 Task: Find connections with filter location Salvador with filter topic #sustainabilitywith filter profile language Potuguese with filter current company Shriram Finance Limited with filter school Gokaraju Rangaraju Institute of Engineering and Technology with filter industry IT System Testing and Evaluation with filter service category Video Animation with filter keywords title Medical Researcher
Action: Mouse moved to (231, 268)
Screenshot: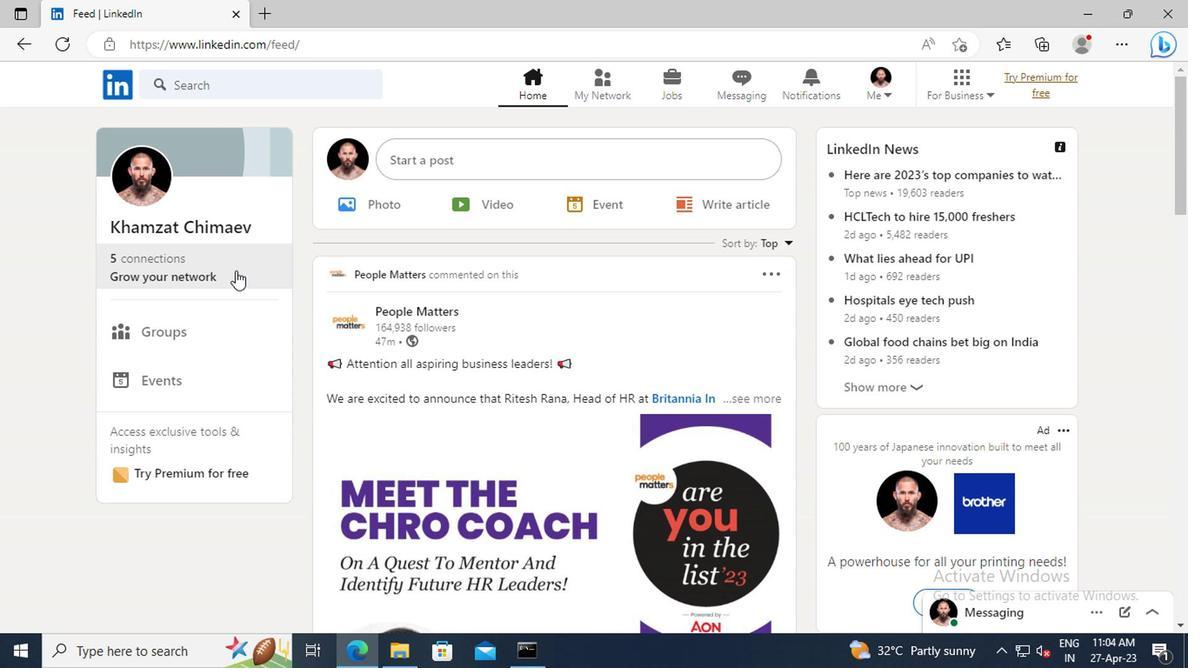 
Action: Mouse pressed left at (231, 268)
Screenshot: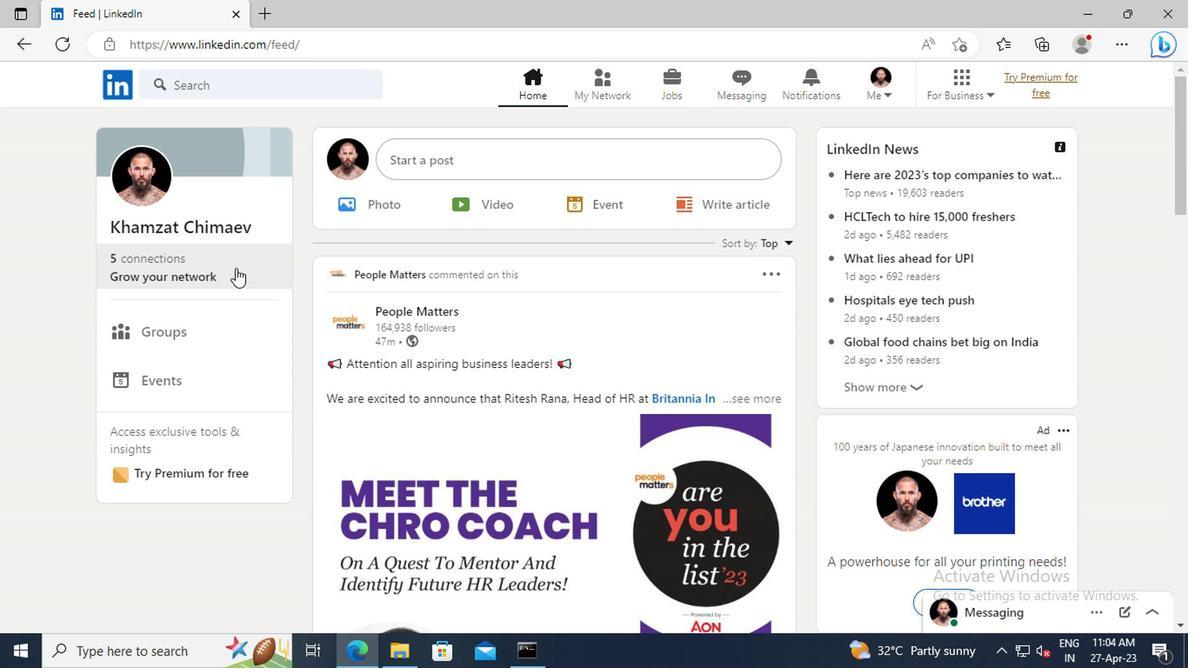 
Action: Mouse moved to (228, 191)
Screenshot: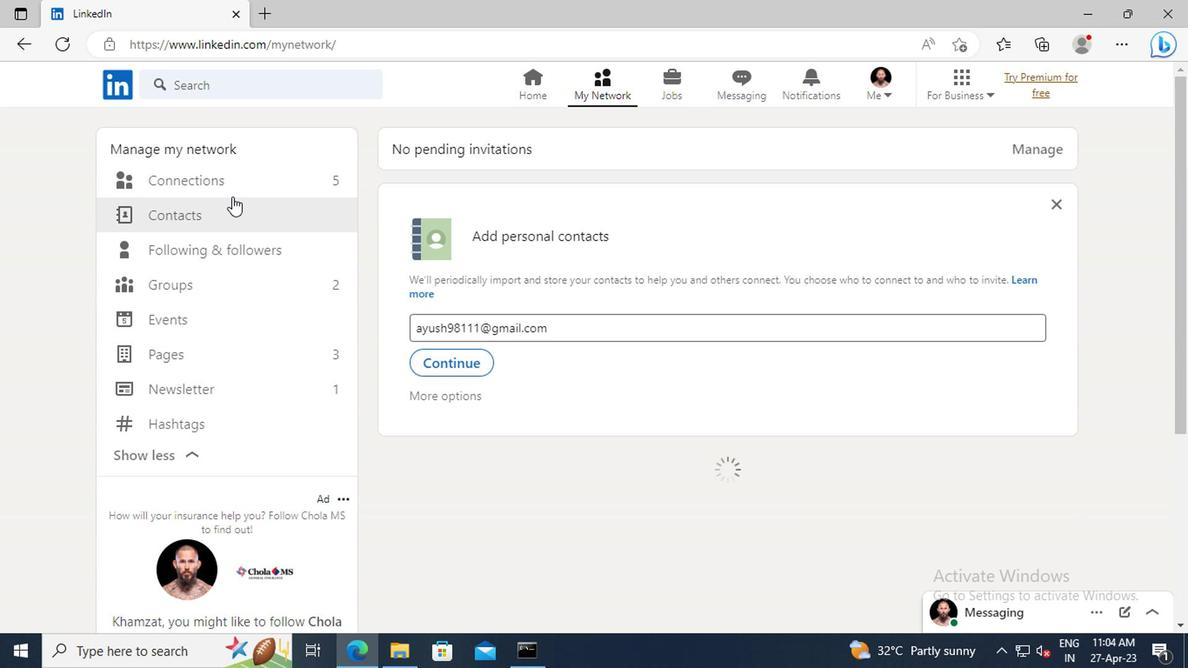 
Action: Mouse pressed left at (228, 191)
Screenshot: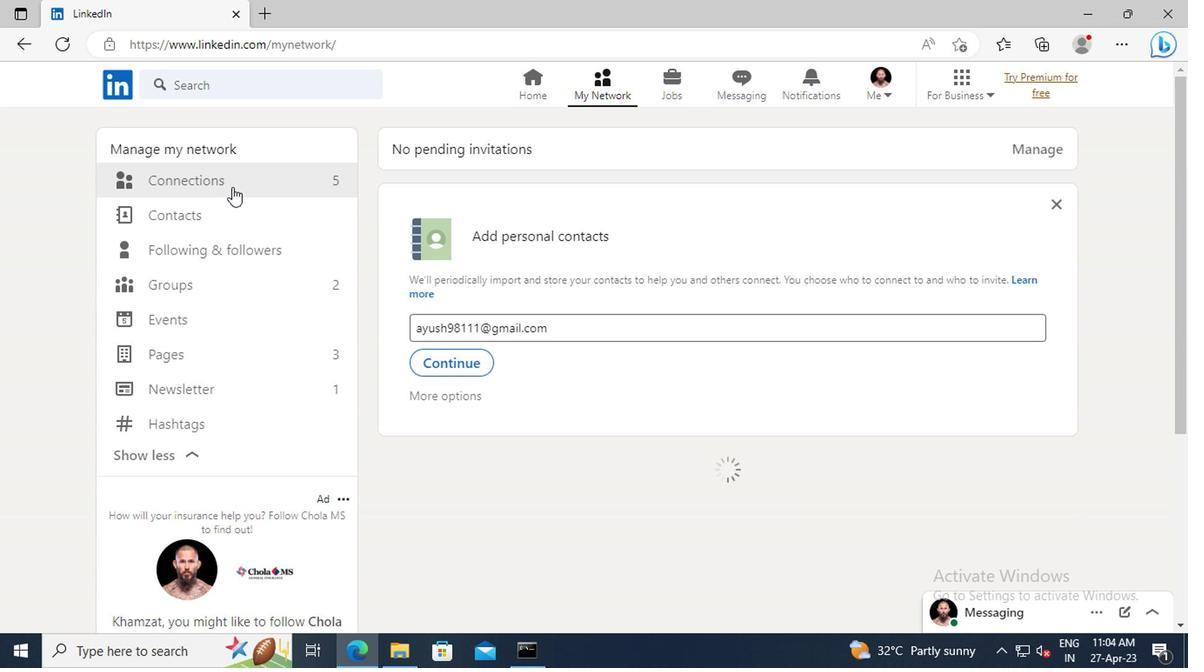 
Action: Mouse moved to (721, 191)
Screenshot: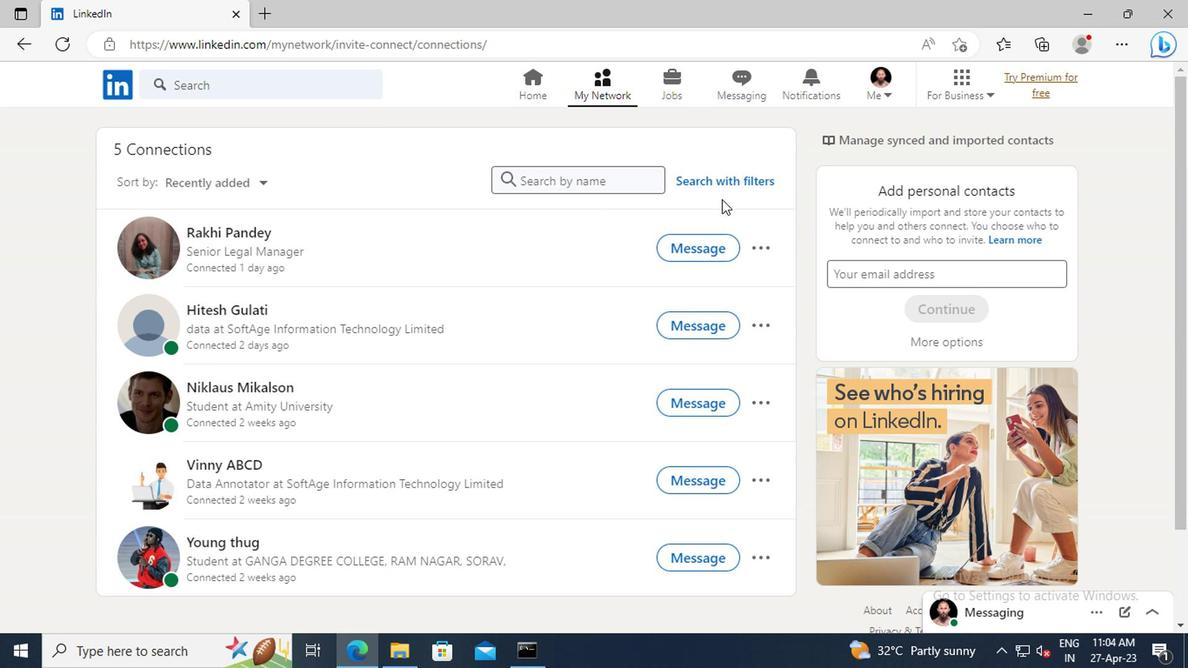 
Action: Mouse pressed left at (721, 191)
Screenshot: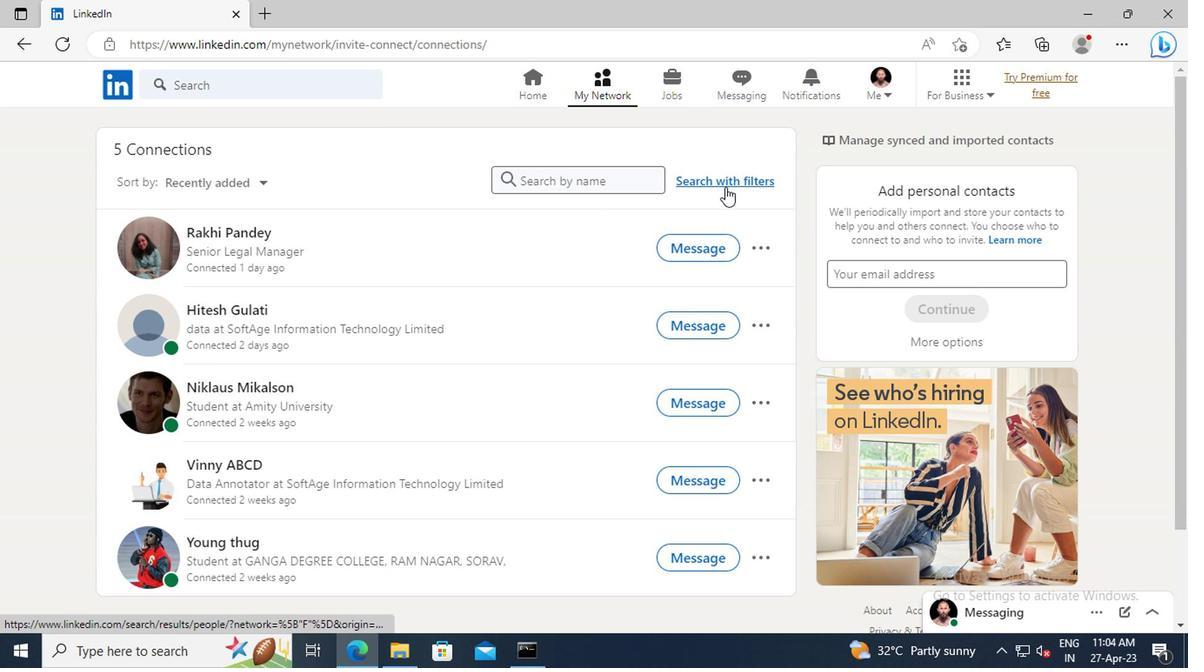 
Action: Mouse moved to (664, 143)
Screenshot: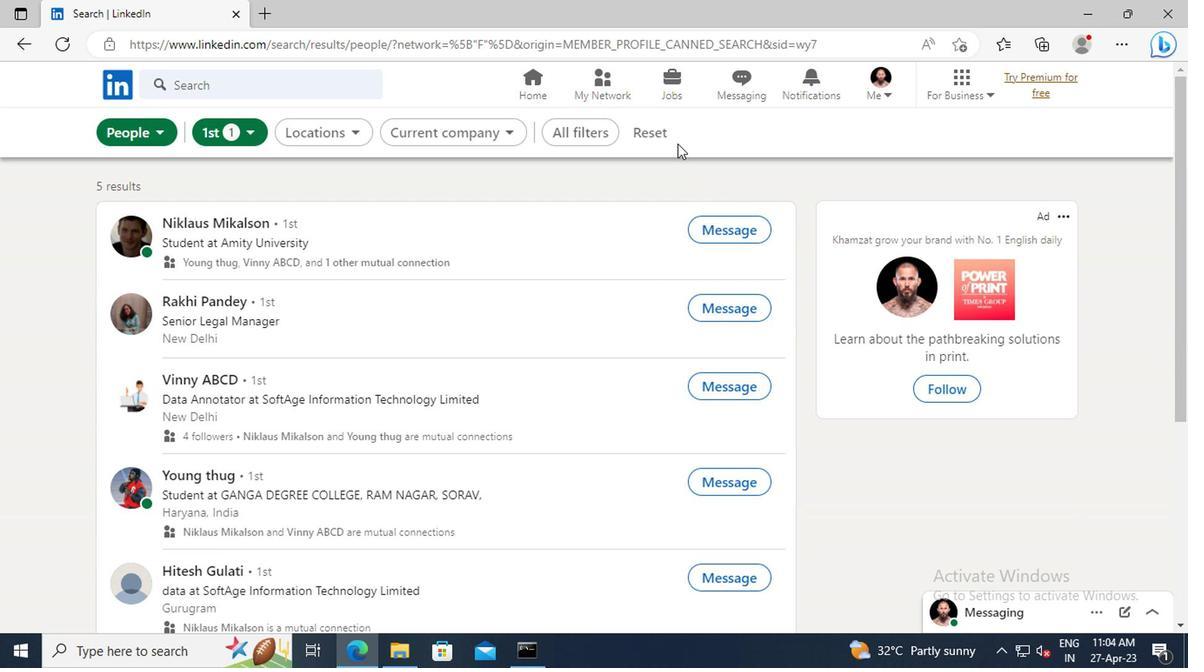 
Action: Mouse pressed left at (664, 143)
Screenshot: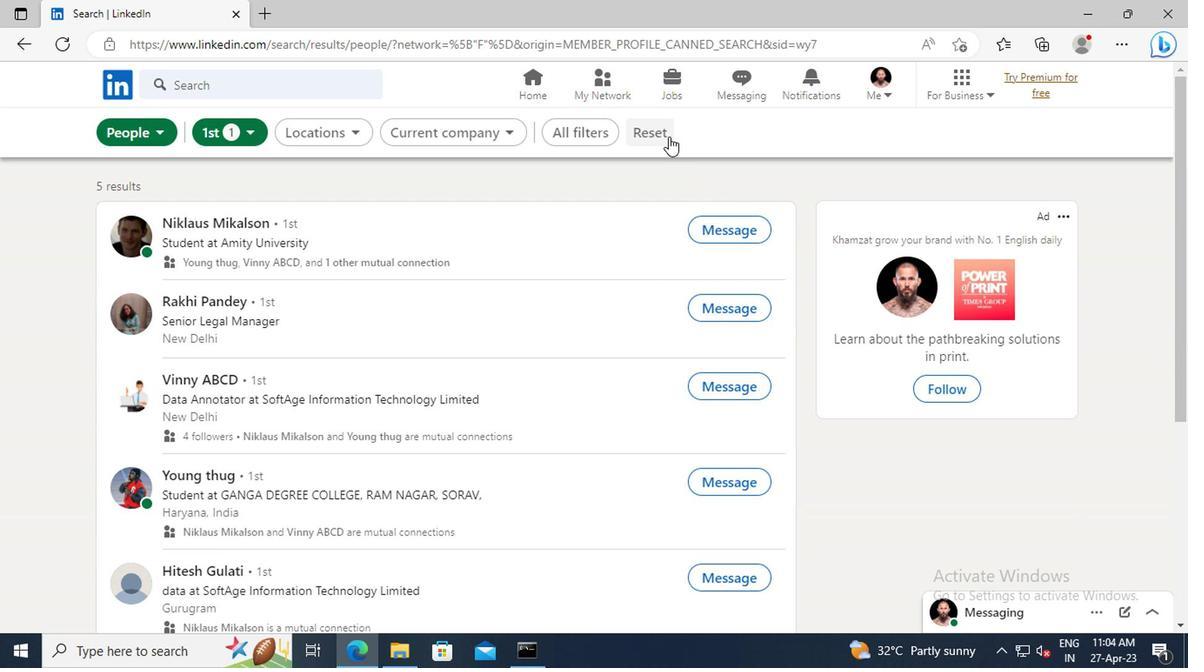 
Action: Mouse moved to (618, 136)
Screenshot: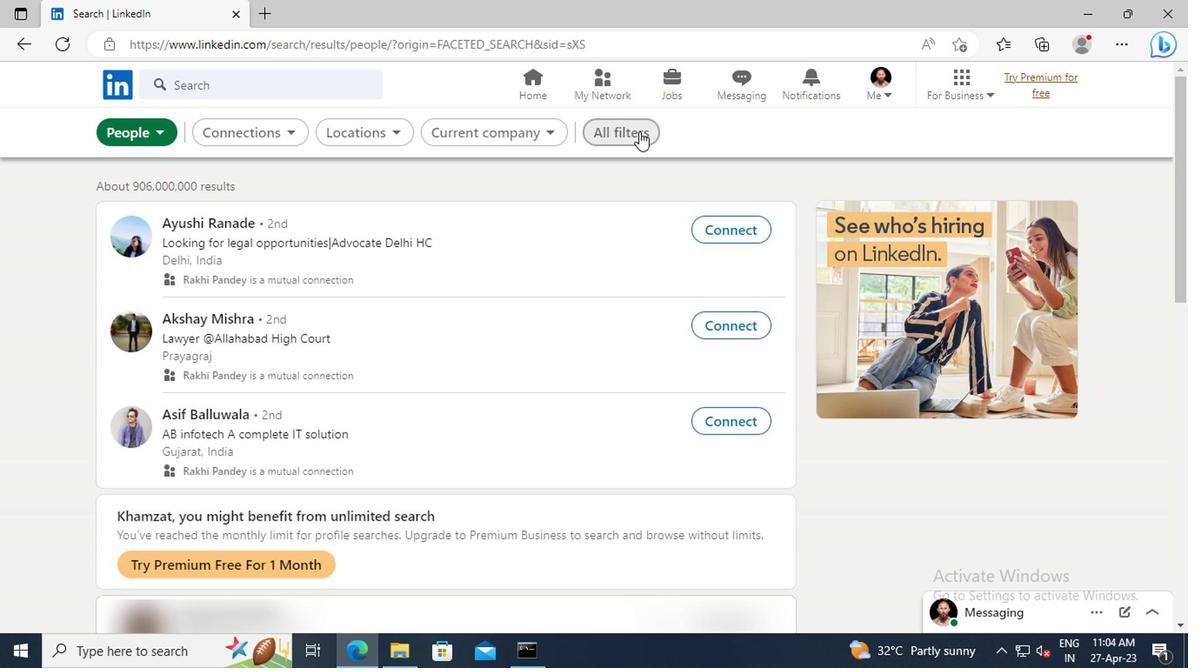 
Action: Mouse pressed left at (618, 136)
Screenshot: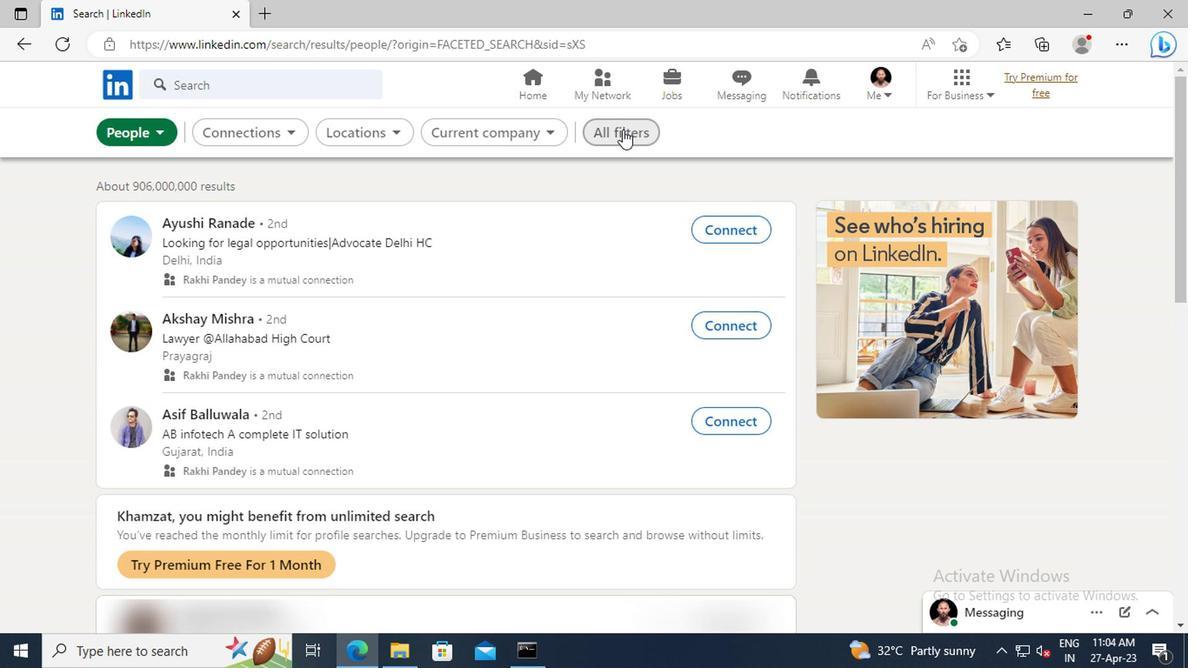 
Action: Mouse moved to (939, 300)
Screenshot: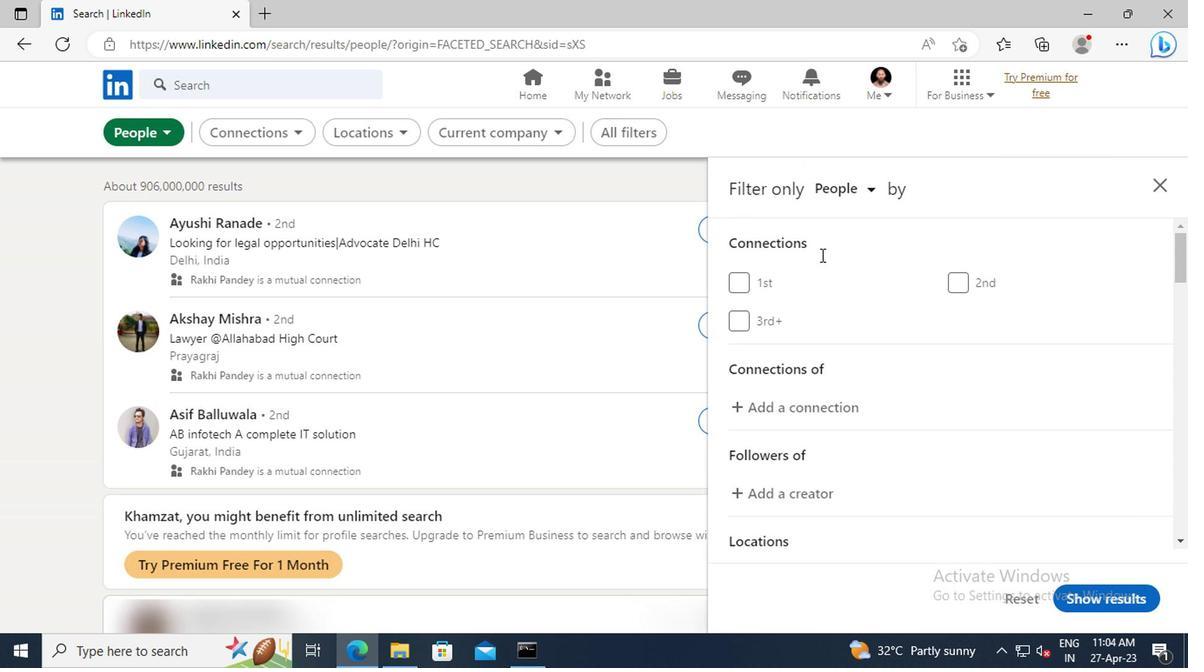 
Action: Mouse scrolled (939, 298) with delta (0, -1)
Screenshot: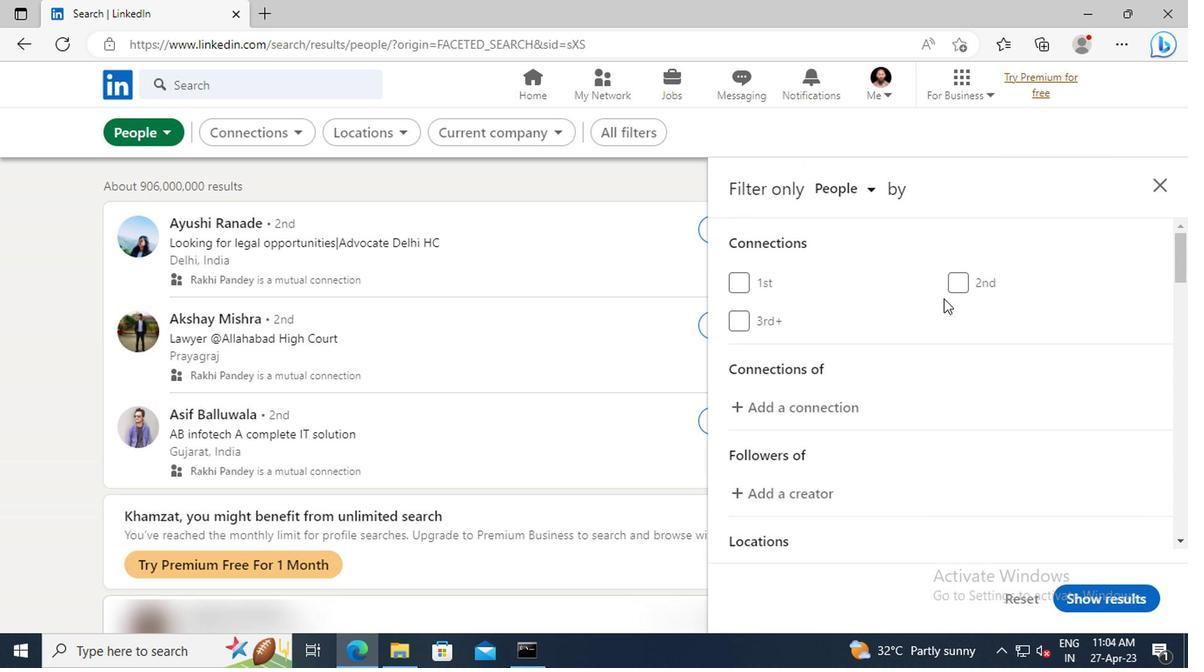 
Action: Mouse scrolled (939, 298) with delta (0, -1)
Screenshot: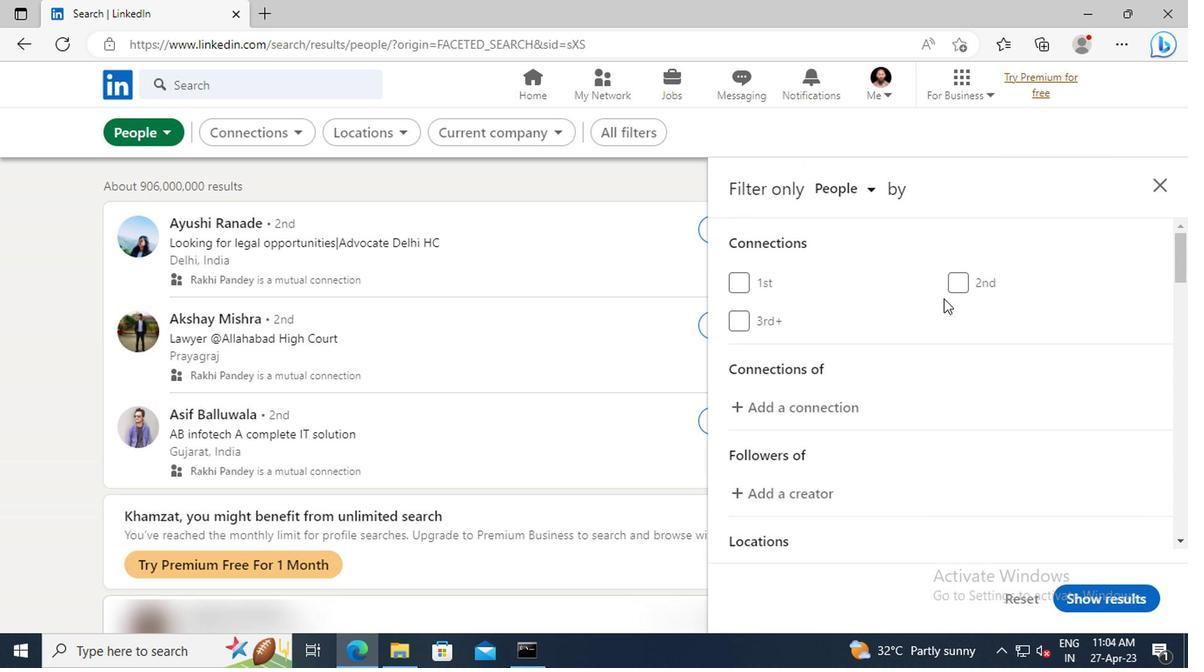 
Action: Mouse moved to (1004, 312)
Screenshot: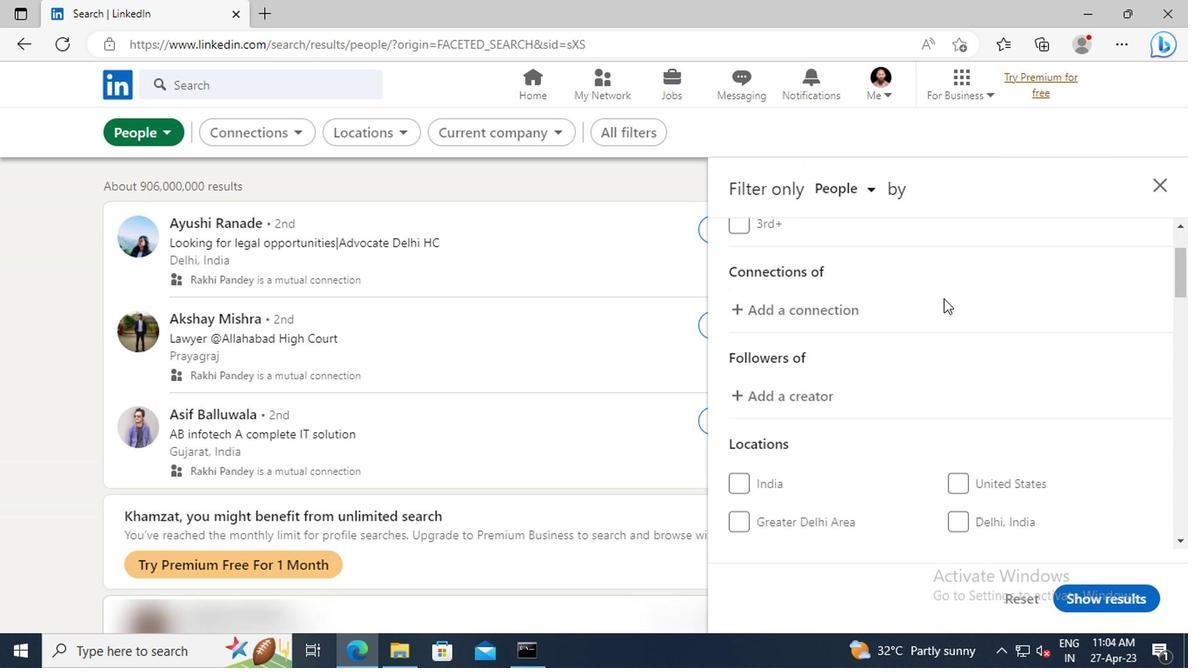 
Action: Mouse scrolled (1004, 311) with delta (0, 0)
Screenshot: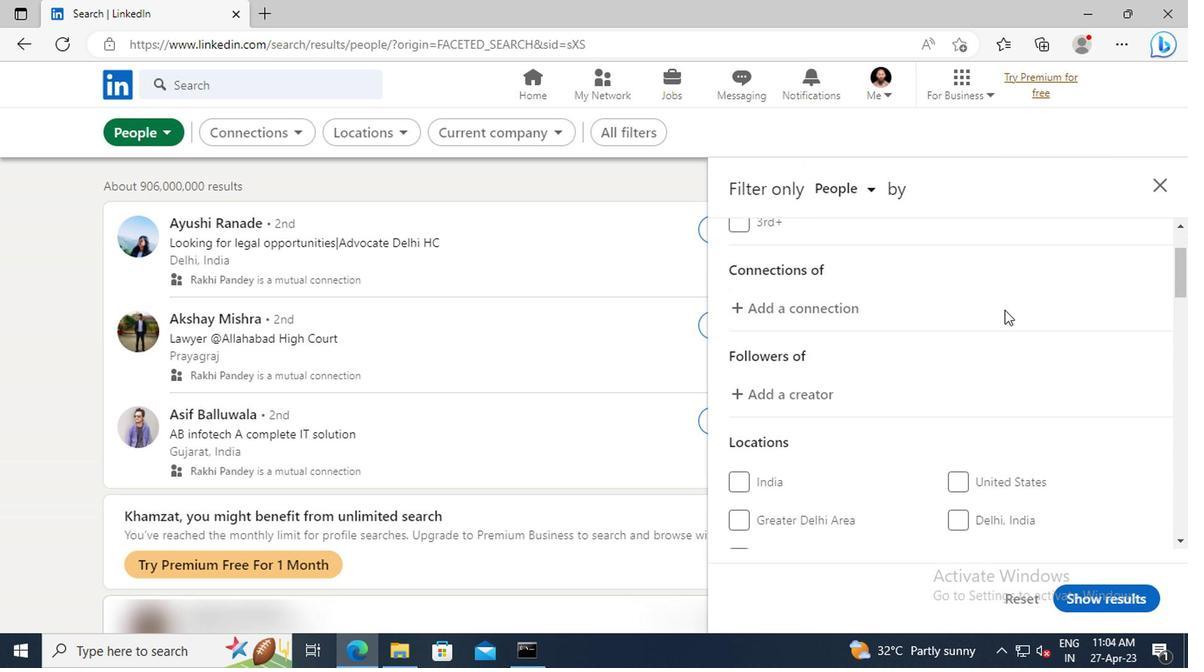 
Action: Mouse scrolled (1004, 311) with delta (0, 0)
Screenshot: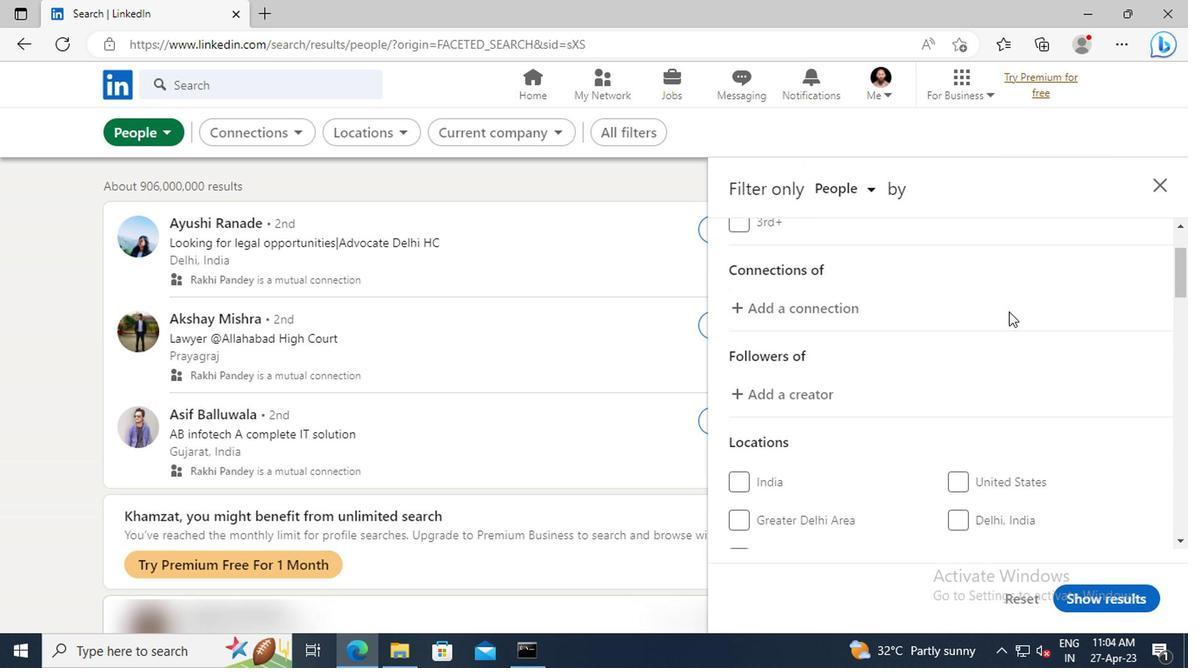 
Action: Mouse scrolled (1004, 311) with delta (0, 0)
Screenshot: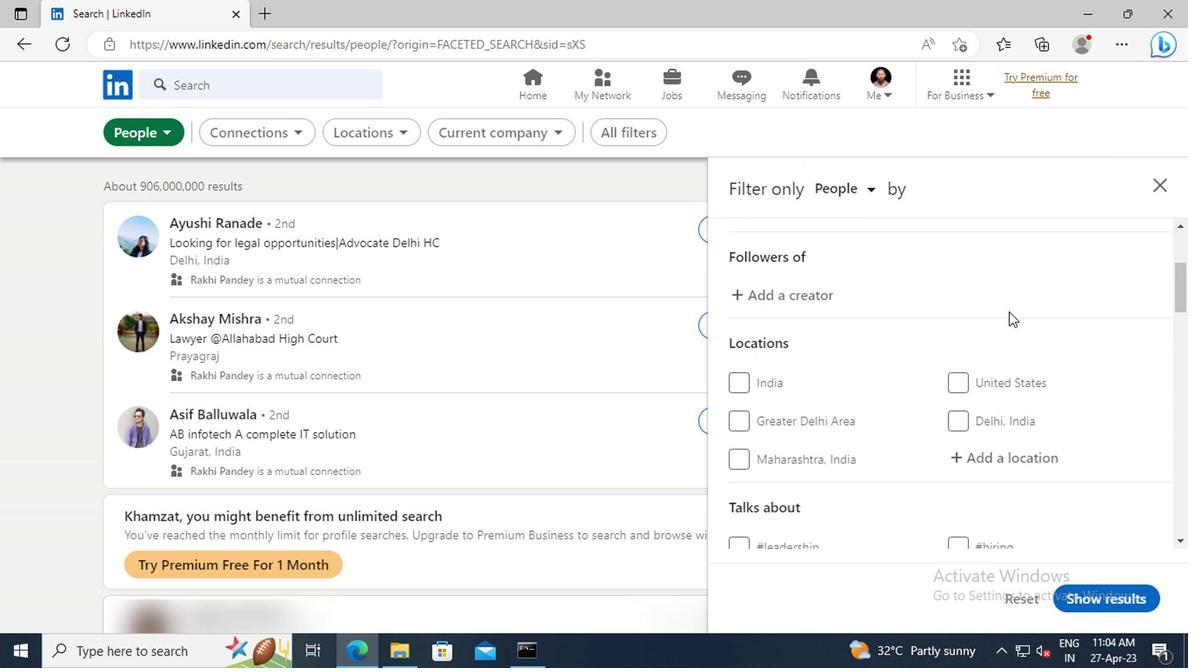 
Action: Mouse scrolled (1004, 311) with delta (0, 0)
Screenshot: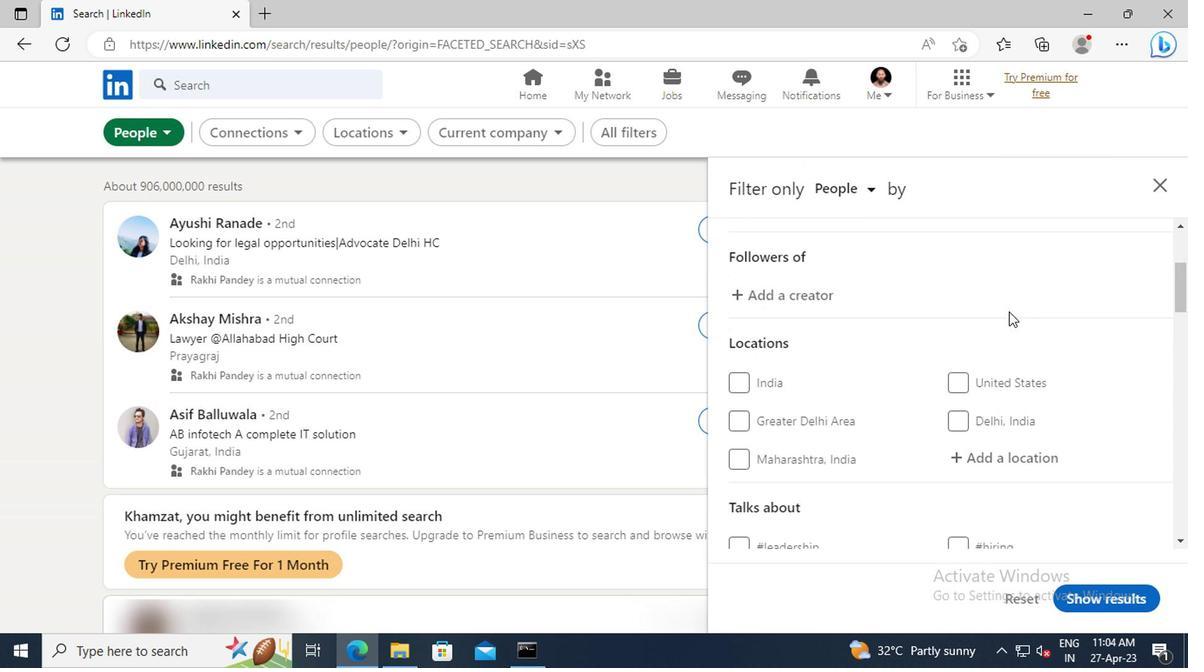 
Action: Mouse moved to (999, 355)
Screenshot: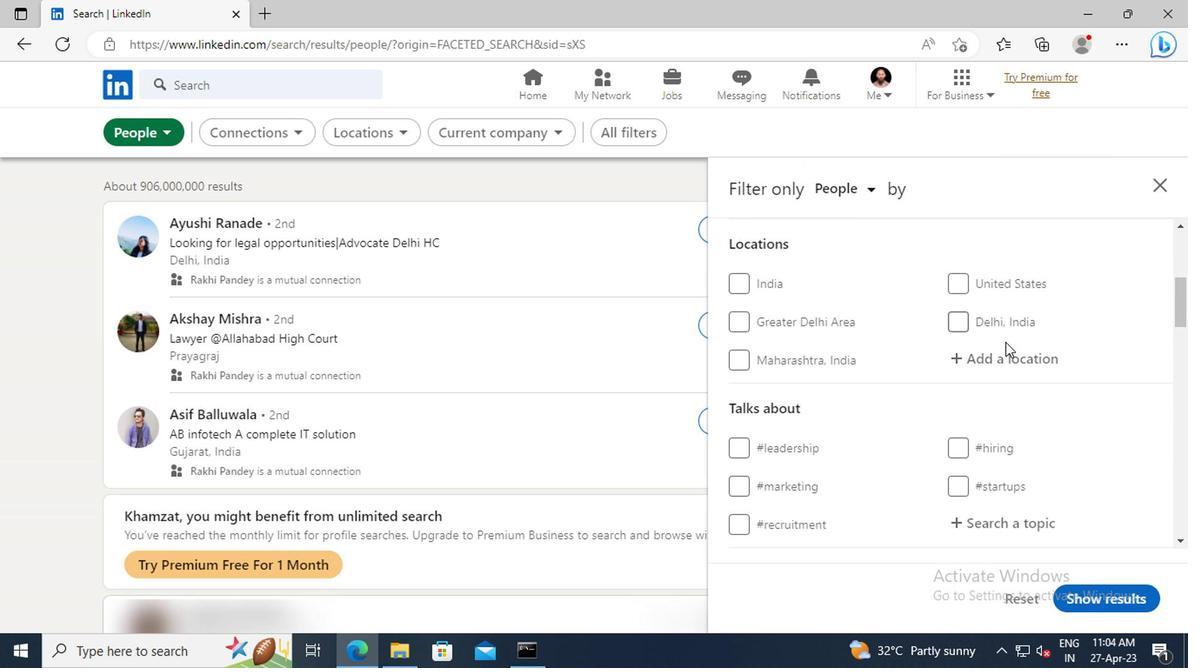 
Action: Mouse pressed left at (999, 355)
Screenshot: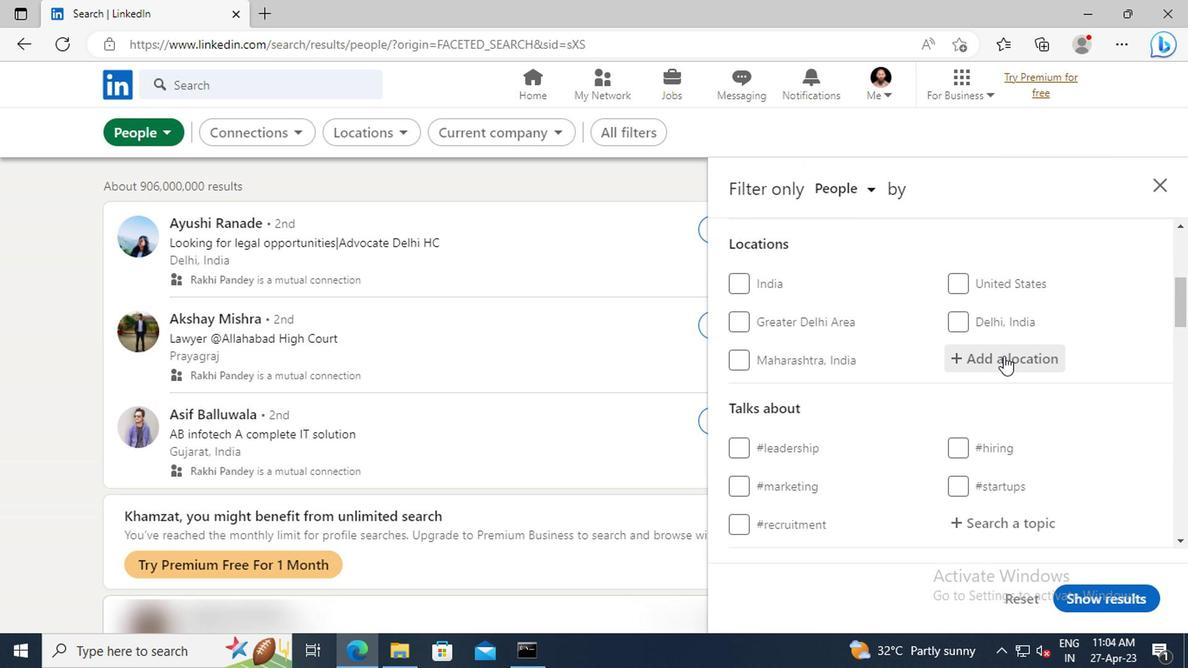 
Action: Key pressed <Key.shift>SALVADOR
Screenshot: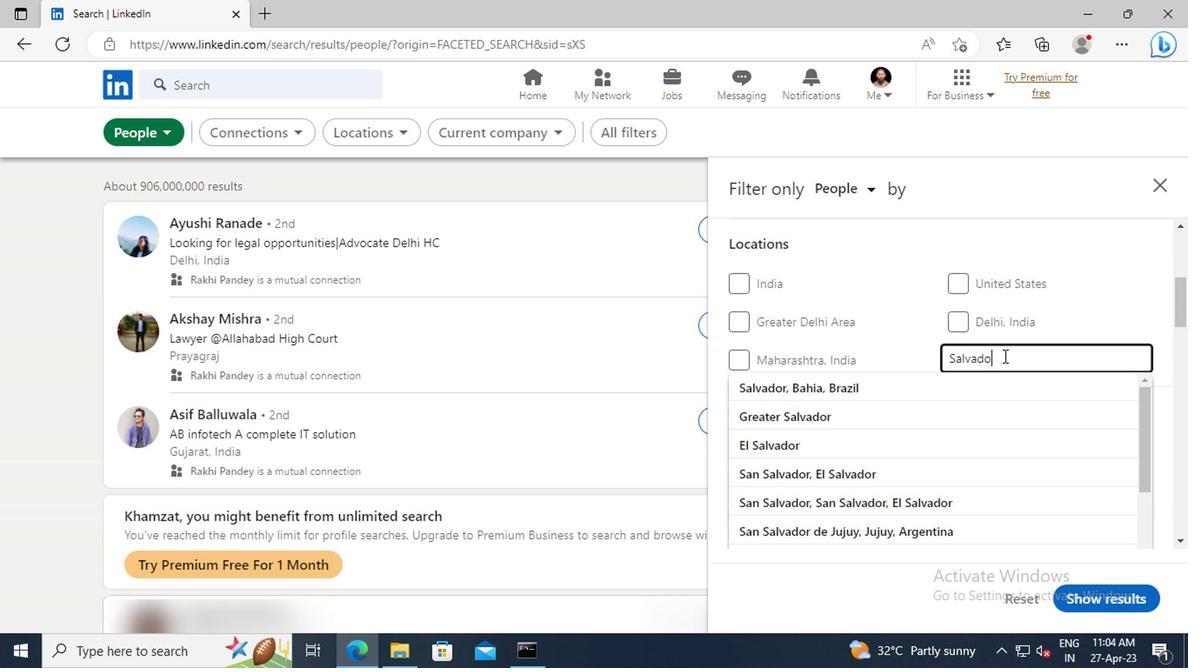 
Action: Mouse moved to (997, 388)
Screenshot: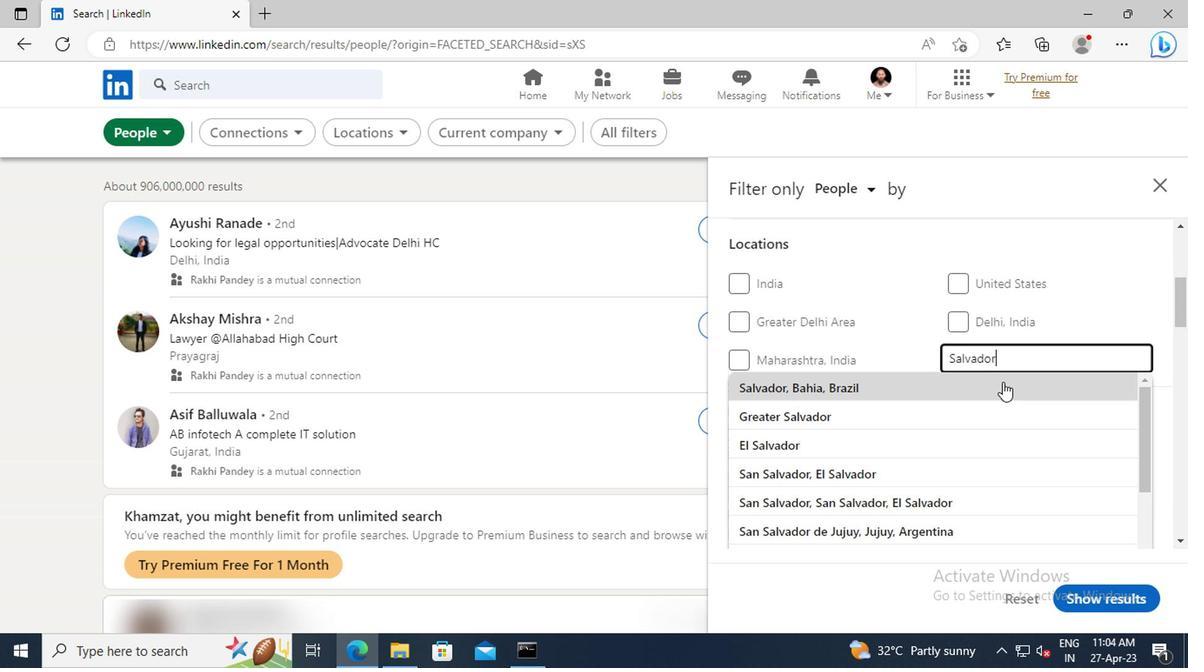 
Action: Mouse pressed left at (997, 388)
Screenshot: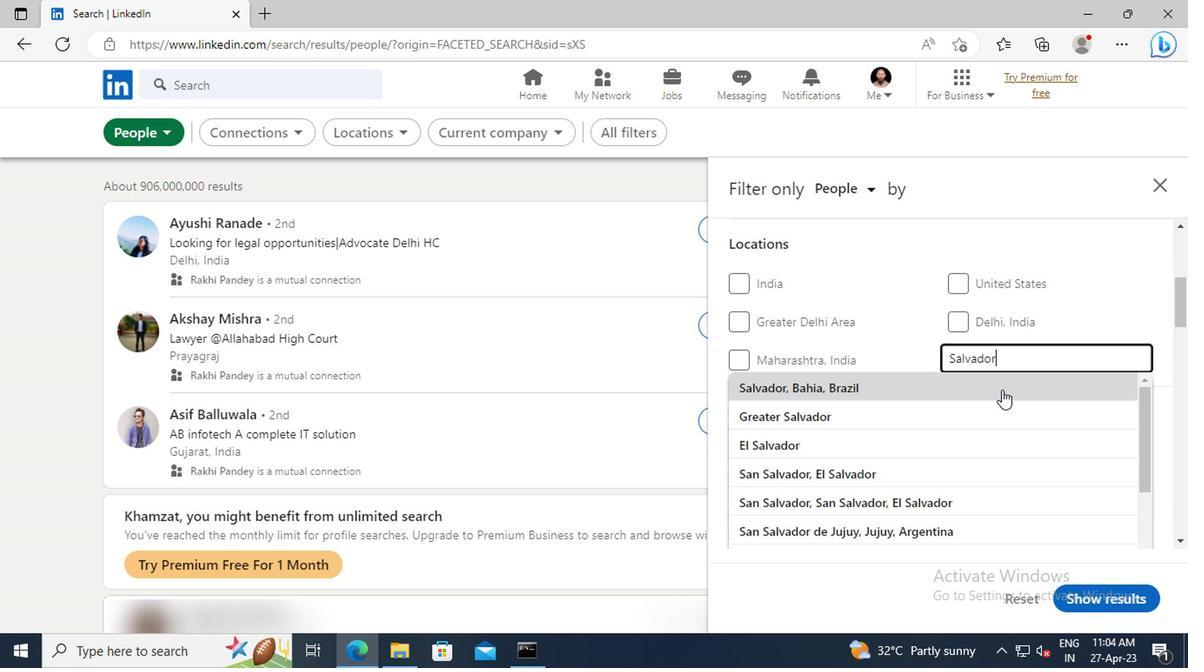 
Action: Mouse moved to (1000, 332)
Screenshot: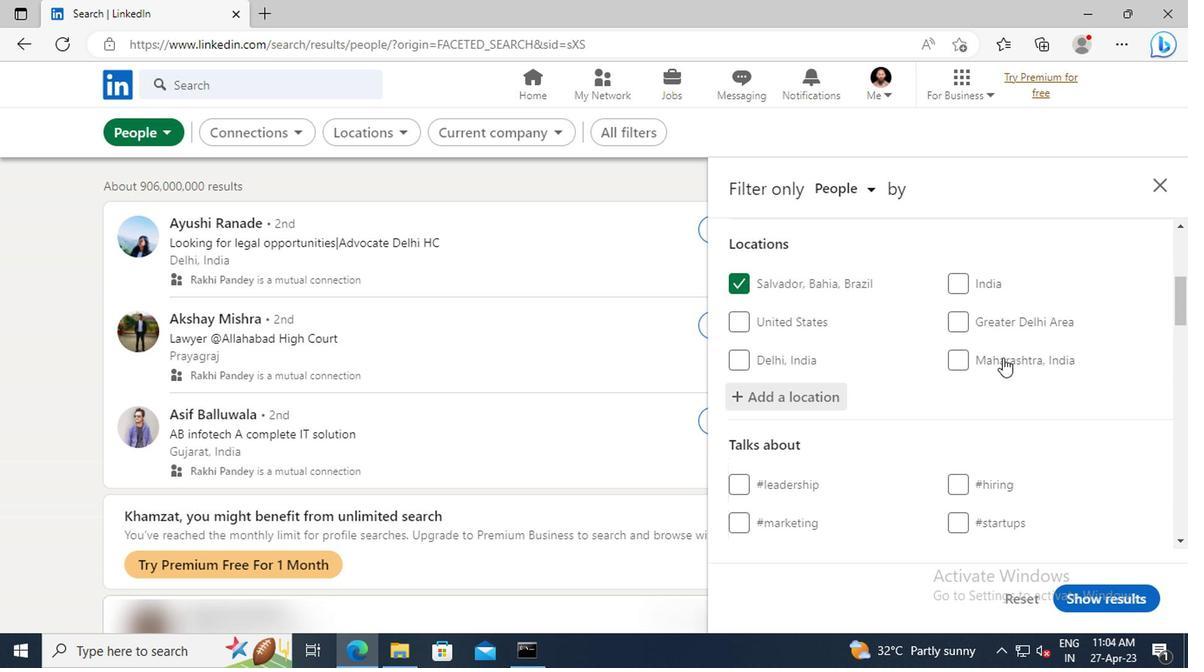 
Action: Mouse scrolled (1000, 331) with delta (0, -1)
Screenshot: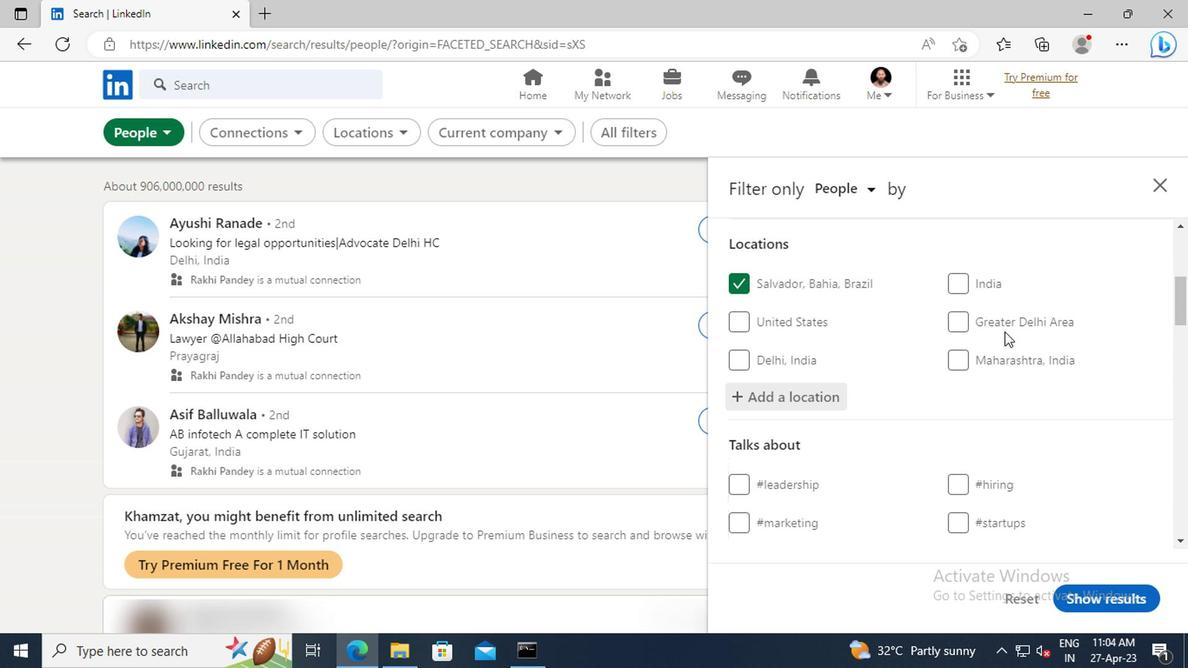
Action: Mouse scrolled (1000, 331) with delta (0, -1)
Screenshot: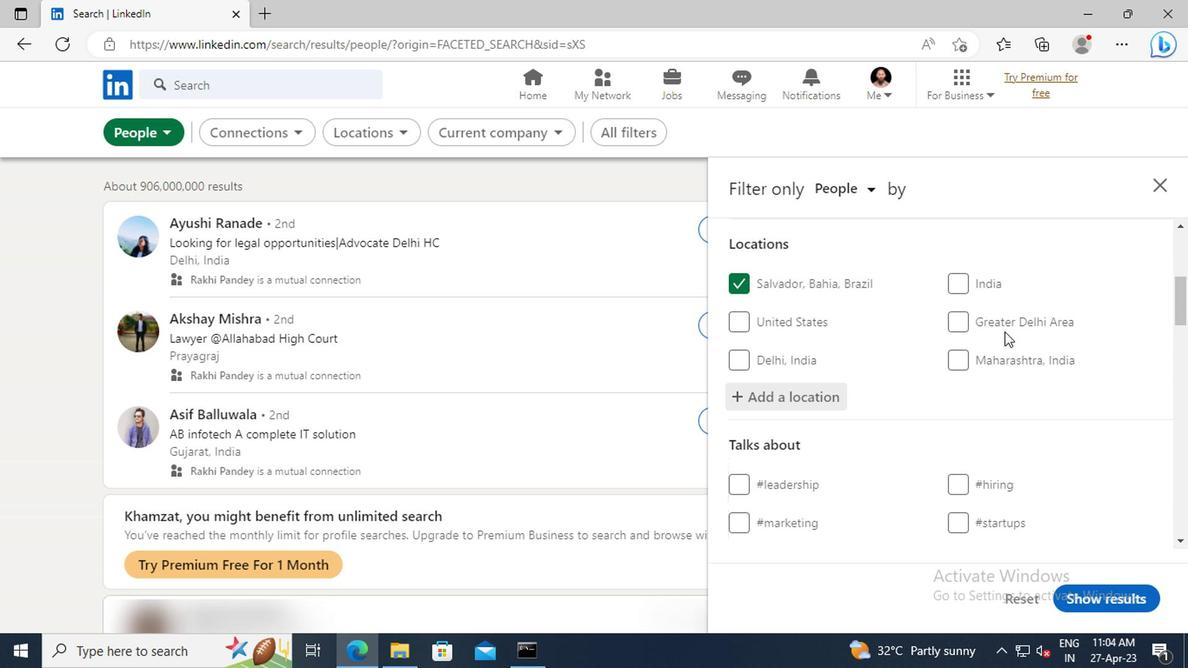 
Action: Mouse scrolled (1000, 331) with delta (0, -1)
Screenshot: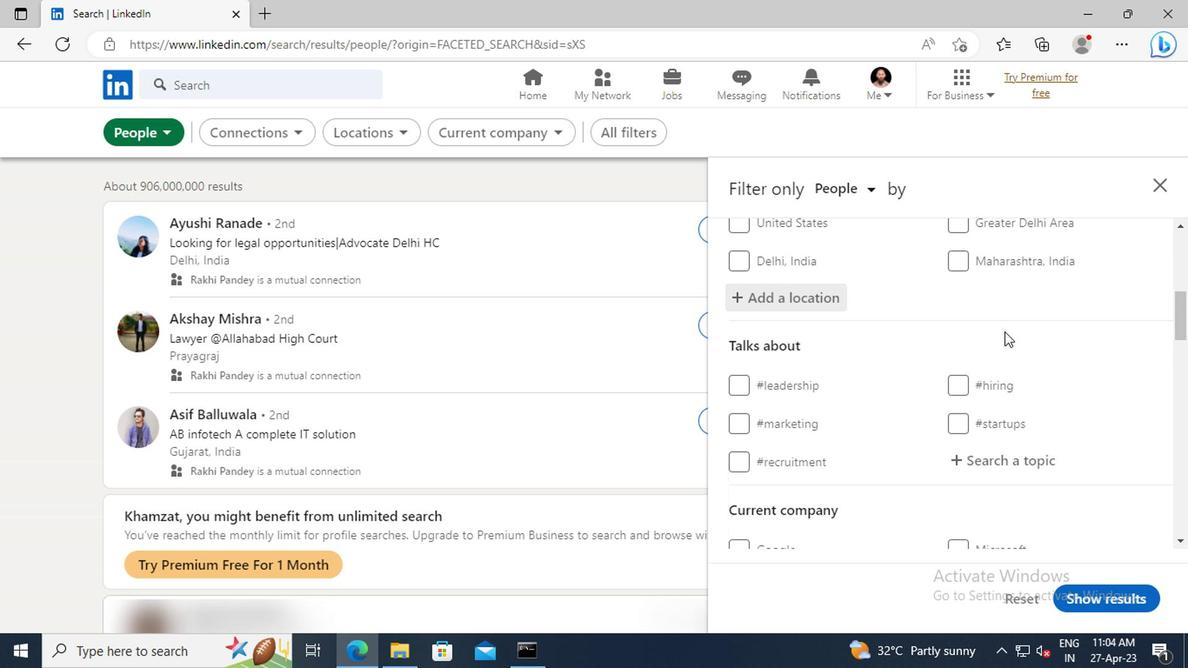 
Action: Mouse moved to (997, 407)
Screenshot: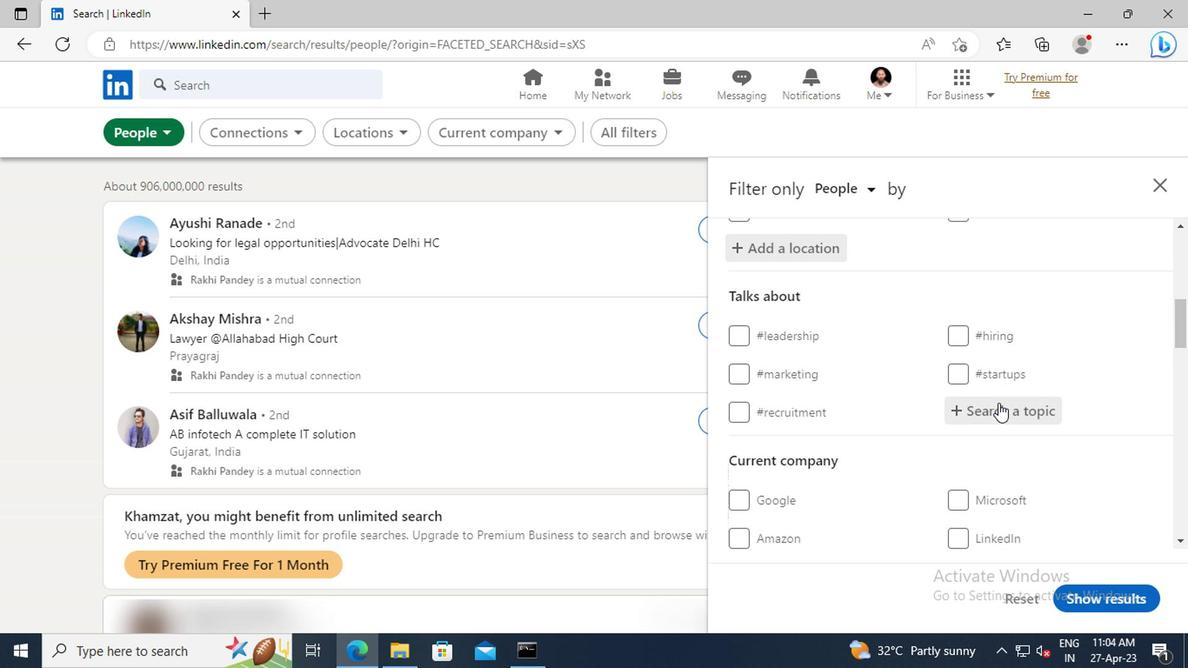 
Action: Mouse pressed left at (997, 407)
Screenshot: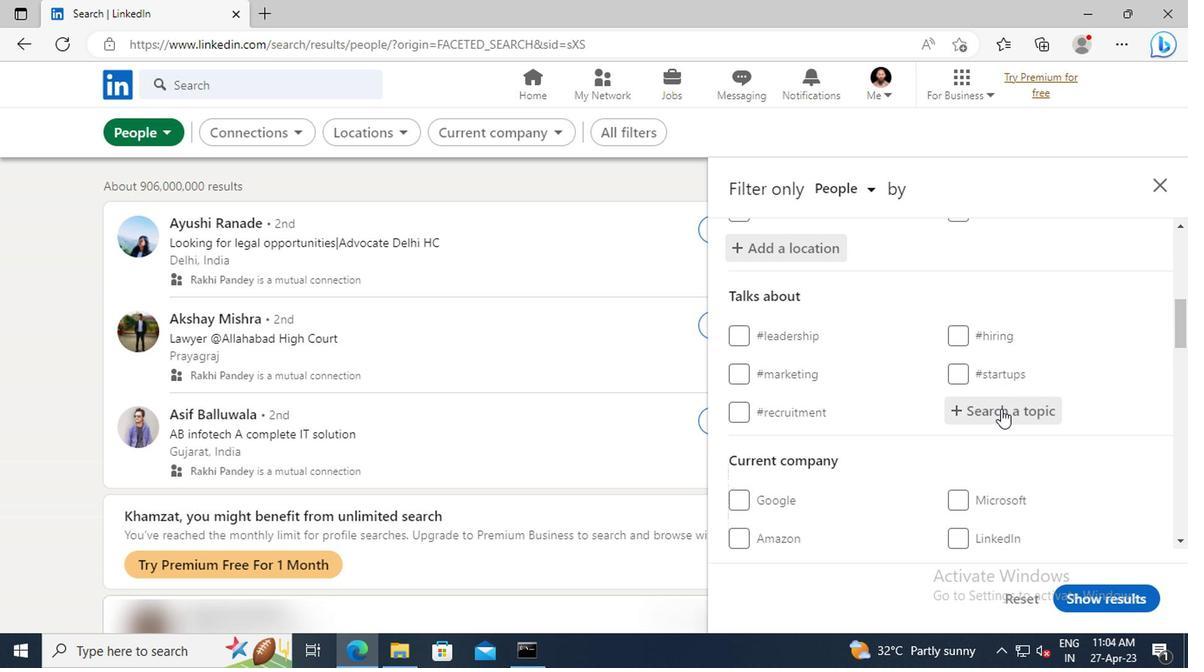
Action: Key pressed <Key.shift>#SUSTAINABILITYWITH<Key.enter>
Screenshot: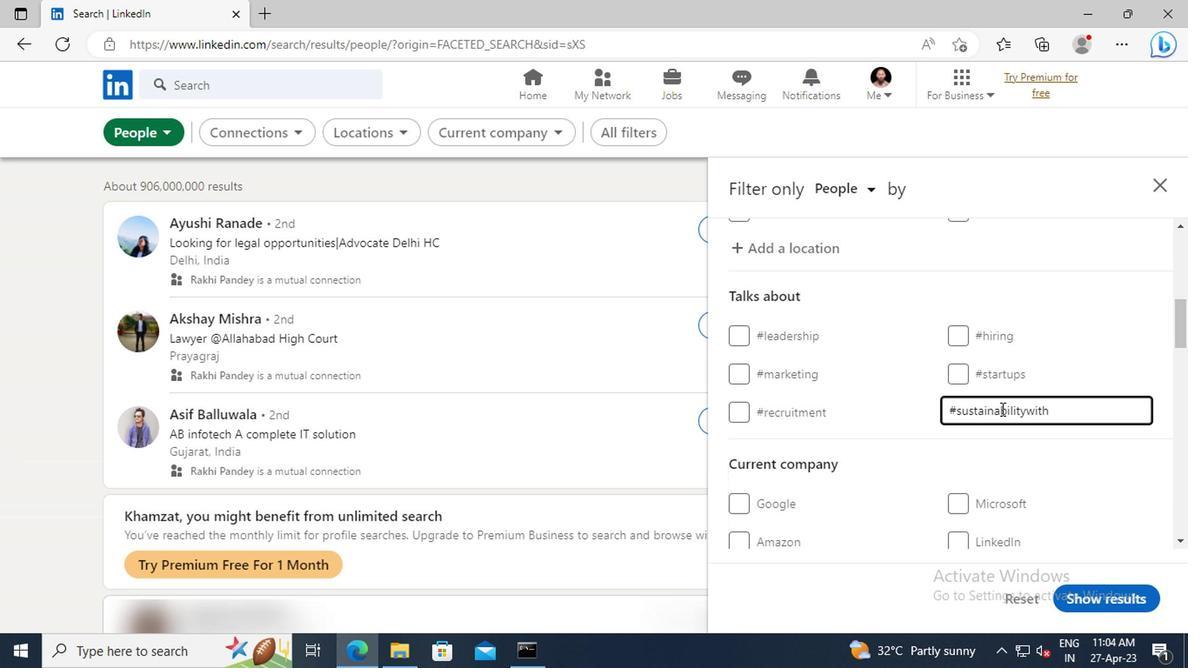 
Action: Mouse scrolled (997, 406) with delta (0, -1)
Screenshot: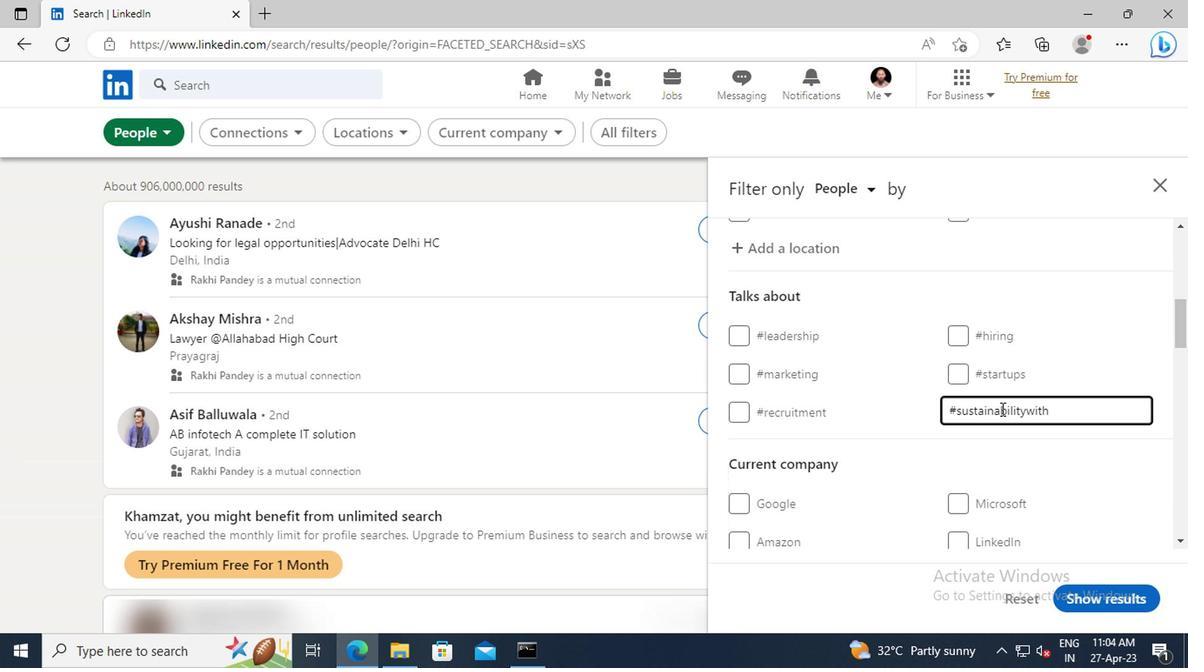 
Action: Mouse scrolled (997, 406) with delta (0, -1)
Screenshot: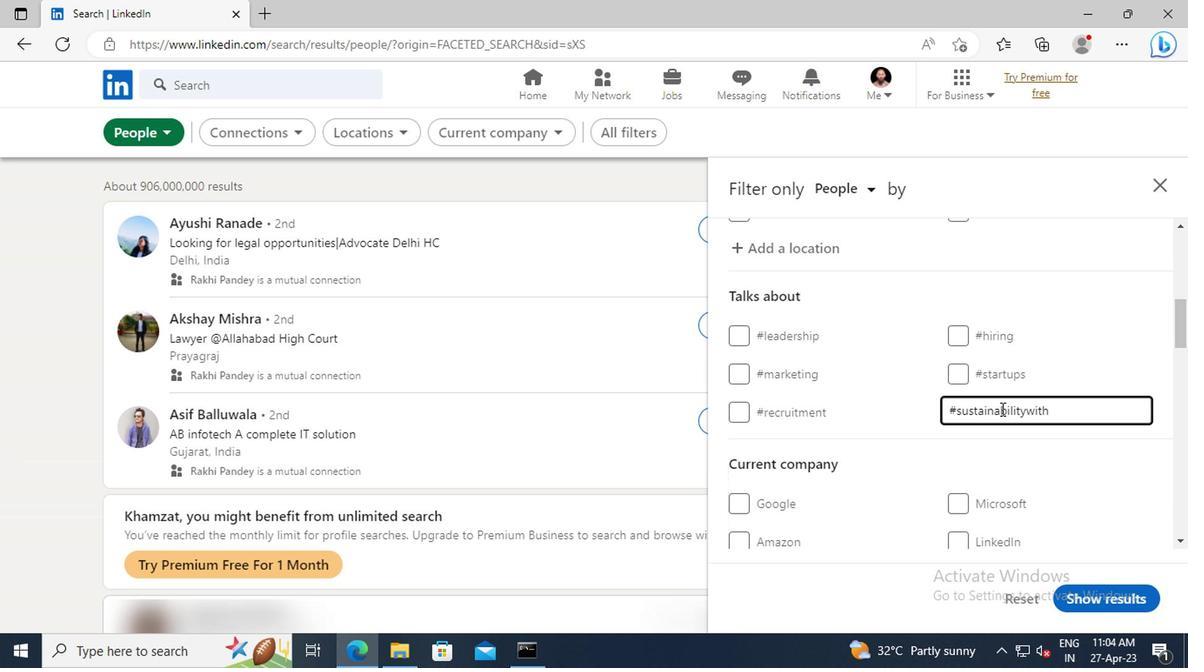 
Action: Mouse scrolled (997, 406) with delta (0, -1)
Screenshot: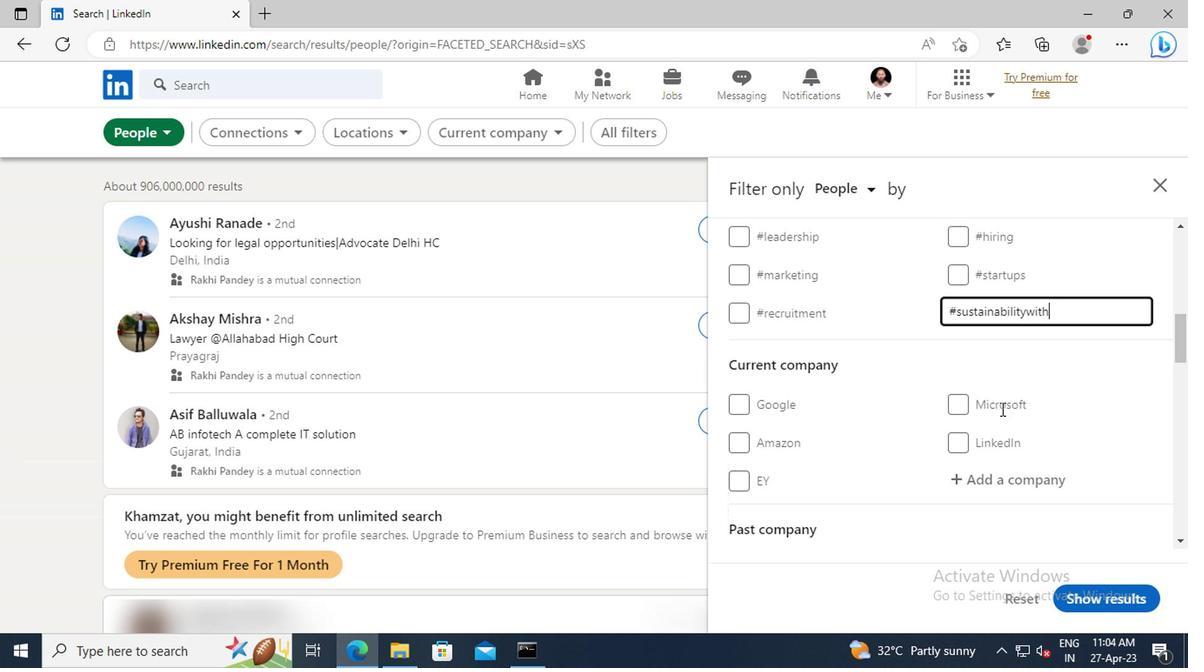
Action: Mouse scrolled (997, 406) with delta (0, -1)
Screenshot: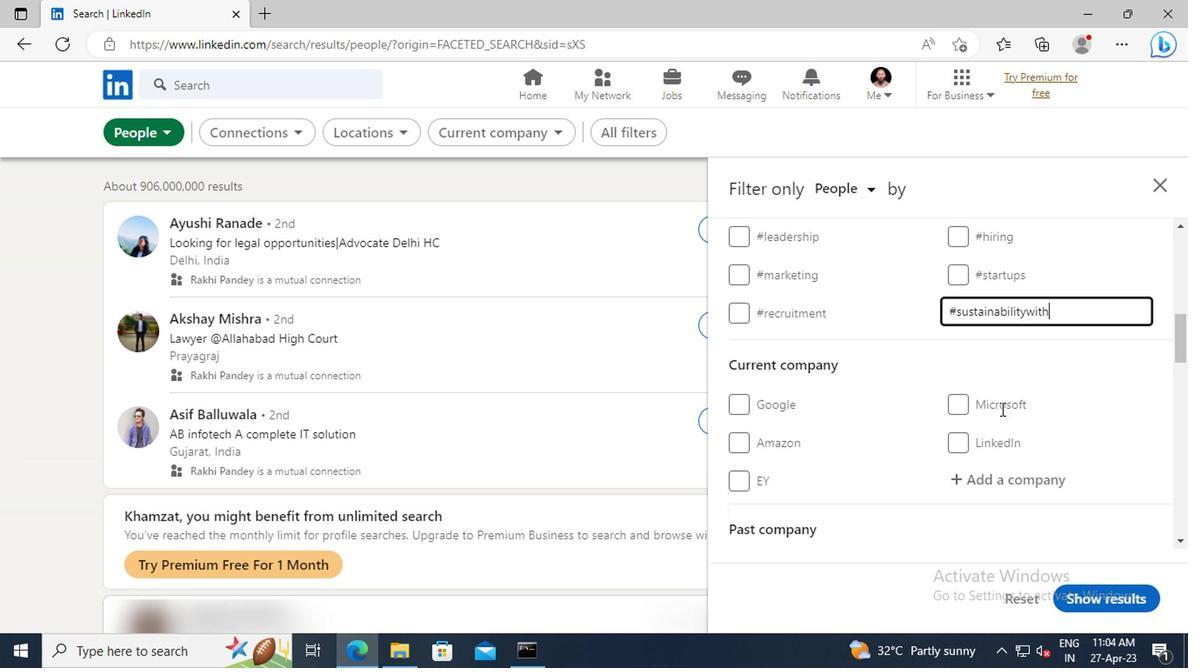 
Action: Mouse scrolled (997, 406) with delta (0, -1)
Screenshot: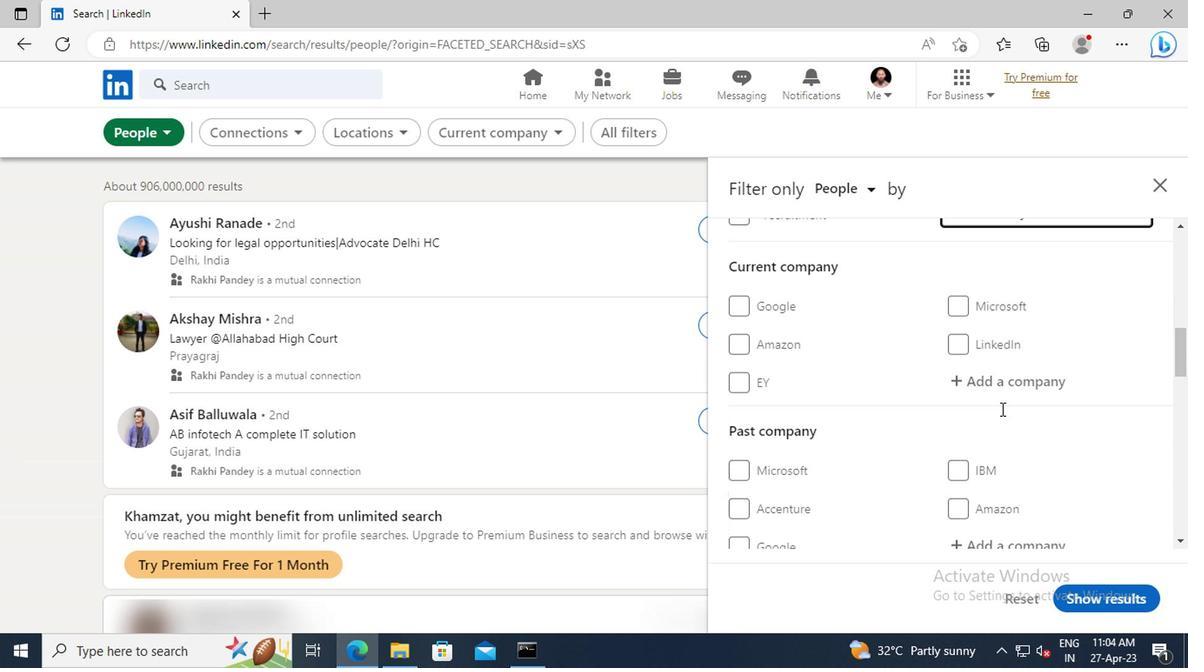 
Action: Mouse scrolled (997, 406) with delta (0, -1)
Screenshot: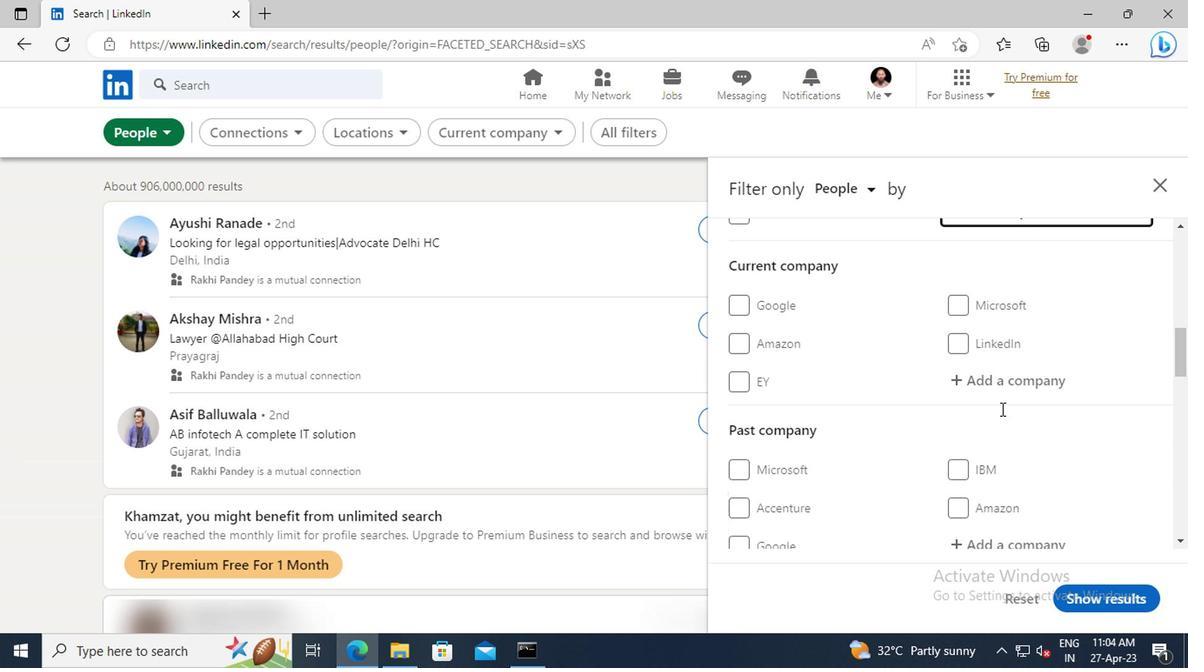 
Action: Mouse scrolled (997, 406) with delta (0, -1)
Screenshot: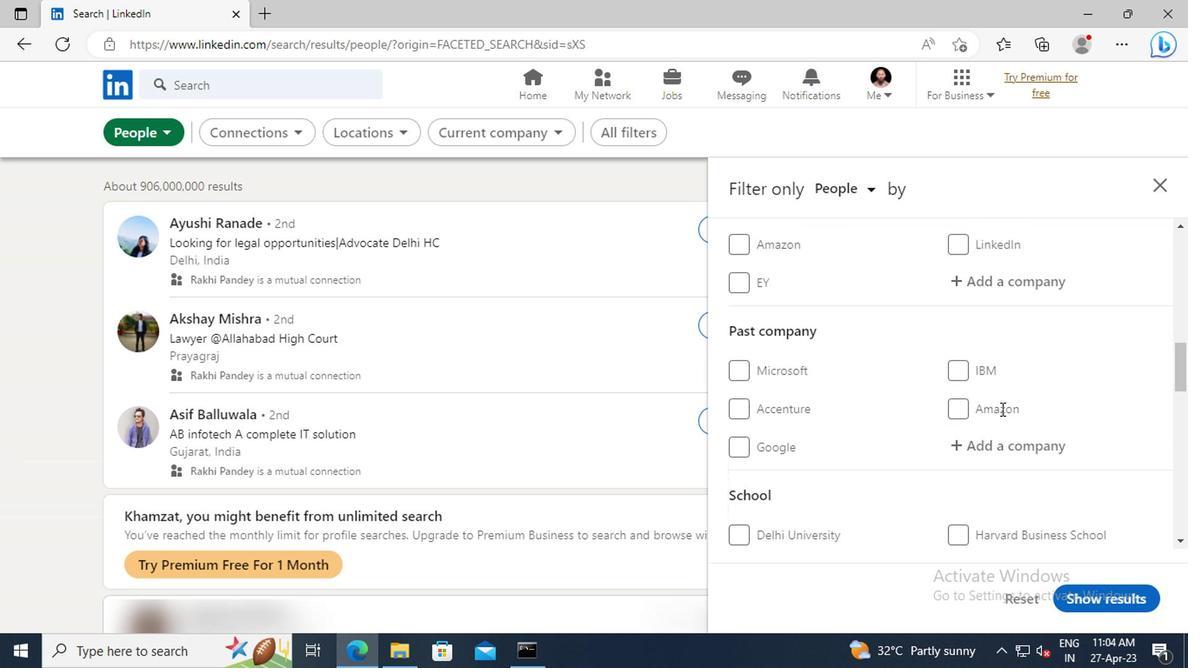 
Action: Mouse scrolled (997, 406) with delta (0, -1)
Screenshot: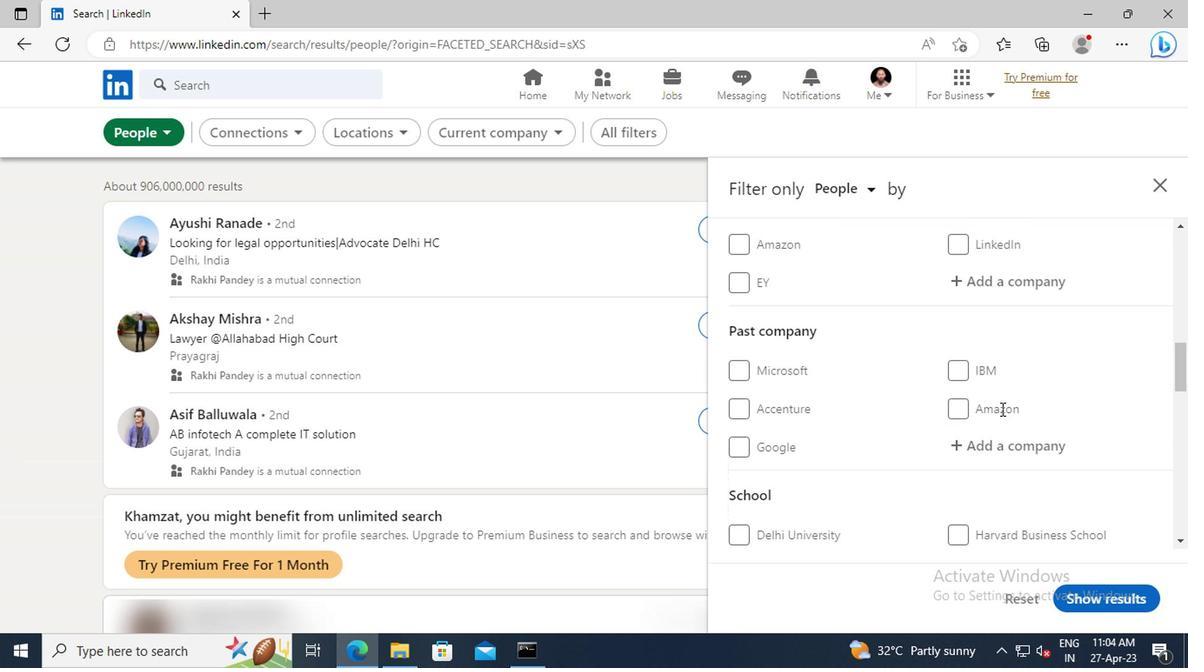 
Action: Mouse scrolled (997, 406) with delta (0, -1)
Screenshot: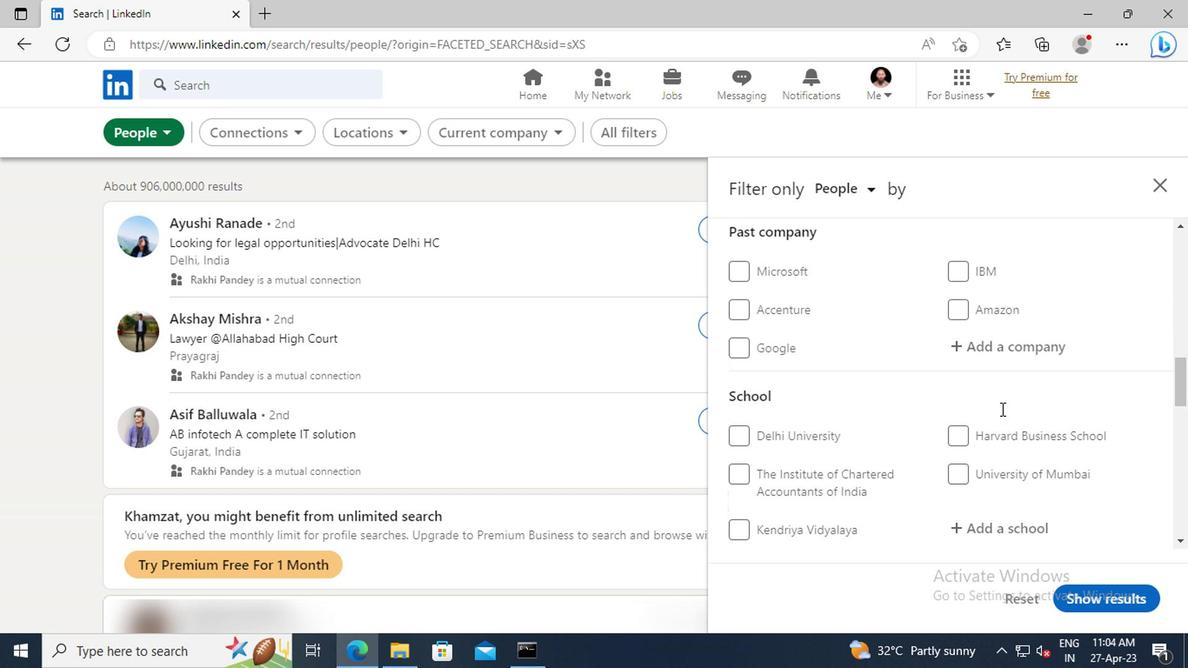 
Action: Mouse scrolled (997, 406) with delta (0, -1)
Screenshot: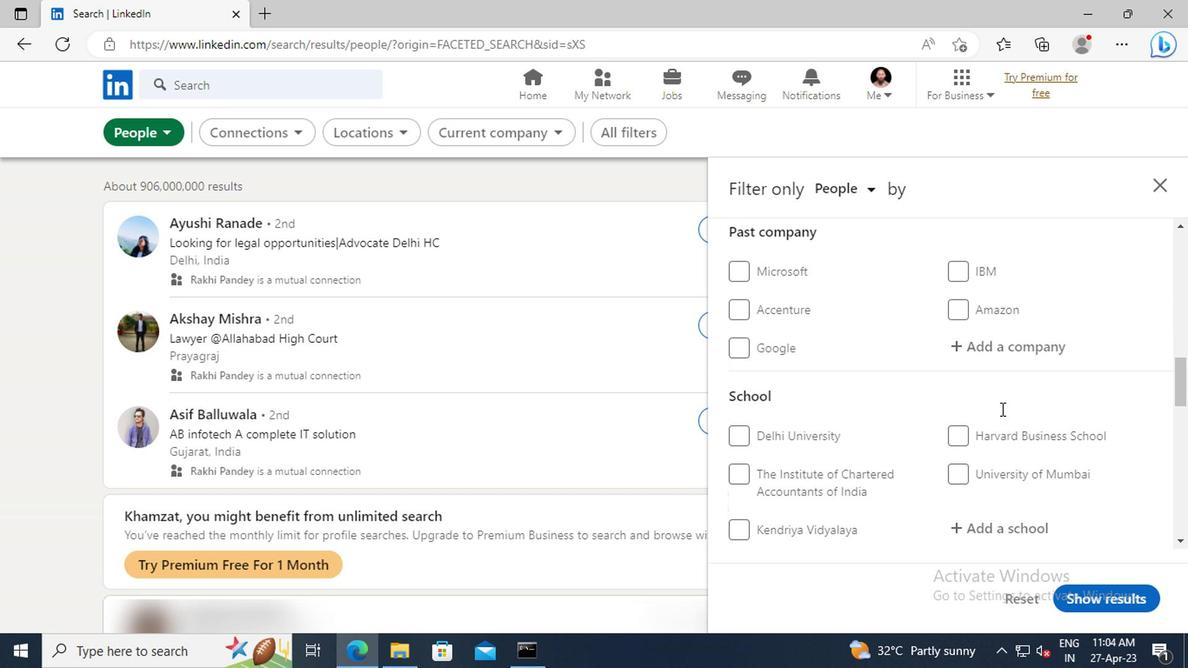 
Action: Mouse scrolled (997, 406) with delta (0, -1)
Screenshot: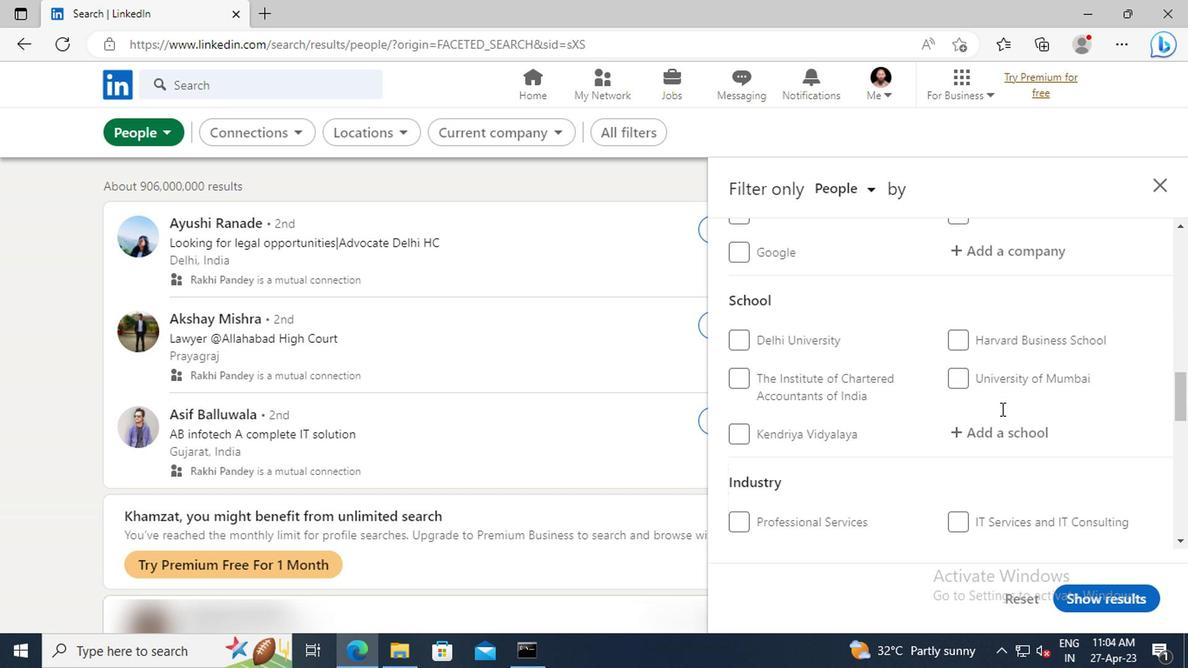
Action: Mouse scrolled (997, 406) with delta (0, -1)
Screenshot: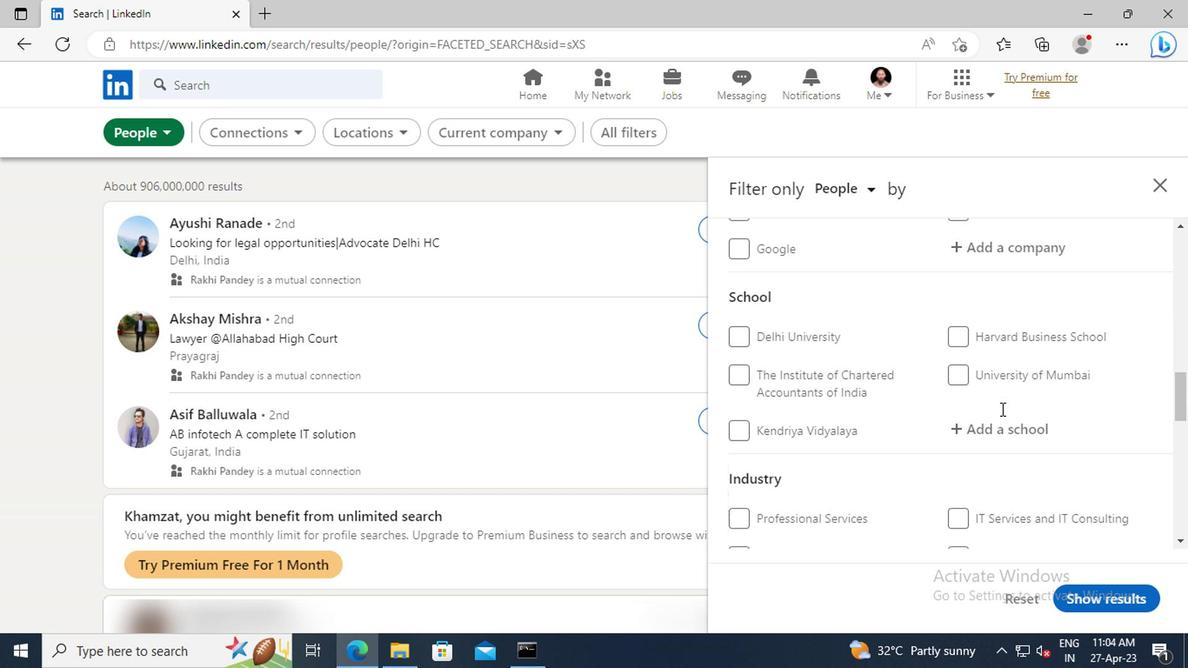 
Action: Mouse scrolled (997, 406) with delta (0, -1)
Screenshot: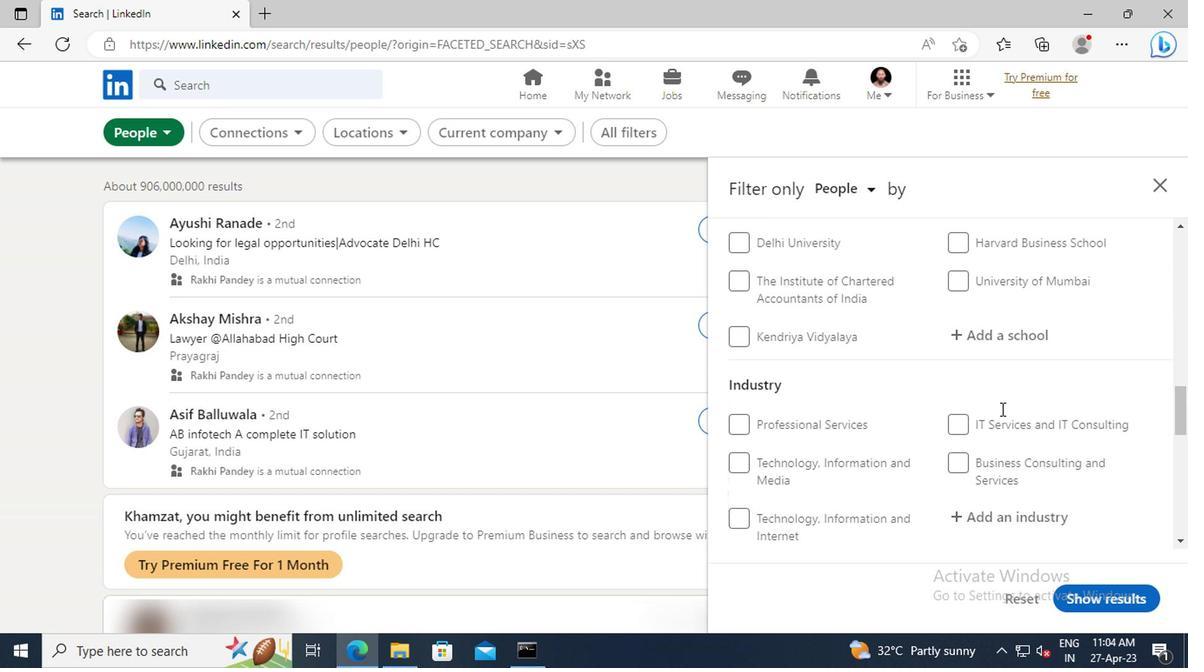 
Action: Mouse scrolled (997, 406) with delta (0, -1)
Screenshot: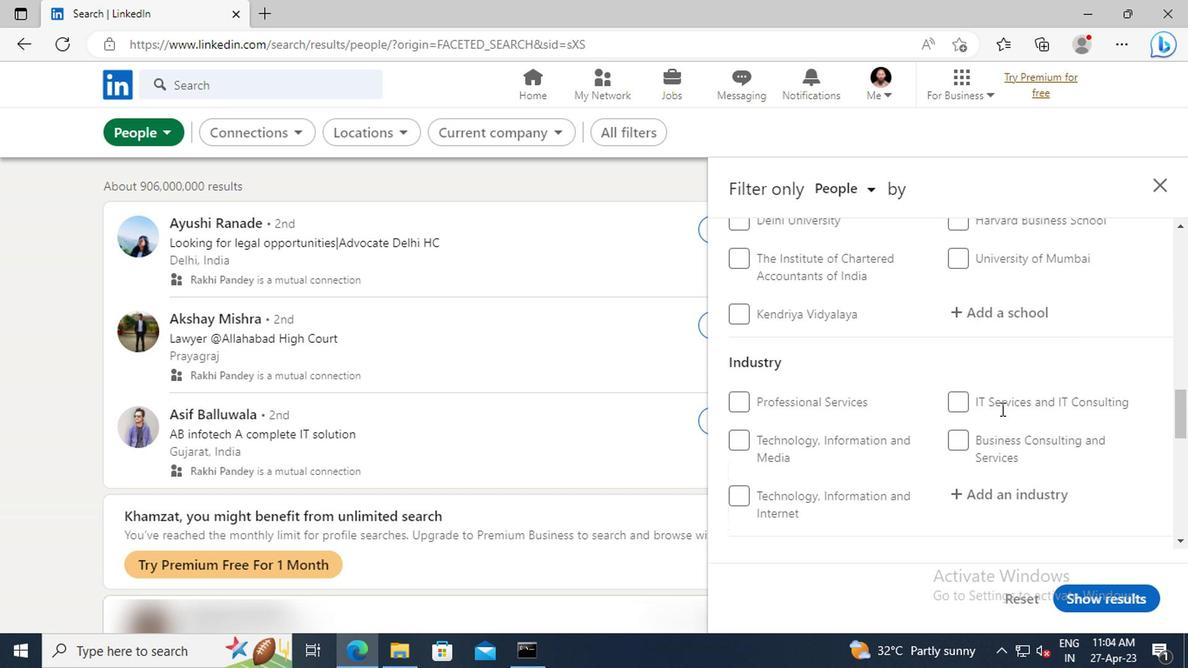 
Action: Mouse scrolled (997, 406) with delta (0, -1)
Screenshot: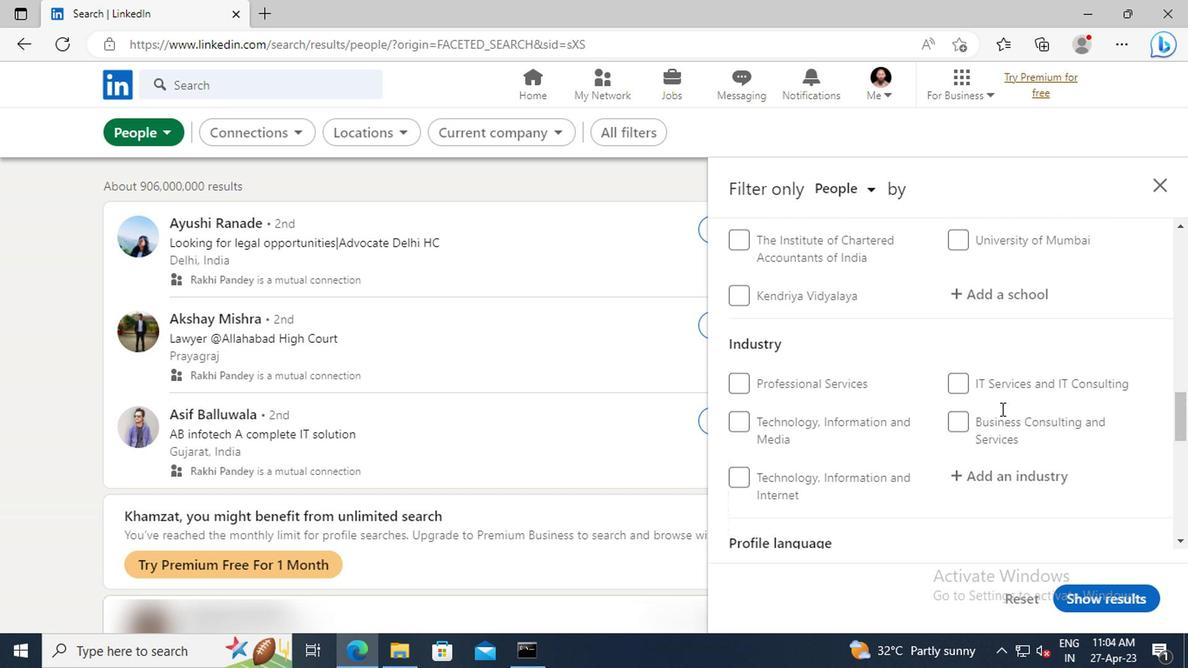 
Action: Mouse scrolled (997, 406) with delta (0, -1)
Screenshot: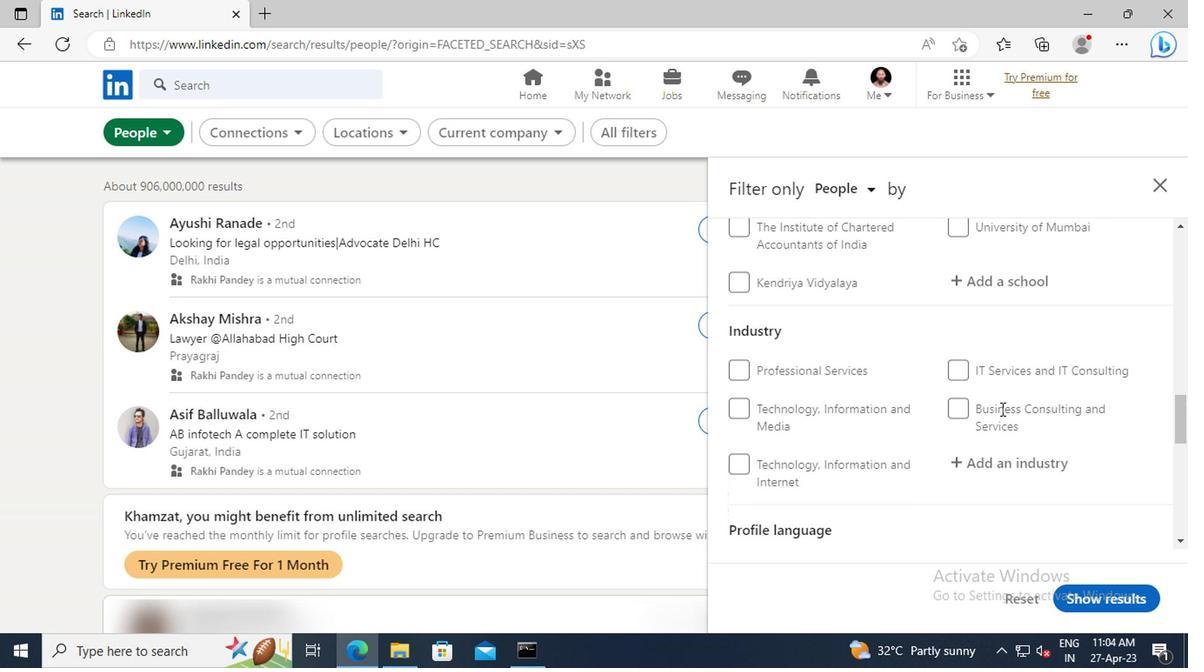 
Action: Mouse moved to (963, 454)
Screenshot: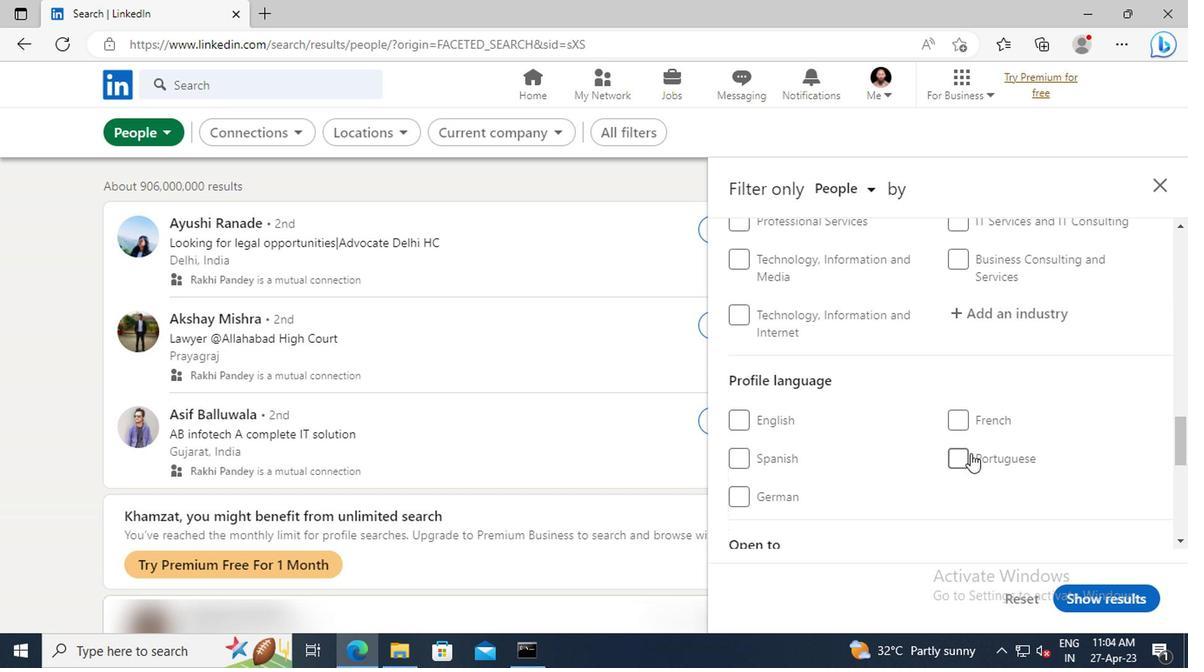 
Action: Mouse pressed left at (963, 454)
Screenshot: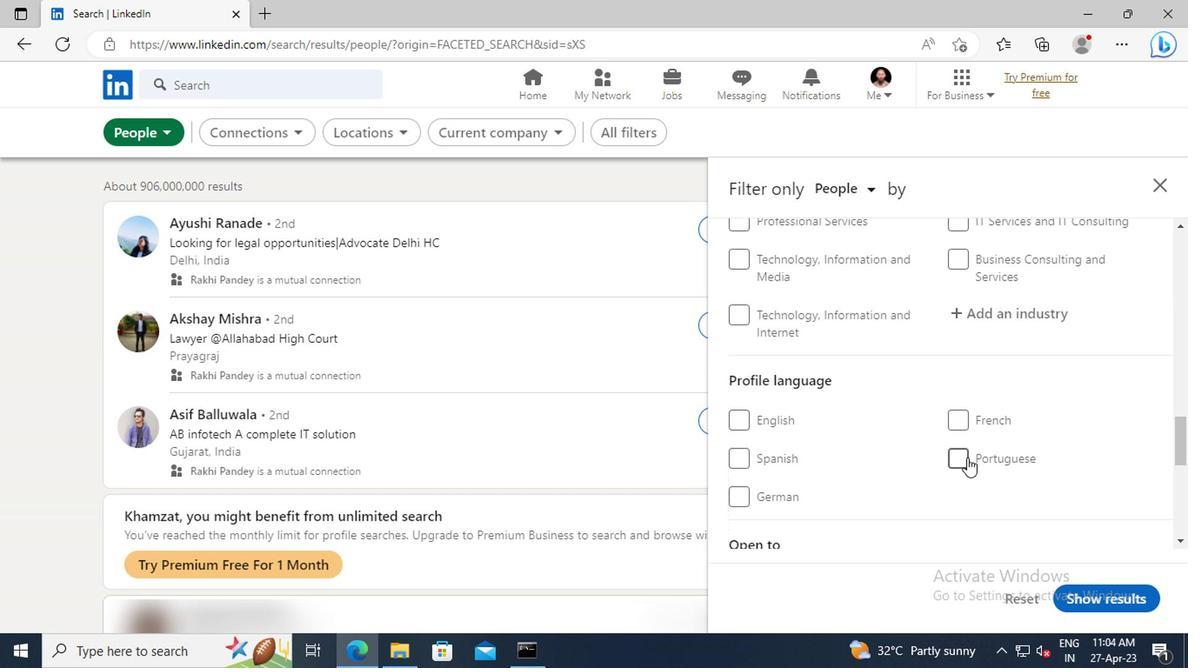 
Action: Mouse moved to (913, 433)
Screenshot: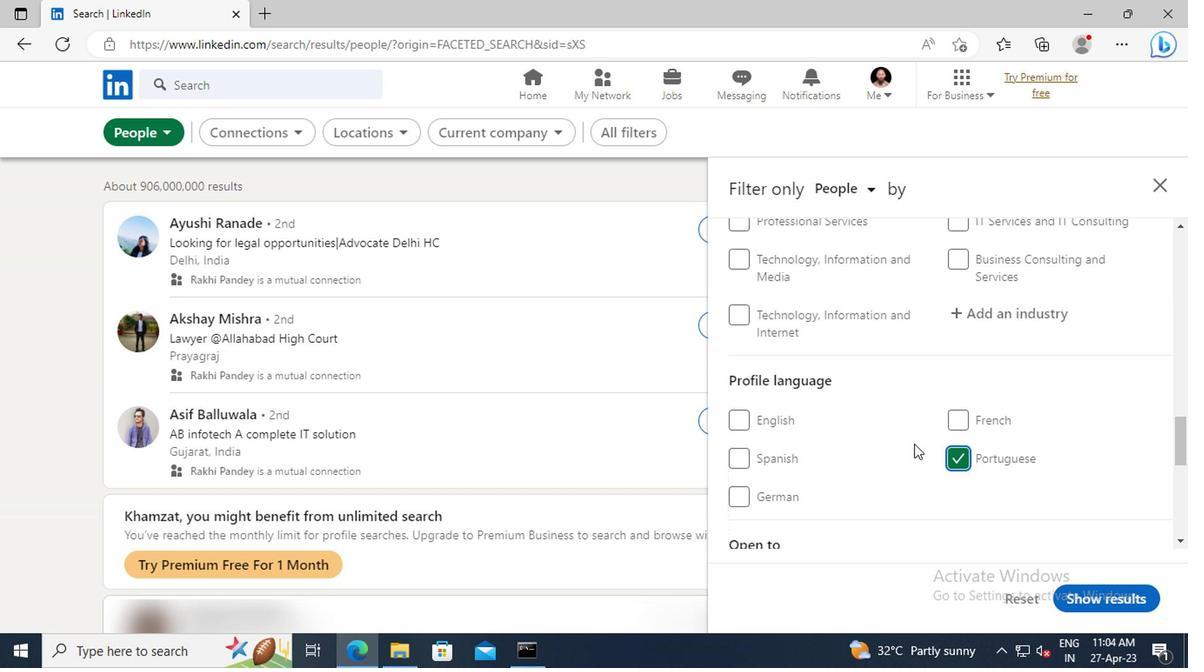 
Action: Mouse scrolled (913, 433) with delta (0, 0)
Screenshot: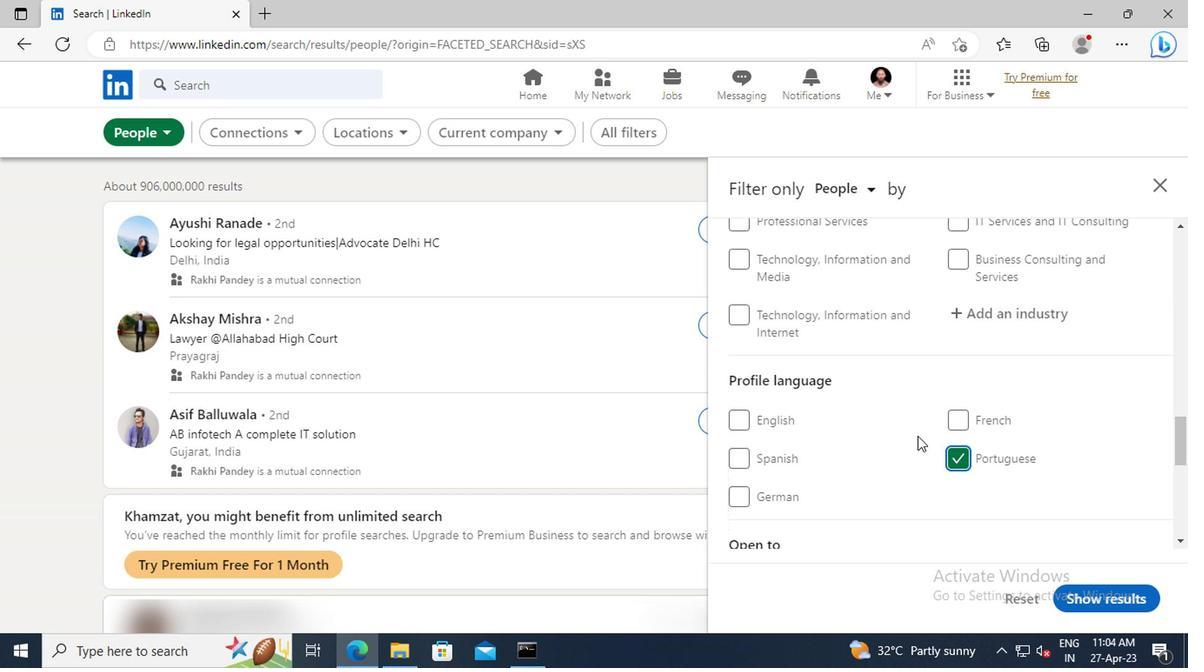 
Action: Mouse scrolled (913, 433) with delta (0, 0)
Screenshot: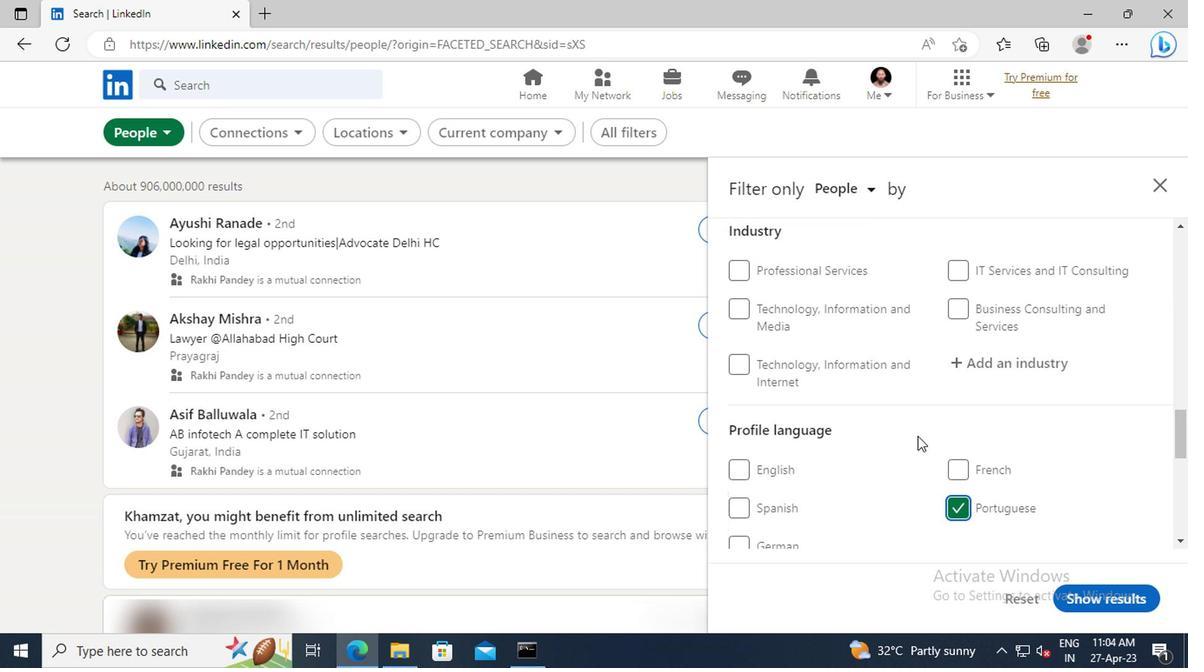 
Action: Mouse scrolled (913, 433) with delta (0, 0)
Screenshot: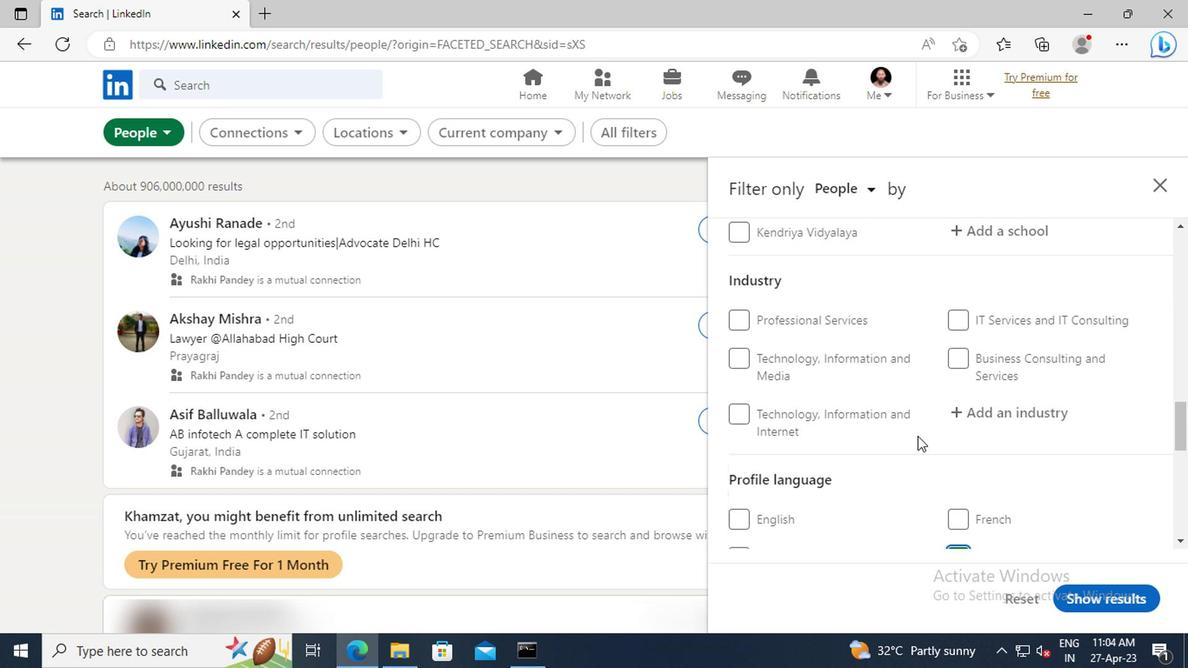 
Action: Mouse scrolled (913, 433) with delta (0, 0)
Screenshot: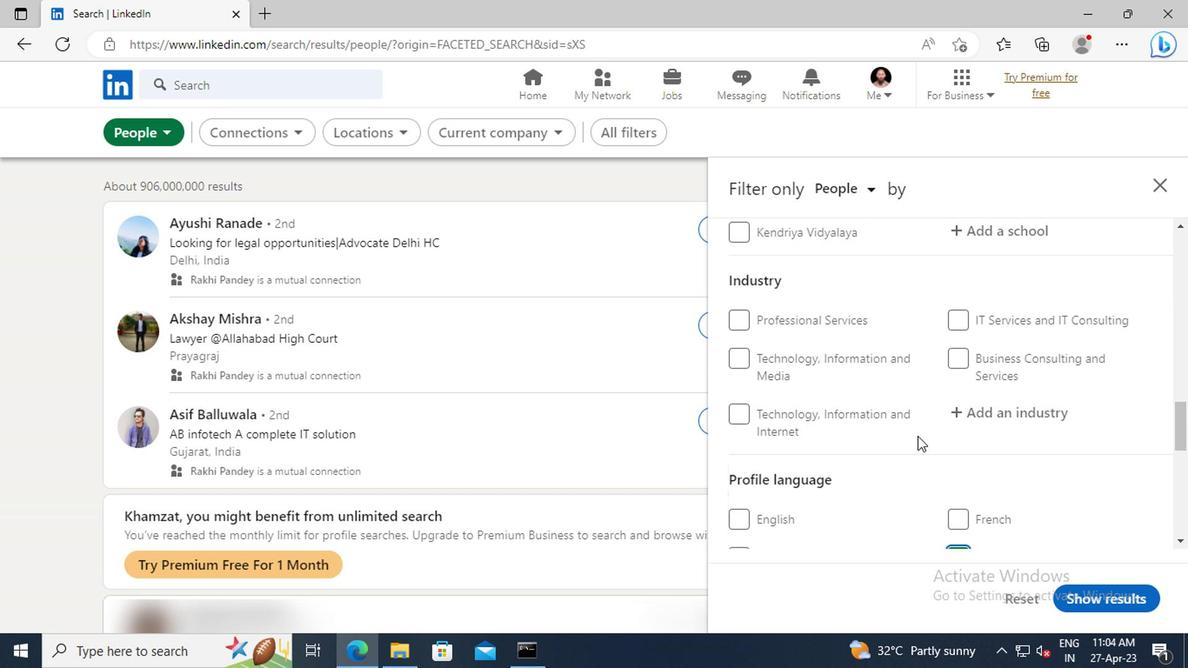 
Action: Mouse scrolled (913, 433) with delta (0, 0)
Screenshot: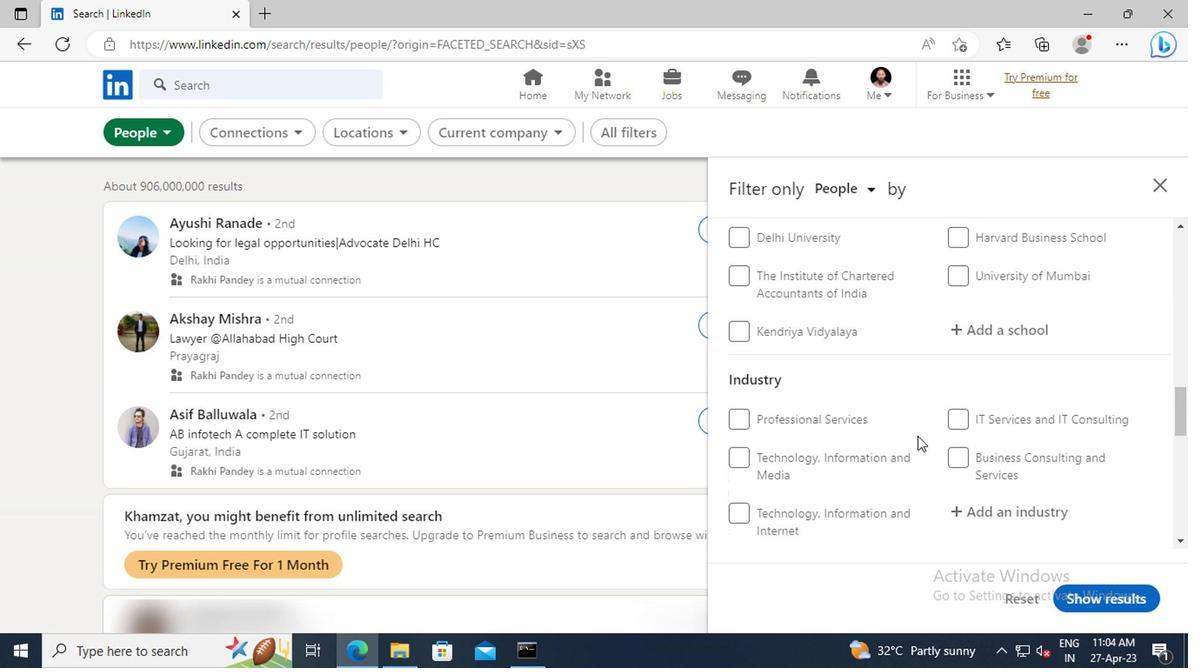 
Action: Mouse scrolled (913, 433) with delta (0, 0)
Screenshot: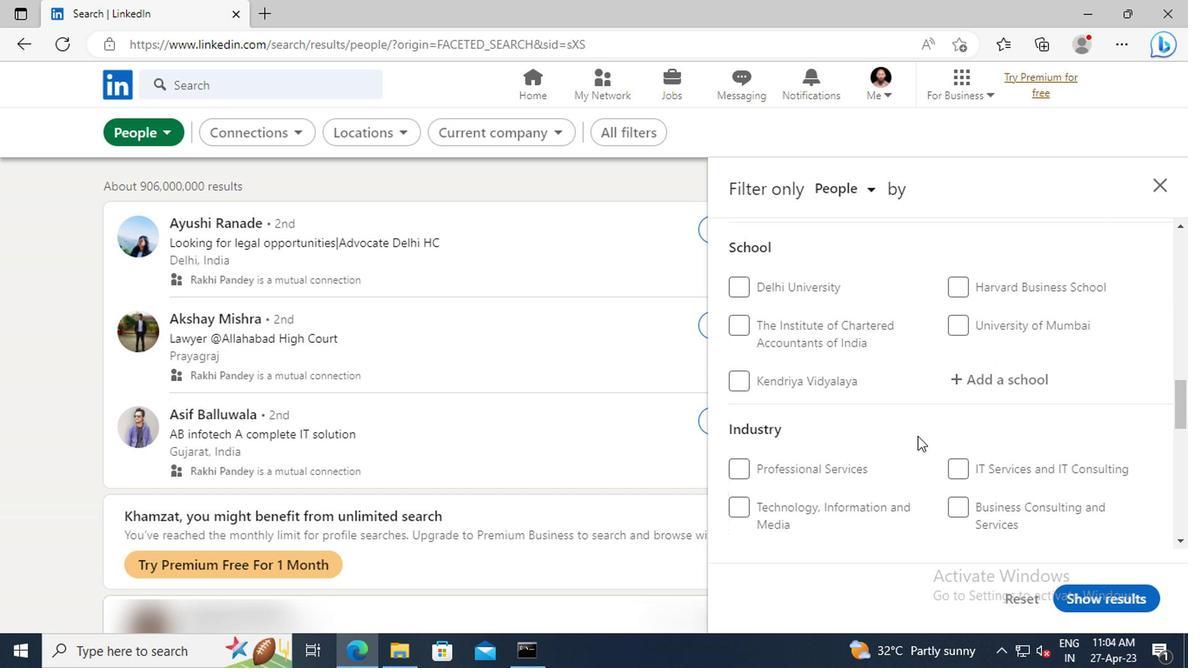 
Action: Mouse scrolled (913, 433) with delta (0, 0)
Screenshot: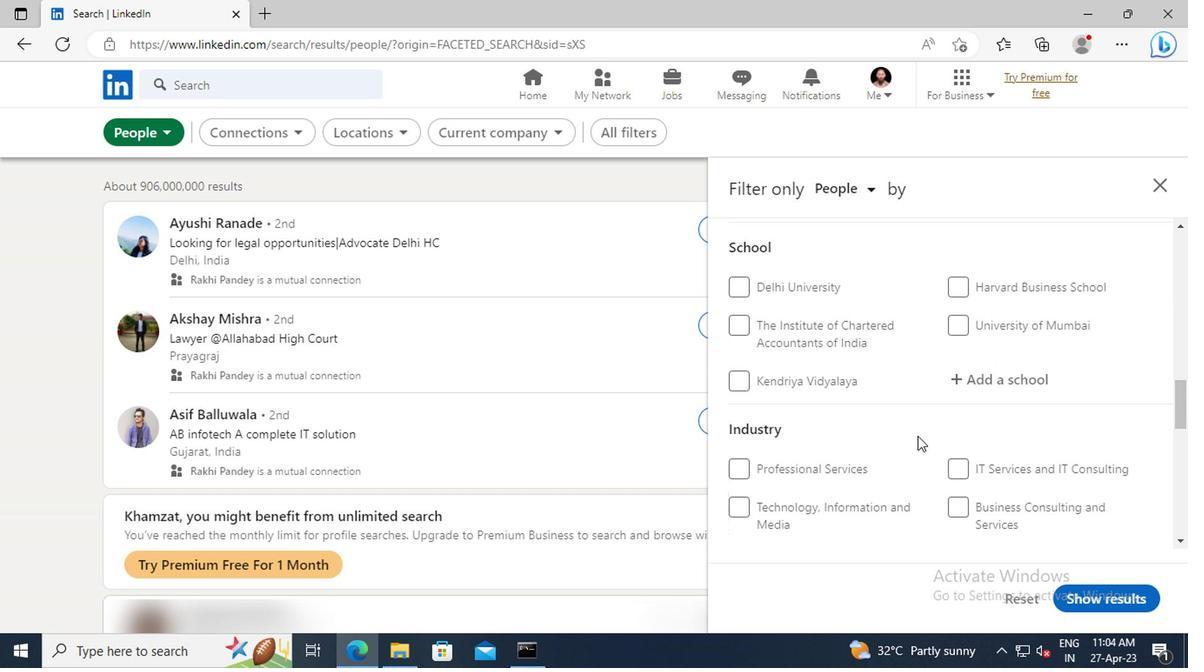 
Action: Mouse scrolled (913, 433) with delta (0, 0)
Screenshot: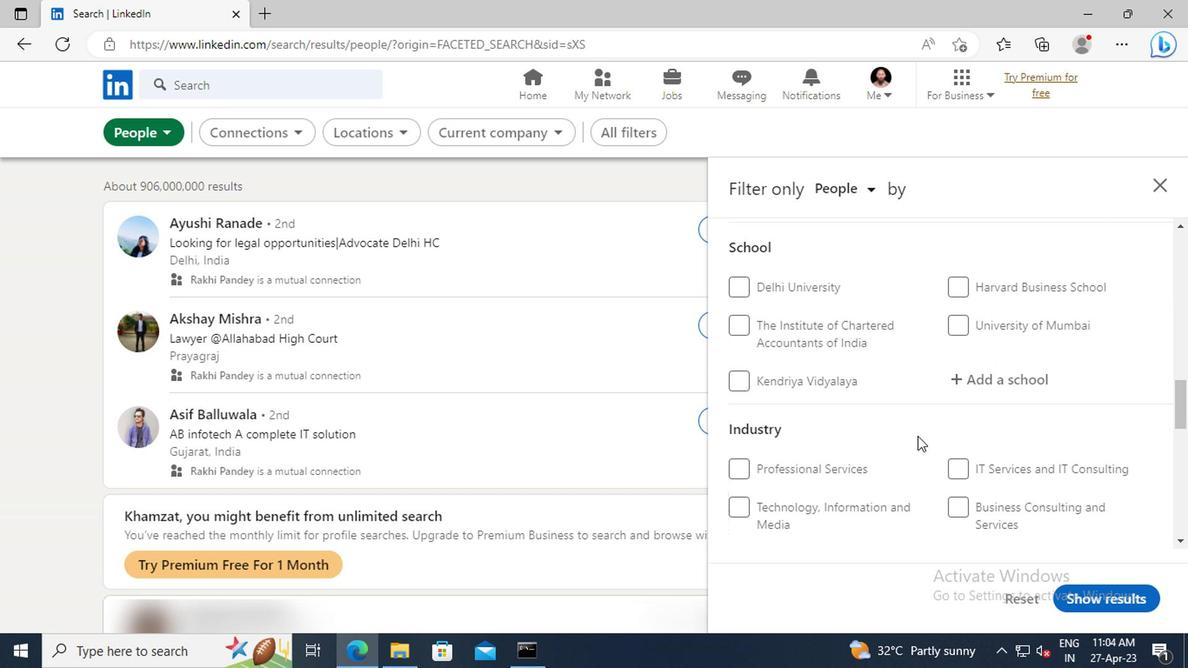 
Action: Mouse scrolled (913, 433) with delta (0, 0)
Screenshot: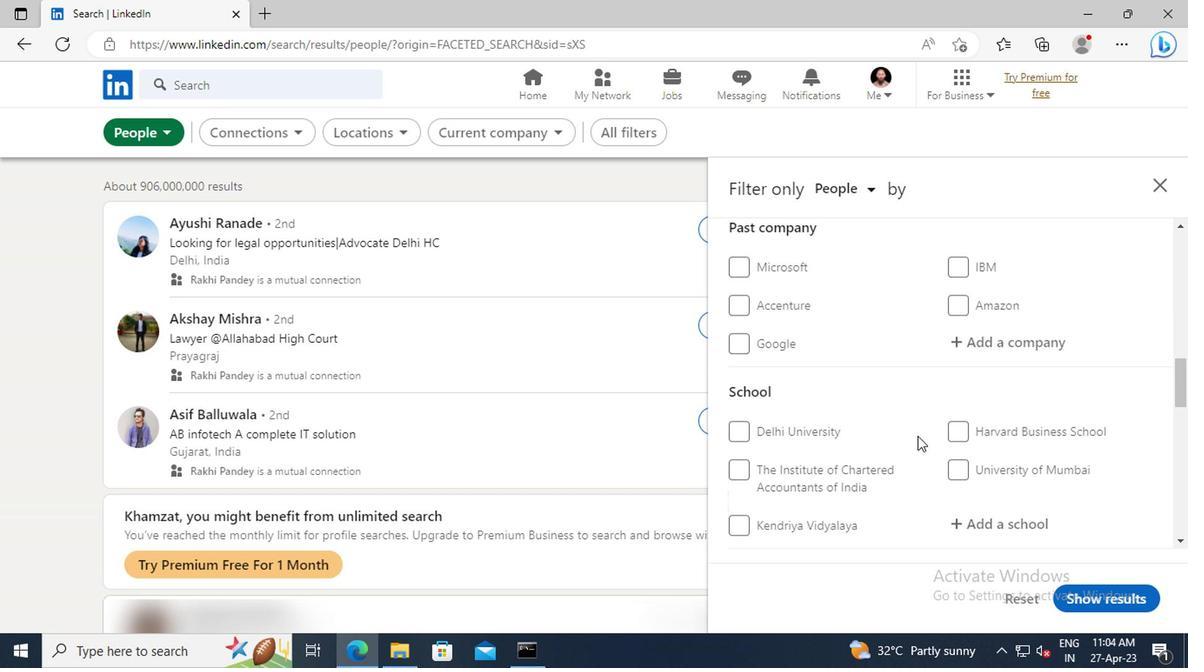 
Action: Mouse scrolled (913, 433) with delta (0, 0)
Screenshot: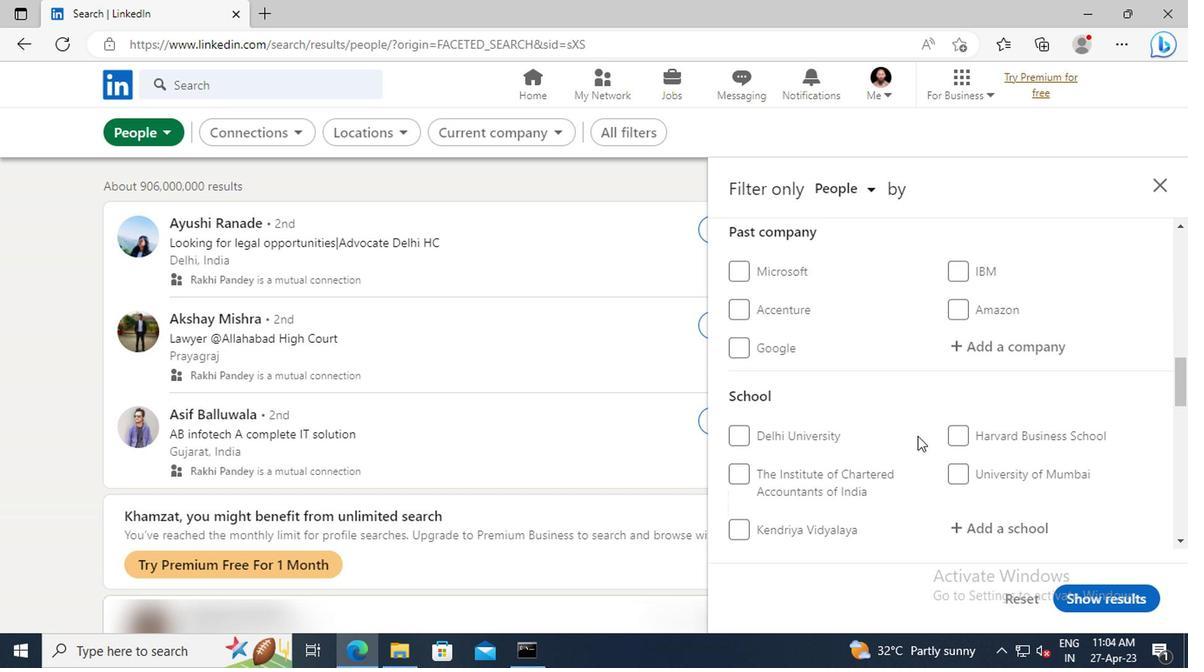 
Action: Mouse scrolled (913, 433) with delta (0, 0)
Screenshot: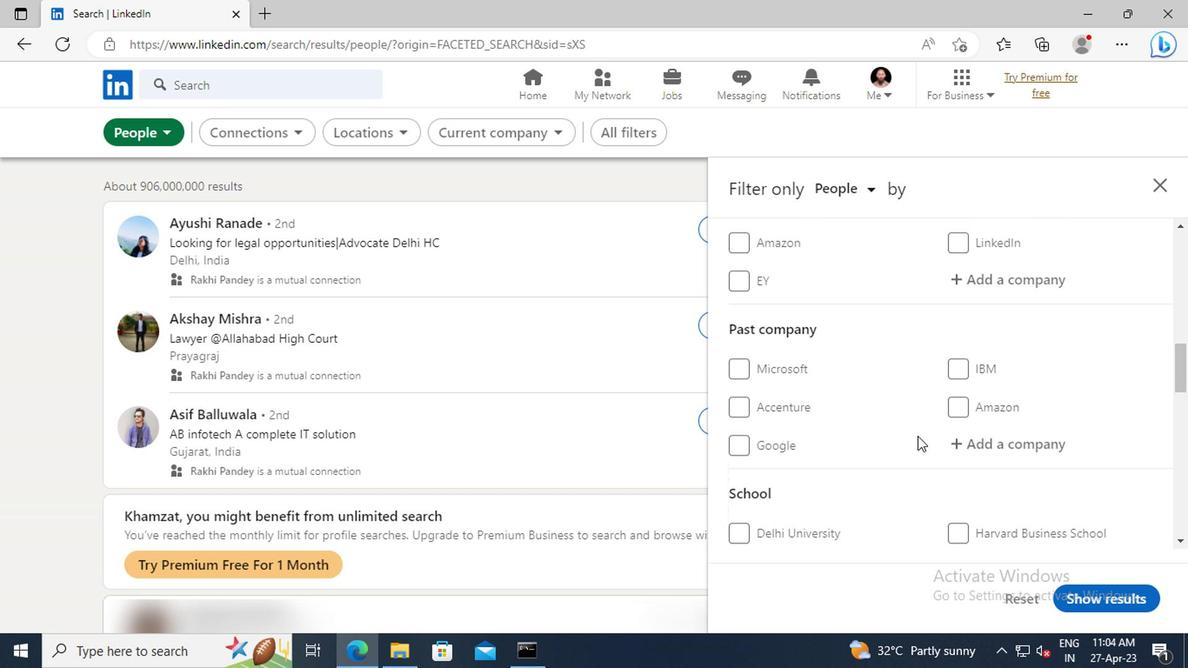 
Action: Mouse scrolled (913, 433) with delta (0, 0)
Screenshot: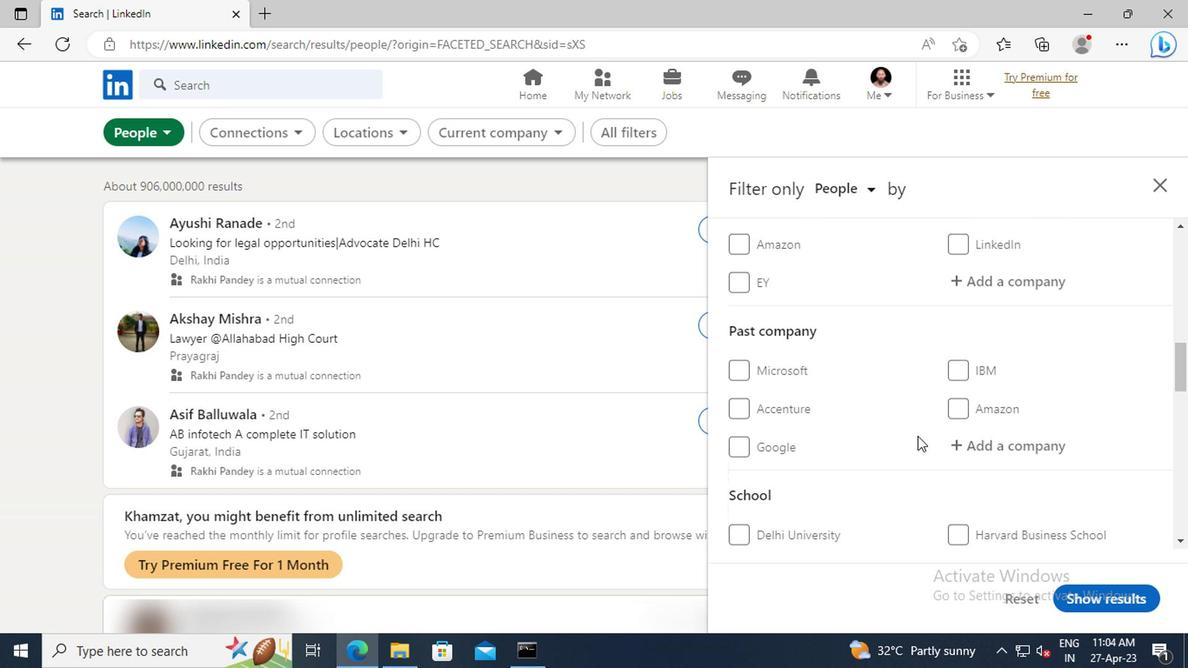 
Action: Mouse scrolled (913, 433) with delta (0, 0)
Screenshot: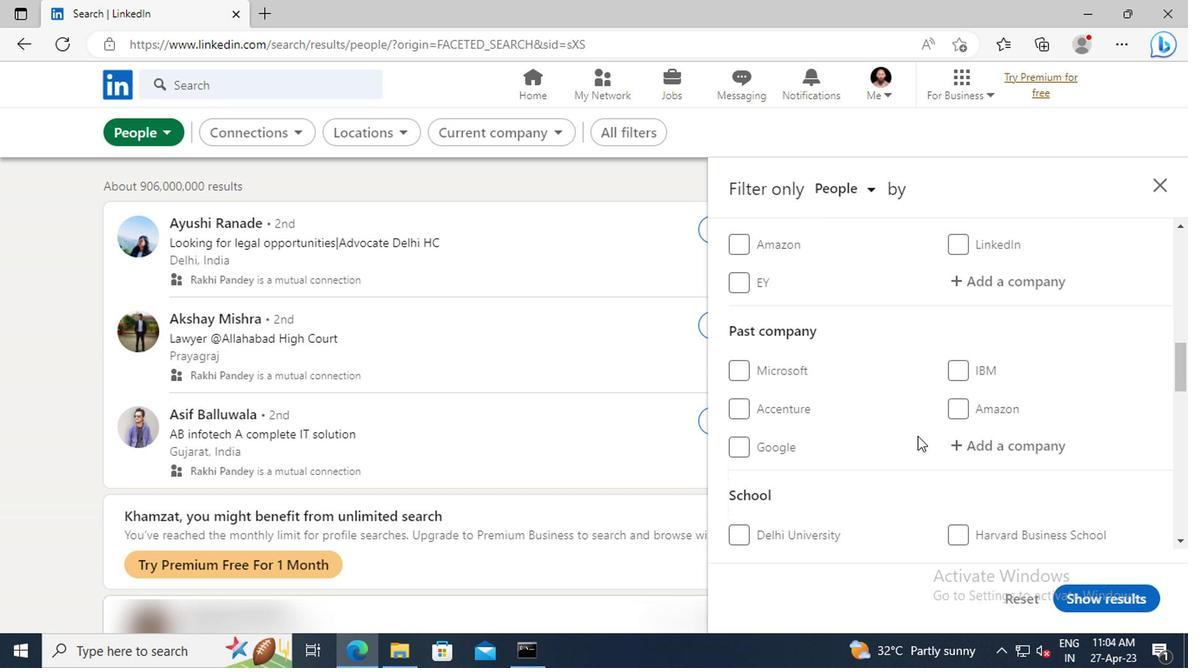 
Action: Mouse moved to (976, 423)
Screenshot: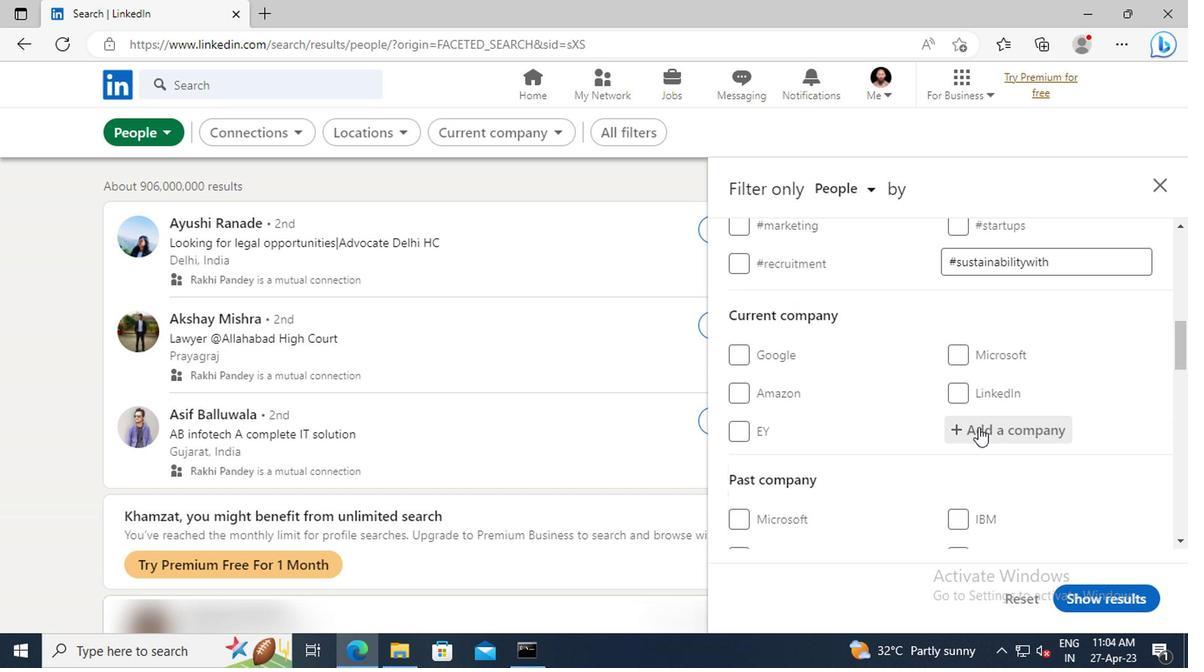 
Action: Mouse pressed left at (976, 423)
Screenshot: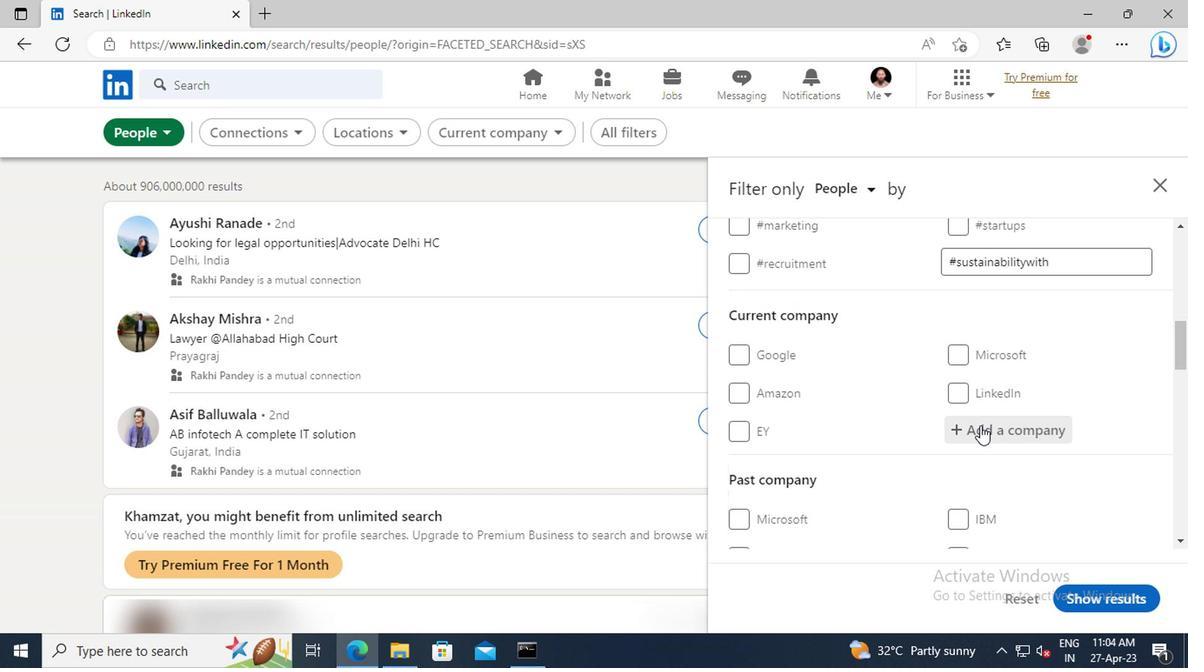 
Action: Key pressed <Key.shift>SHRIRAM<Key.space><Key.shift>FINANCE<Key.space><Key.shift>LIMITED
Screenshot: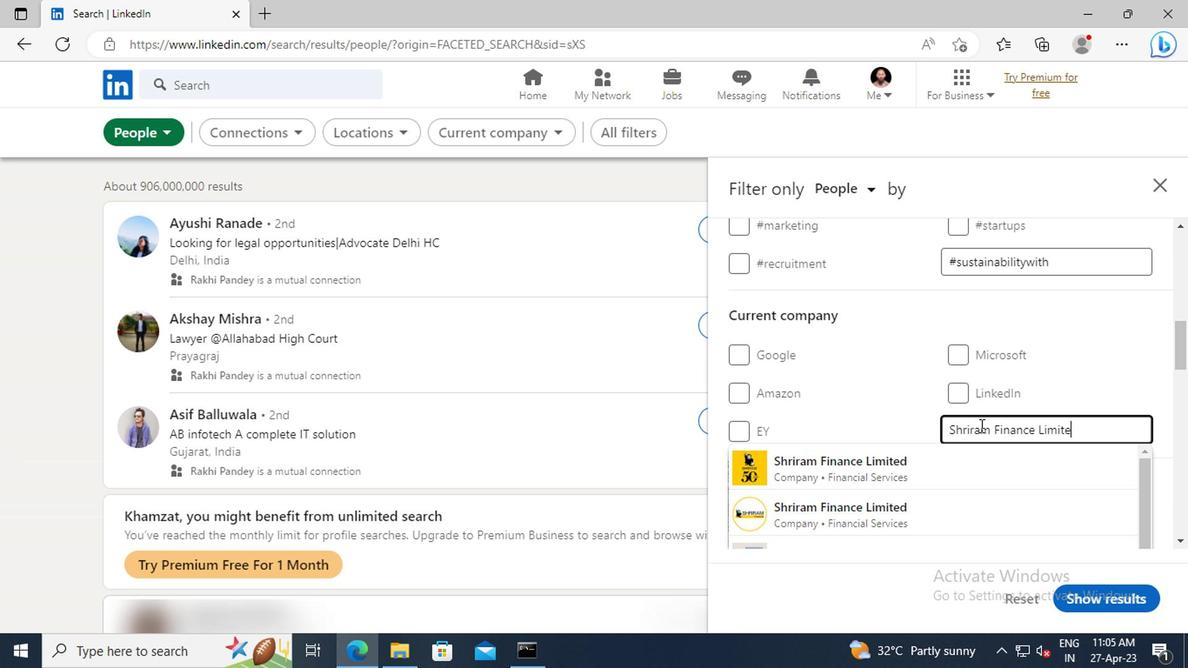 
Action: Mouse moved to (971, 467)
Screenshot: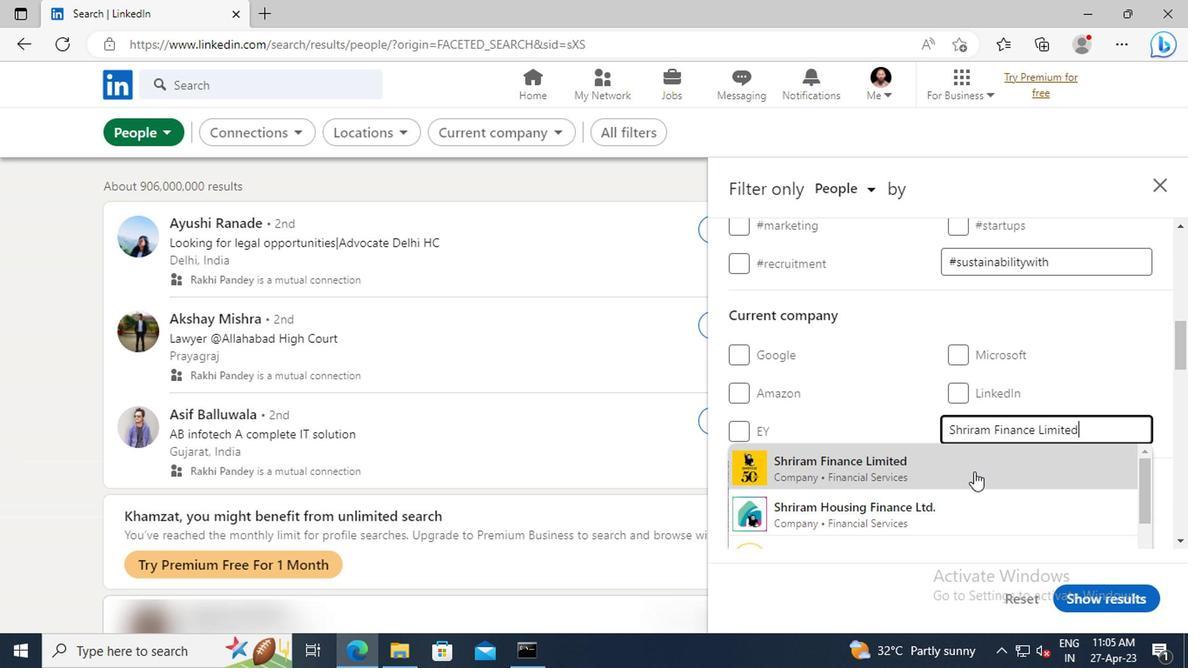 
Action: Mouse pressed left at (971, 467)
Screenshot: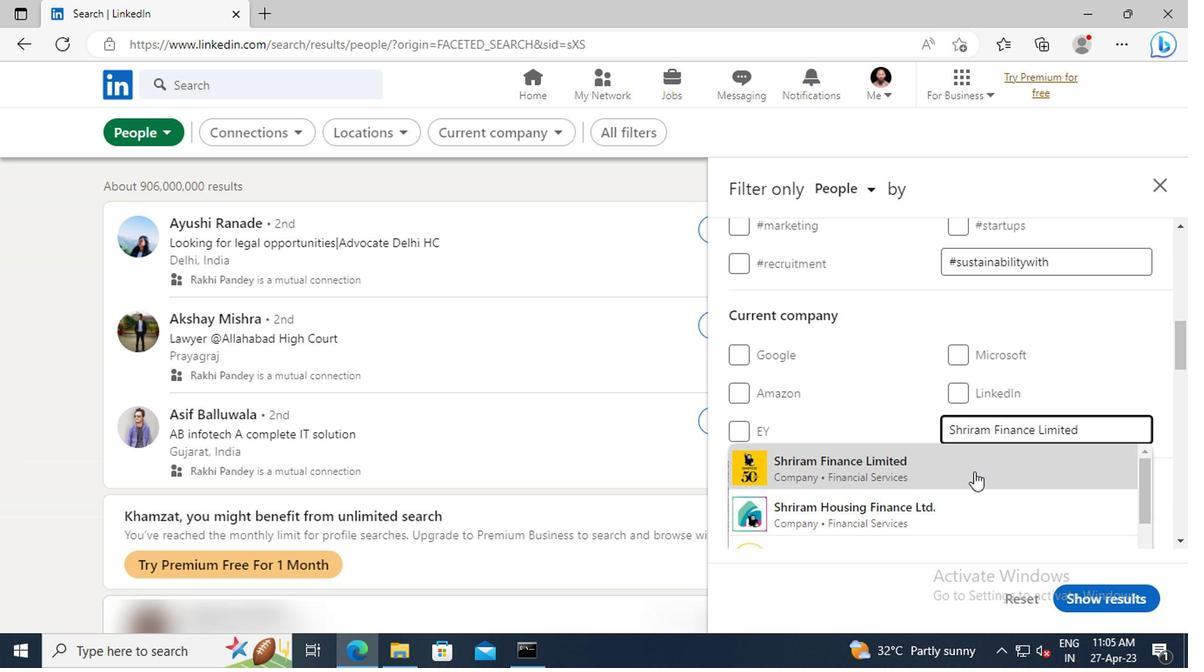 
Action: Mouse moved to (973, 368)
Screenshot: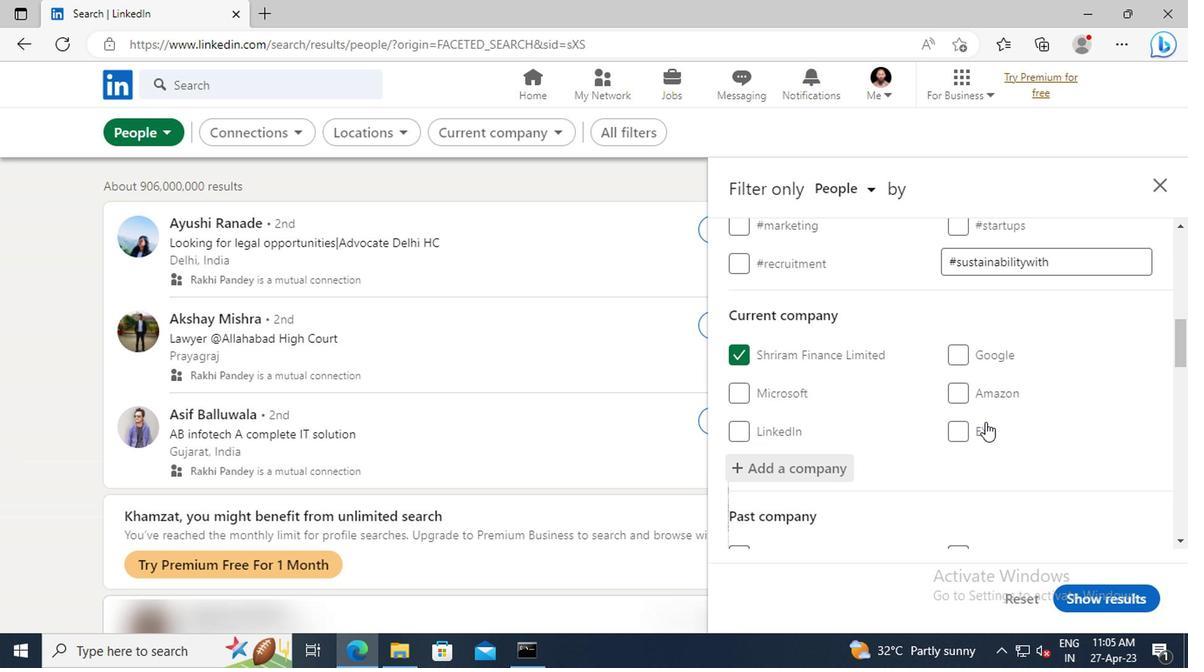 
Action: Mouse scrolled (973, 368) with delta (0, 0)
Screenshot: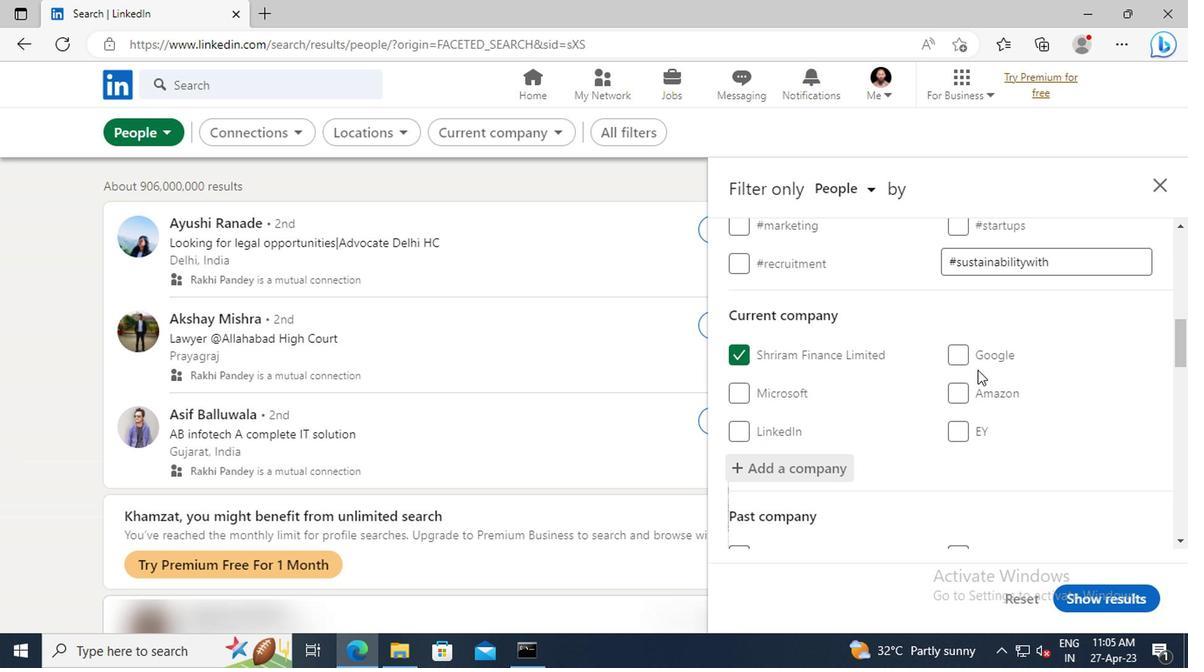 
Action: Mouse scrolled (973, 368) with delta (0, 0)
Screenshot: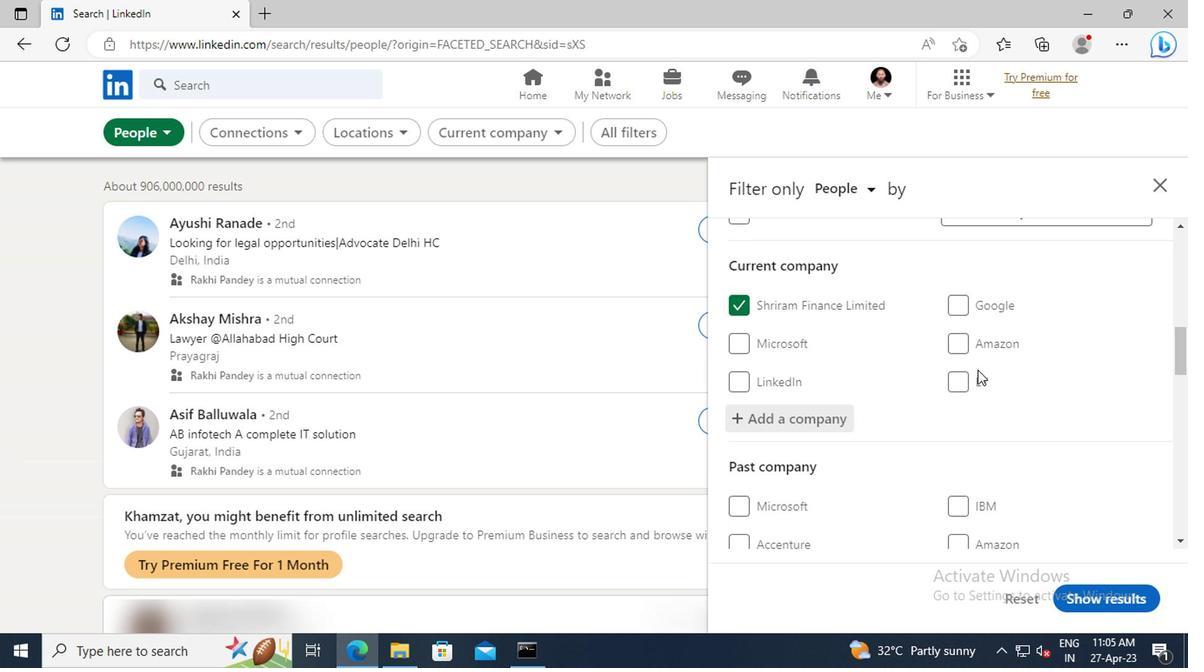 
Action: Mouse scrolled (973, 368) with delta (0, 0)
Screenshot: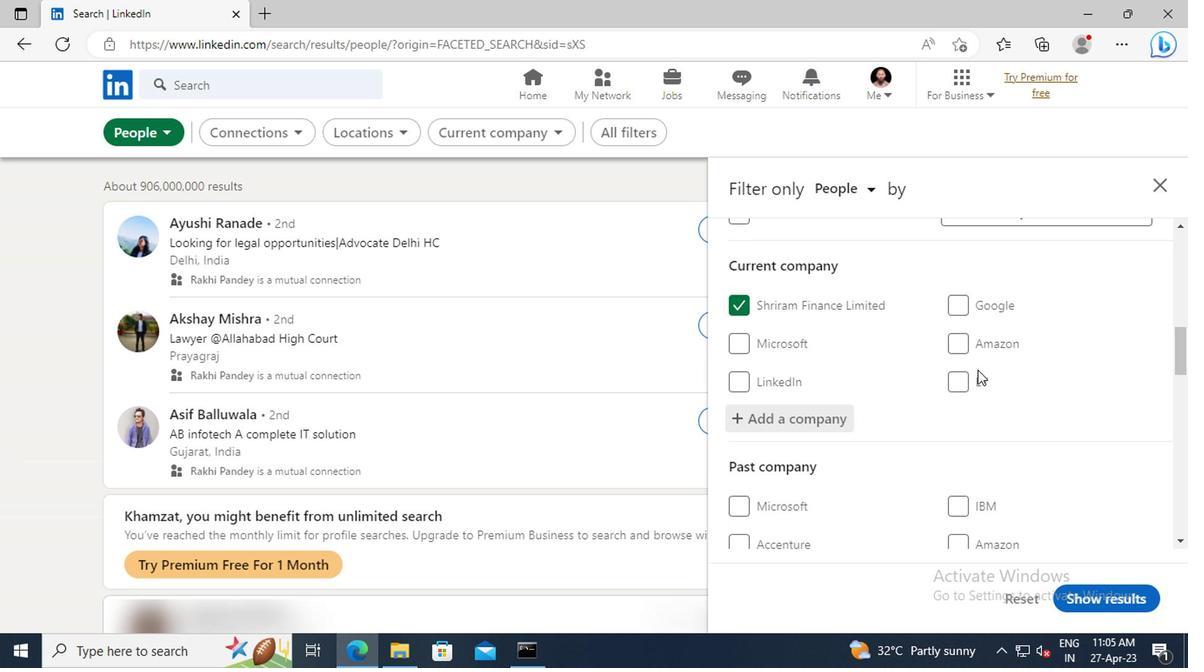 
Action: Mouse scrolled (973, 368) with delta (0, 0)
Screenshot: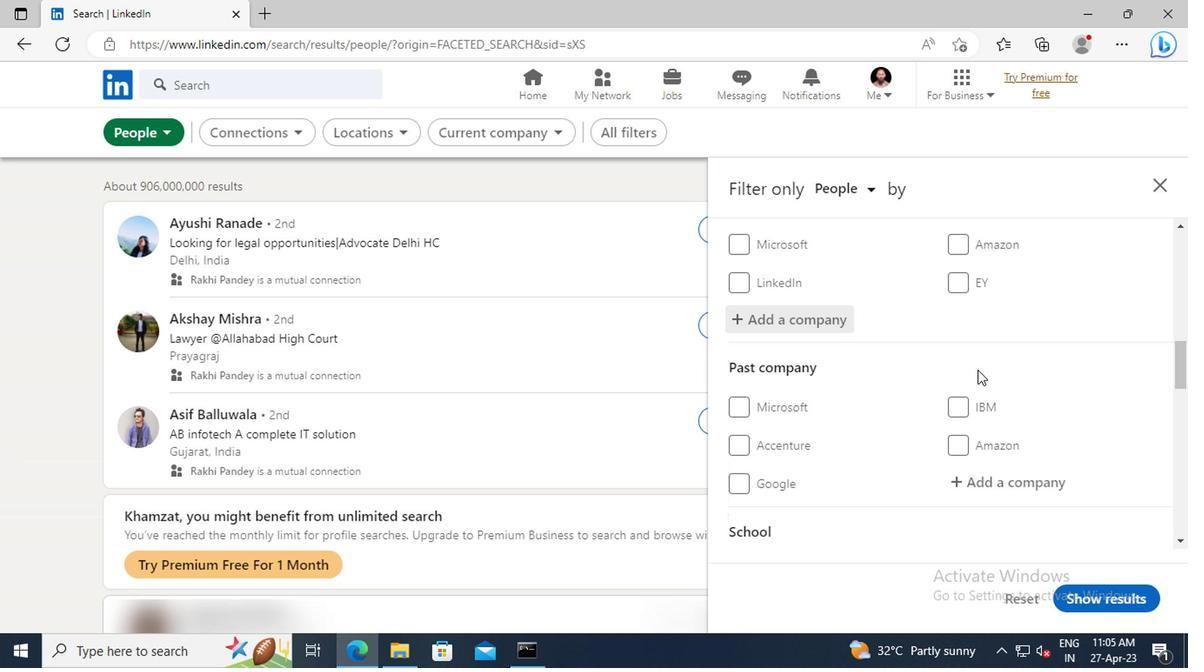 
Action: Mouse scrolled (973, 368) with delta (0, 0)
Screenshot: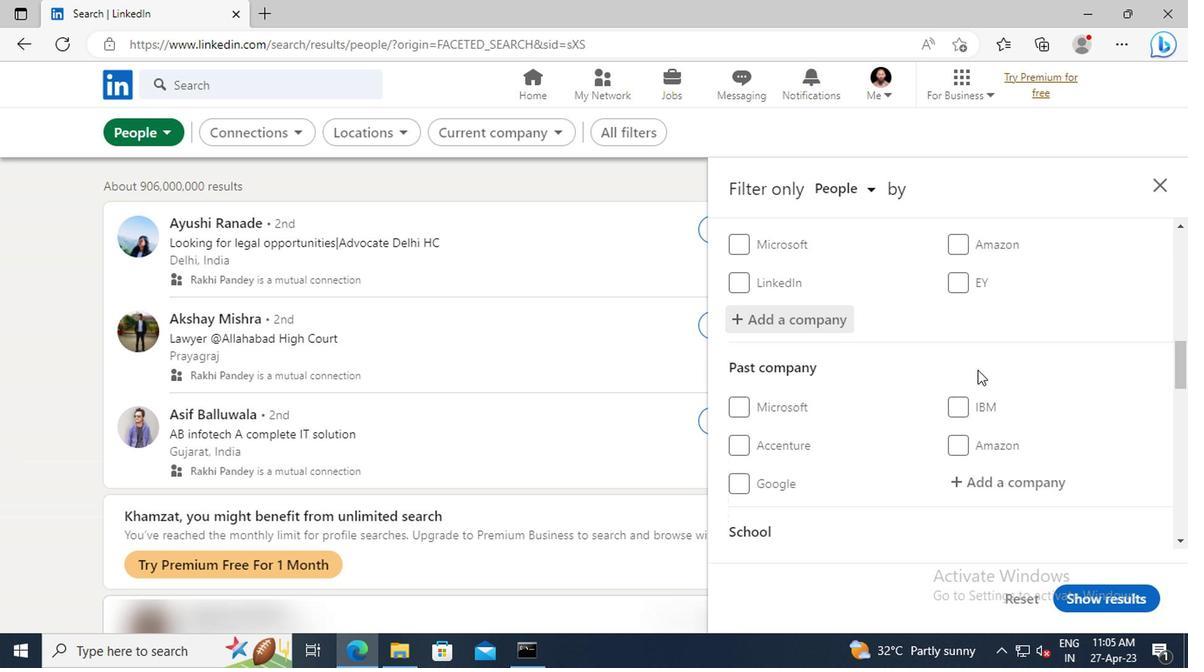 
Action: Mouse scrolled (973, 368) with delta (0, 0)
Screenshot: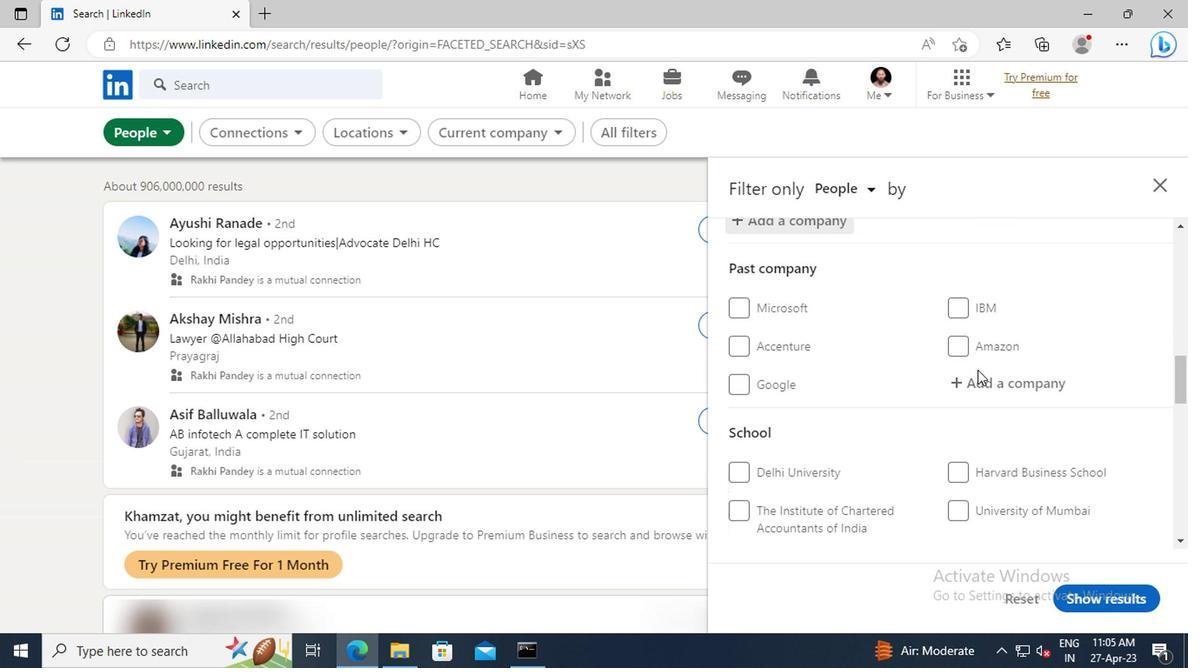 
Action: Mouse scrolled (973, 368) with delta (0, 0)
Screenshot: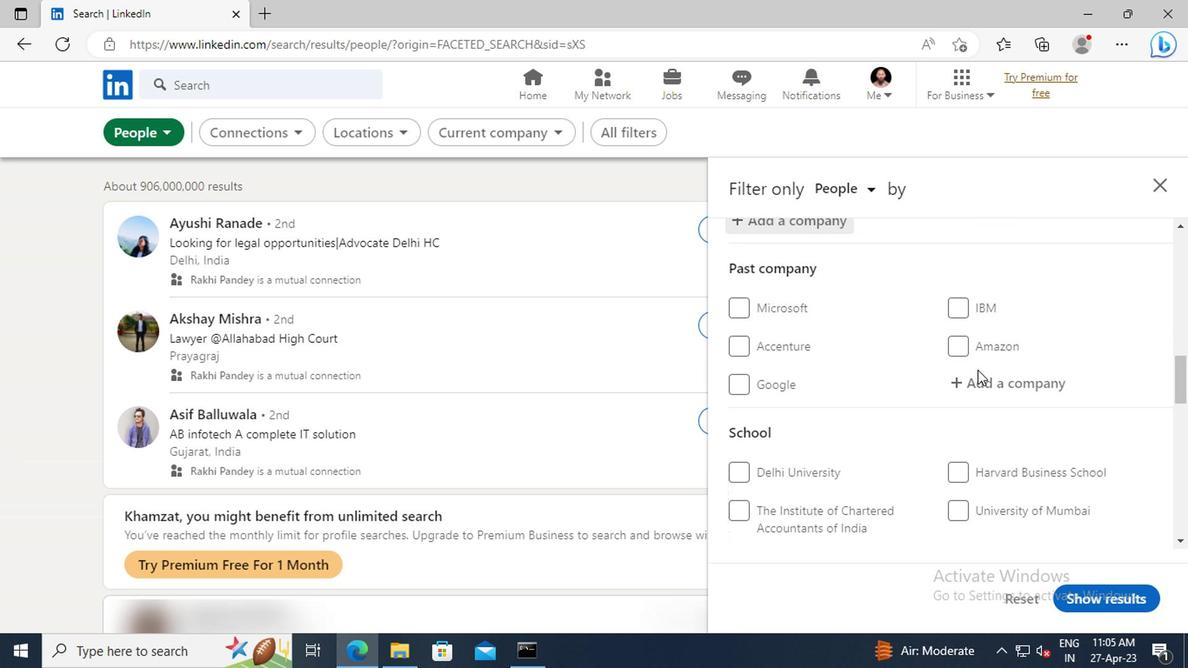 
Action: Mouse scrolled (973, 368) with delta (0, 0)
Screenshot: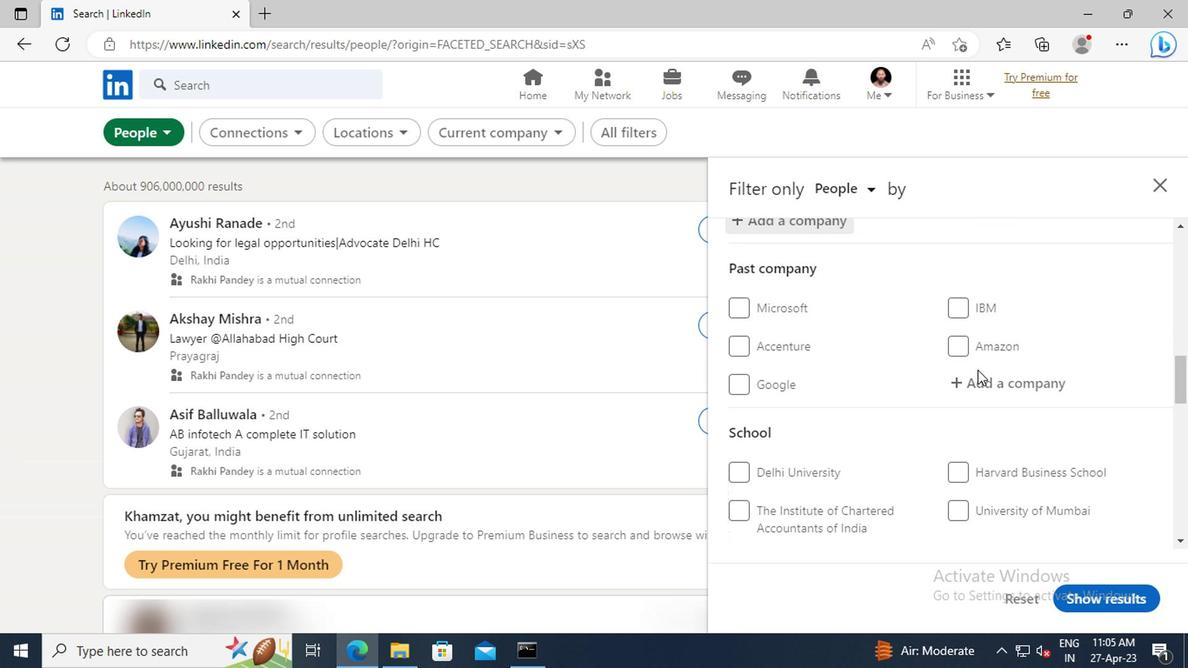 
Action: Mouse moved to (976, 412)
Screenshot: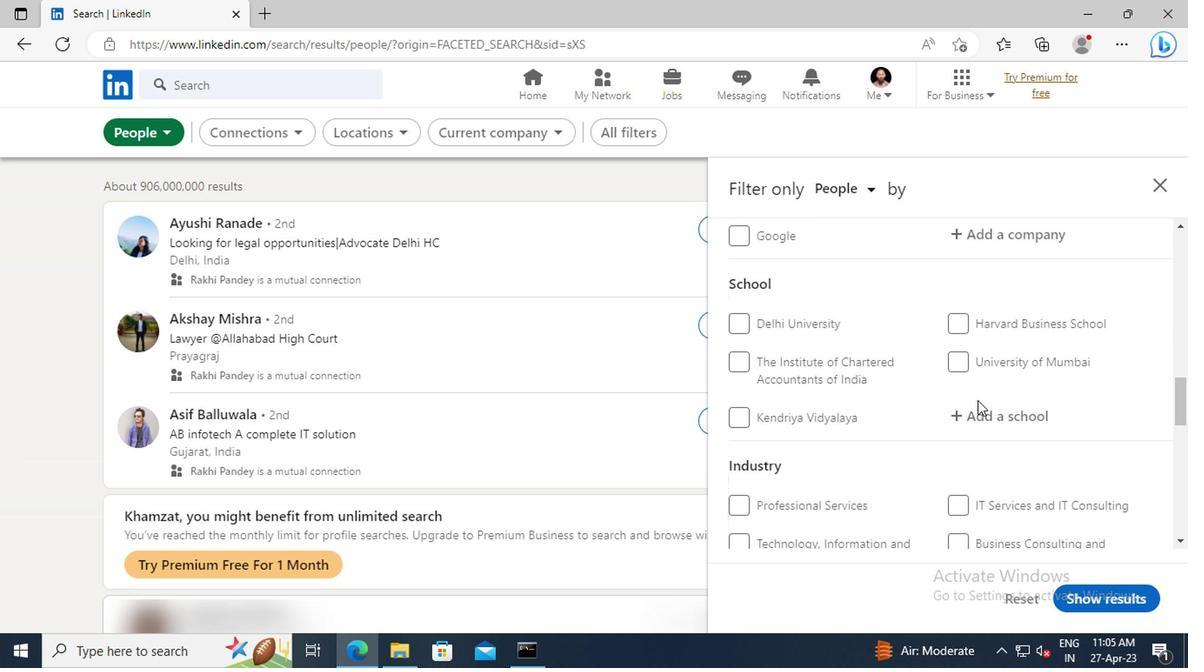 
Action: Mouse pressed left at (976, 412)
Screenshot: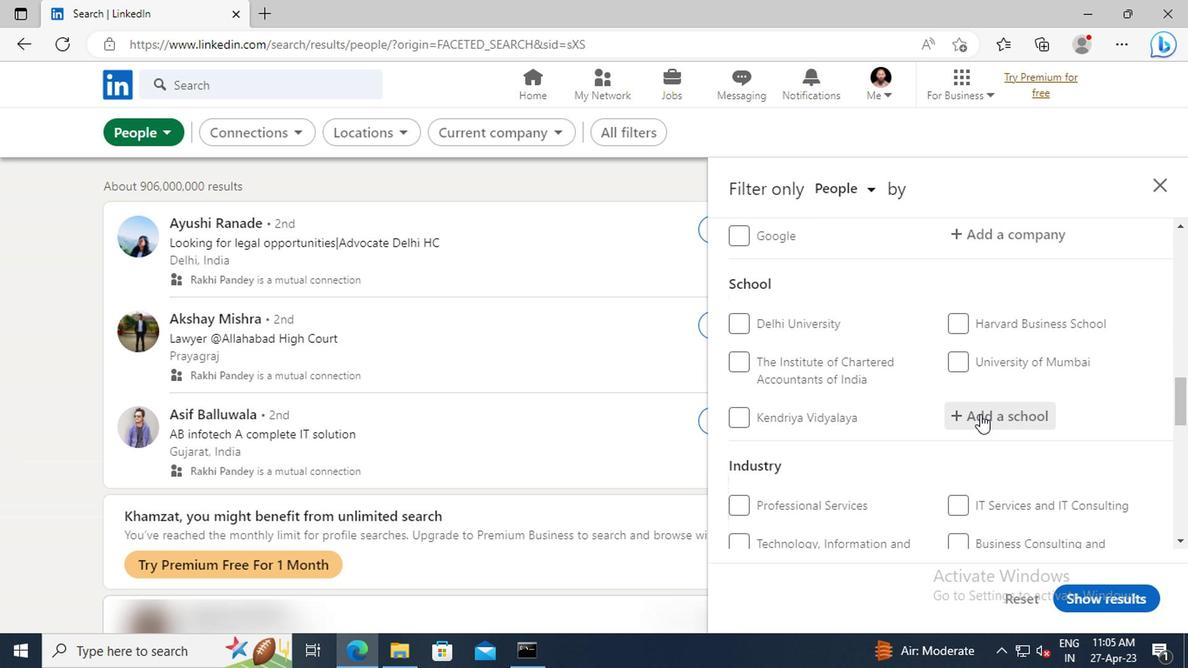 
Action: Key pressed <Key.shift>GOKARAJU<Key.space><Key.shift>RANGARAJU<Key.space><Key.shift>IN
Screenshot: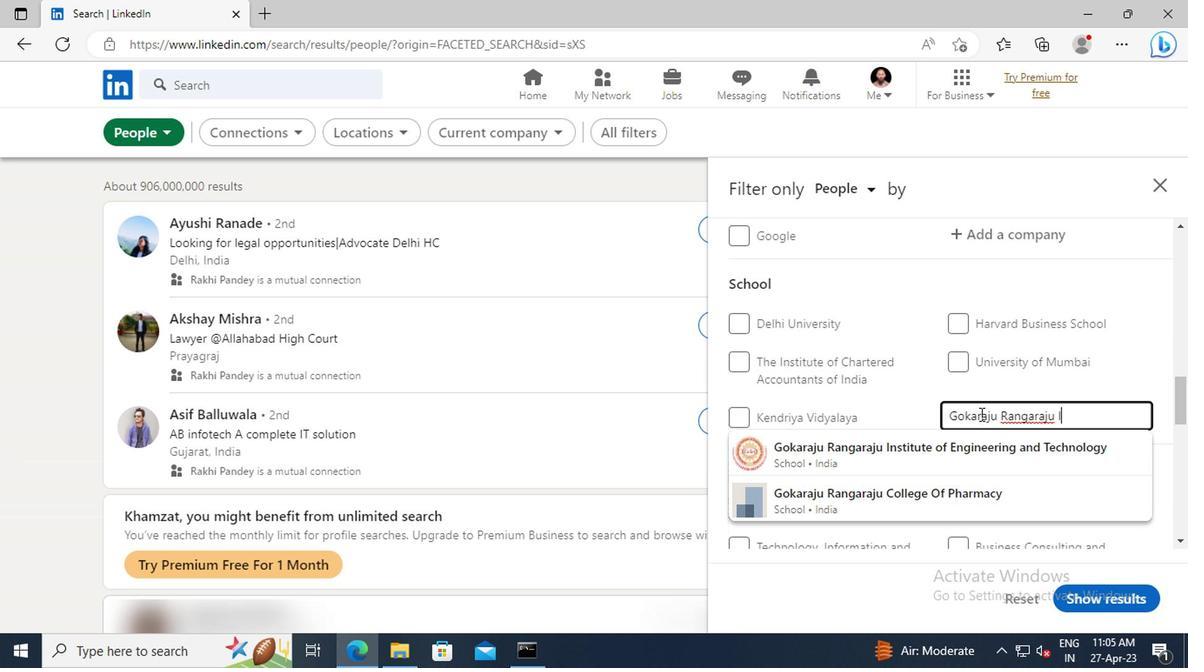
Action: Mouse moved to (967, 450)
Screenshot: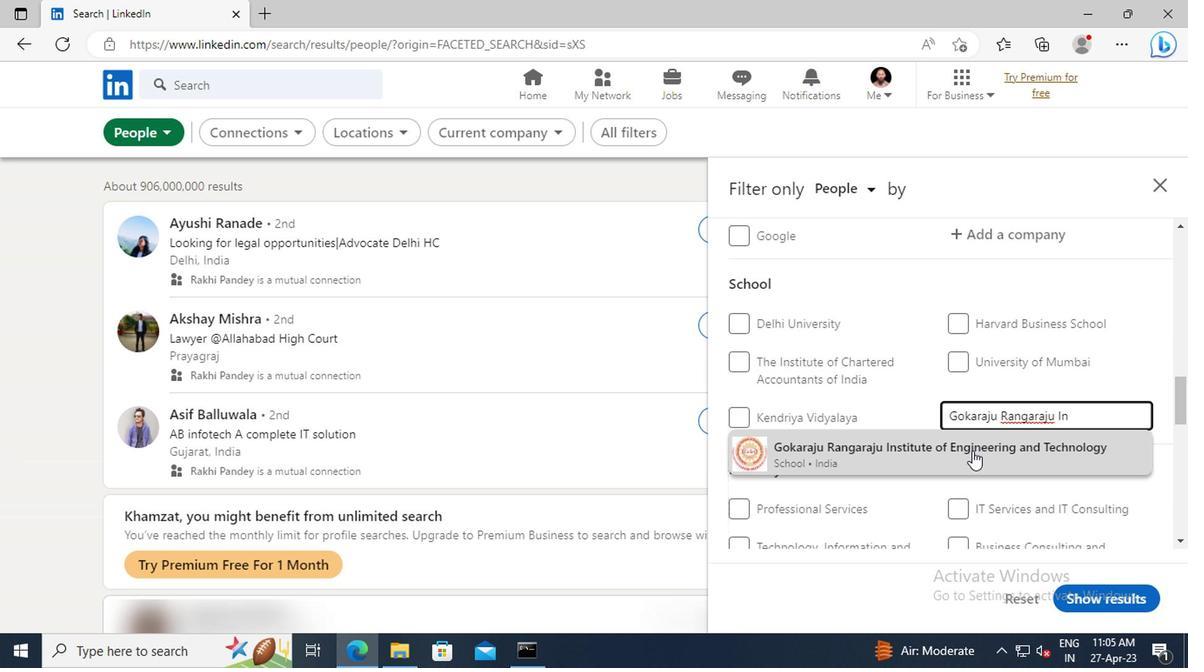 
Action: Mouse pressed left at (967, 450)
Screenshot: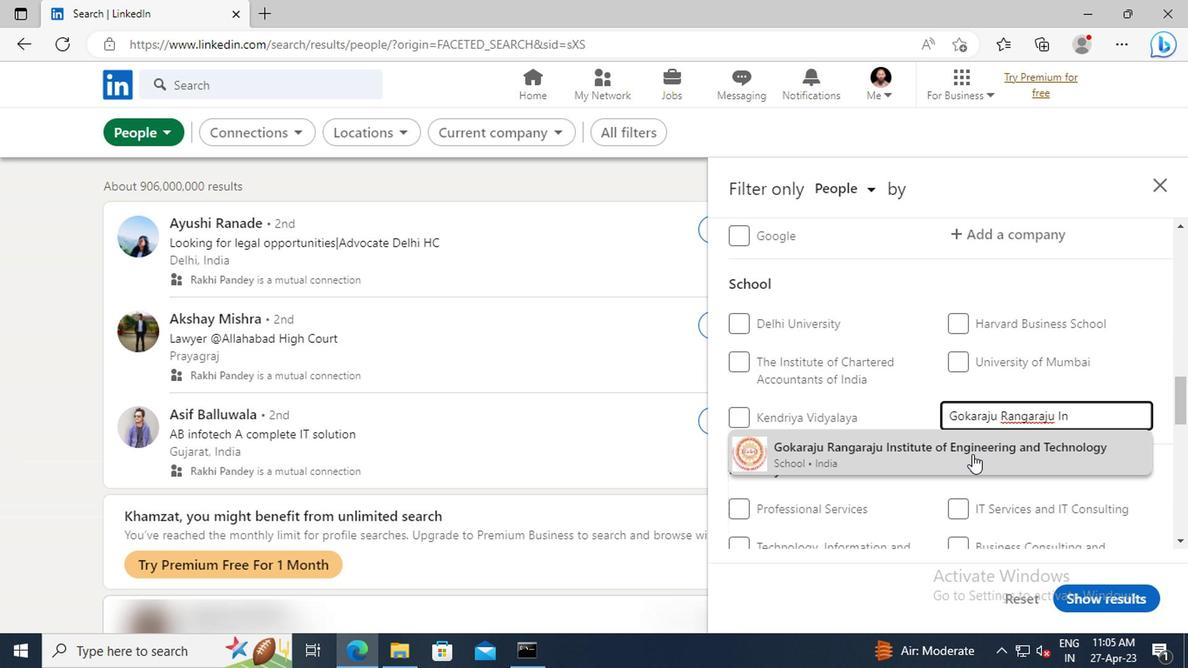 
Action: Mouse moved to (971, 368)
Screenshot: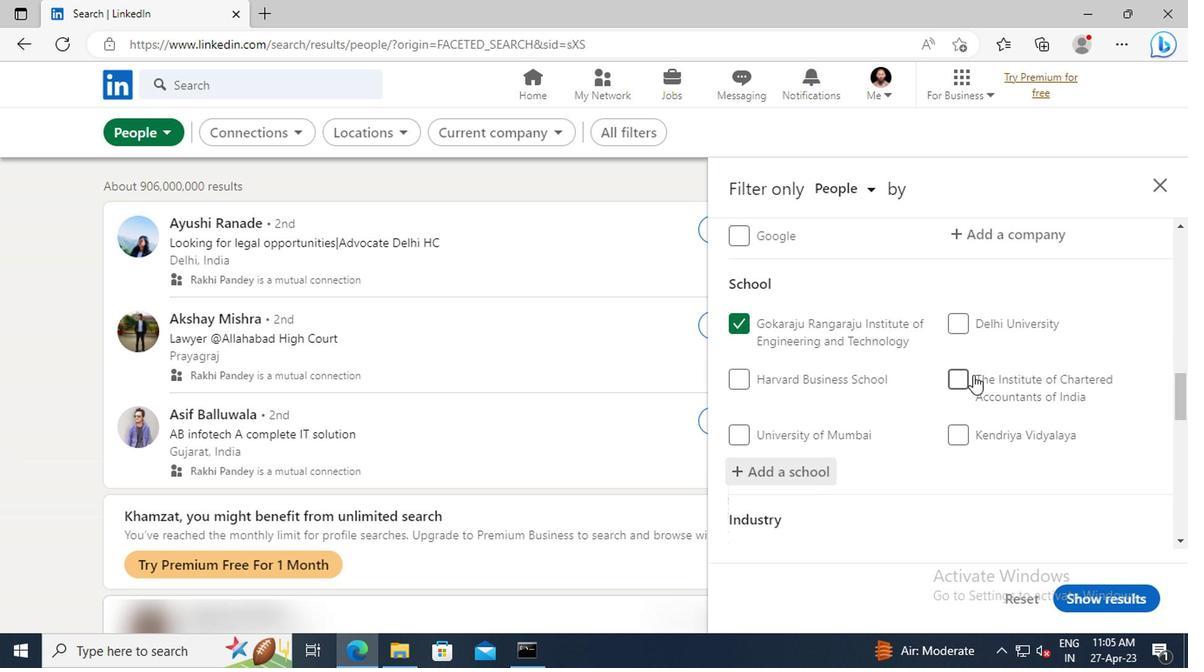 
Action: Mouse scrolled (971, 368) with delta (0, 0)
Screenshot: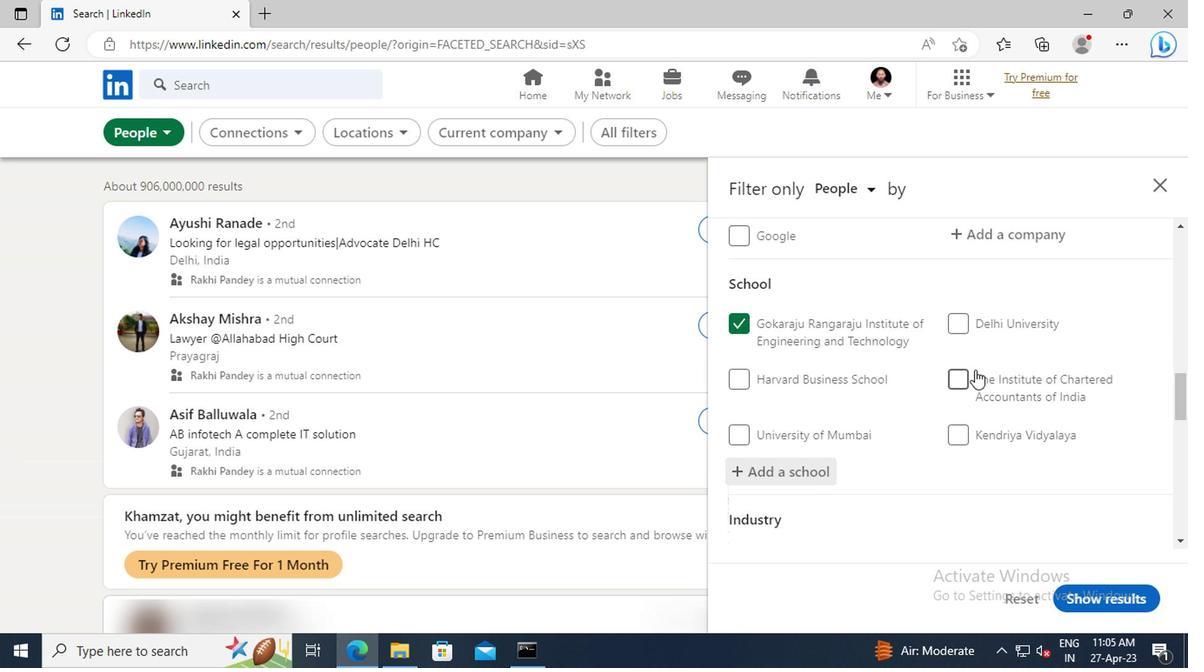 
Action: Mouse scrolled (971, 368) with delta (0, 0)
Screenshot: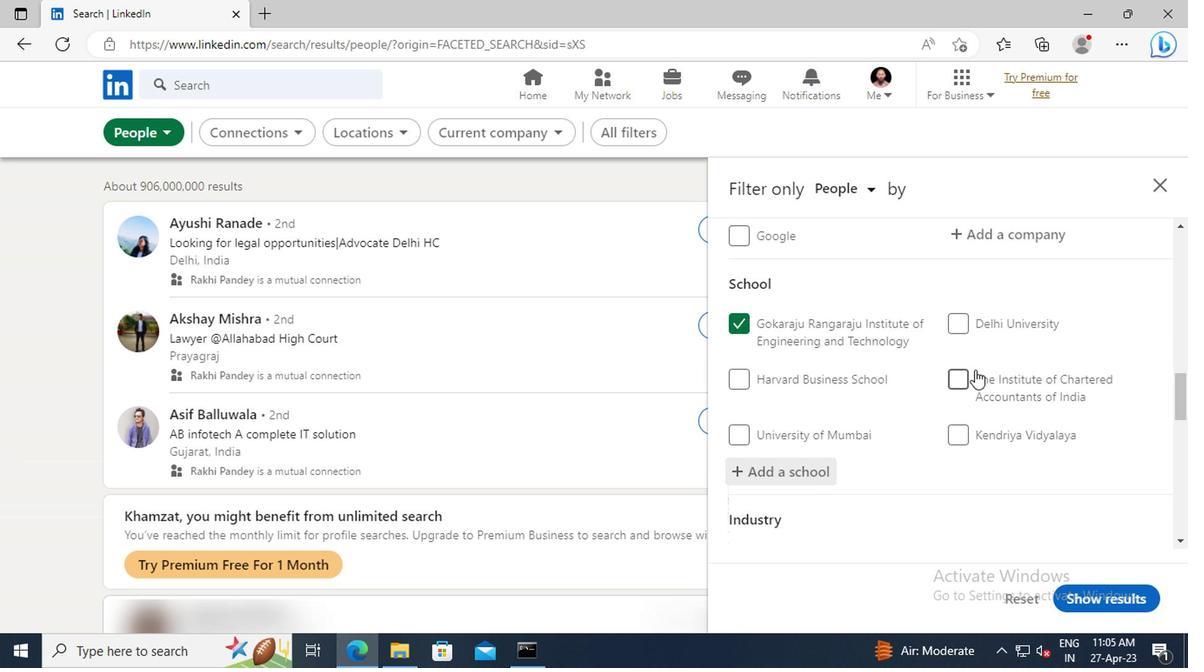 
Action: Mouse scrolled (971, 368) with delta (0, 0)
Screenshot: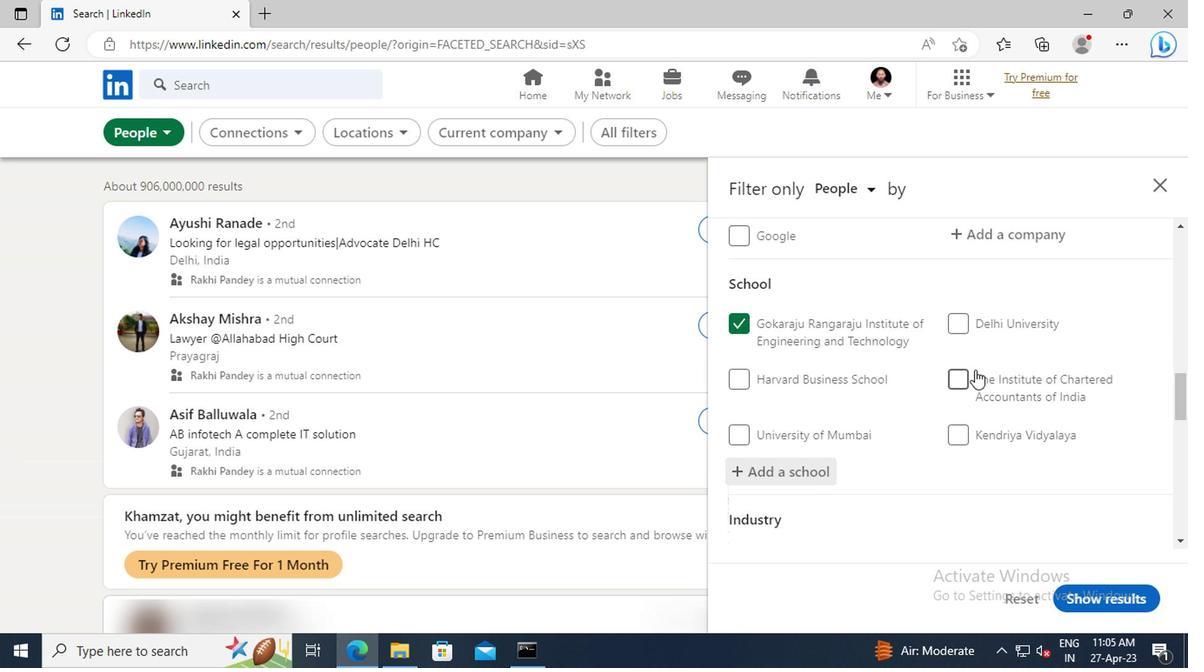 
Action: Mouse scrolled (971, 368) with delta (0, 0)
Screenshot: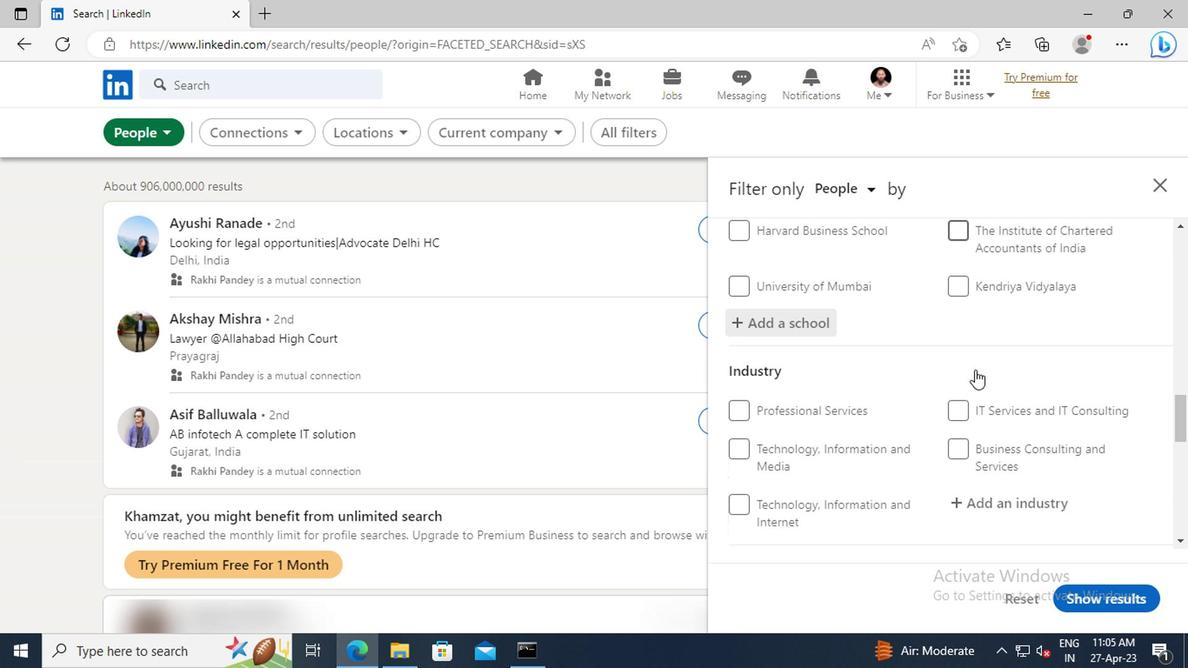 
Action: Mouse scrolled (971, 368) with delta (0, 0)
Screenshot: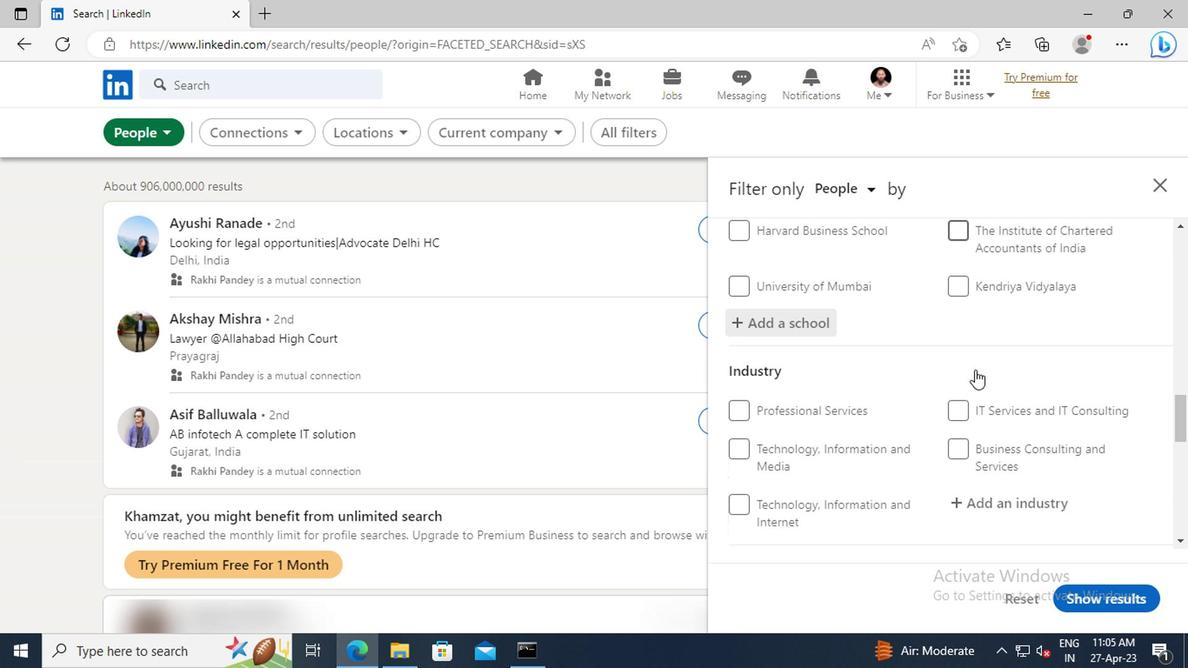 
Action: Mouse moved to (984, 404)
Screenshot: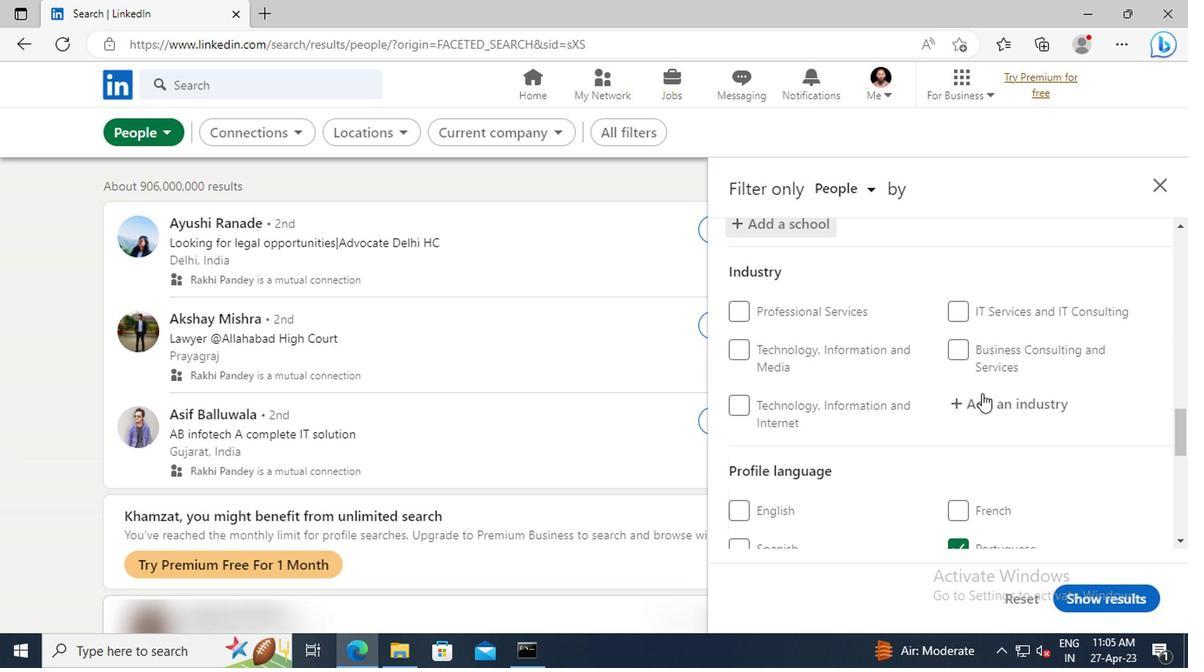 
Action: Mouse pressed left at (984, 404)
Screenshot: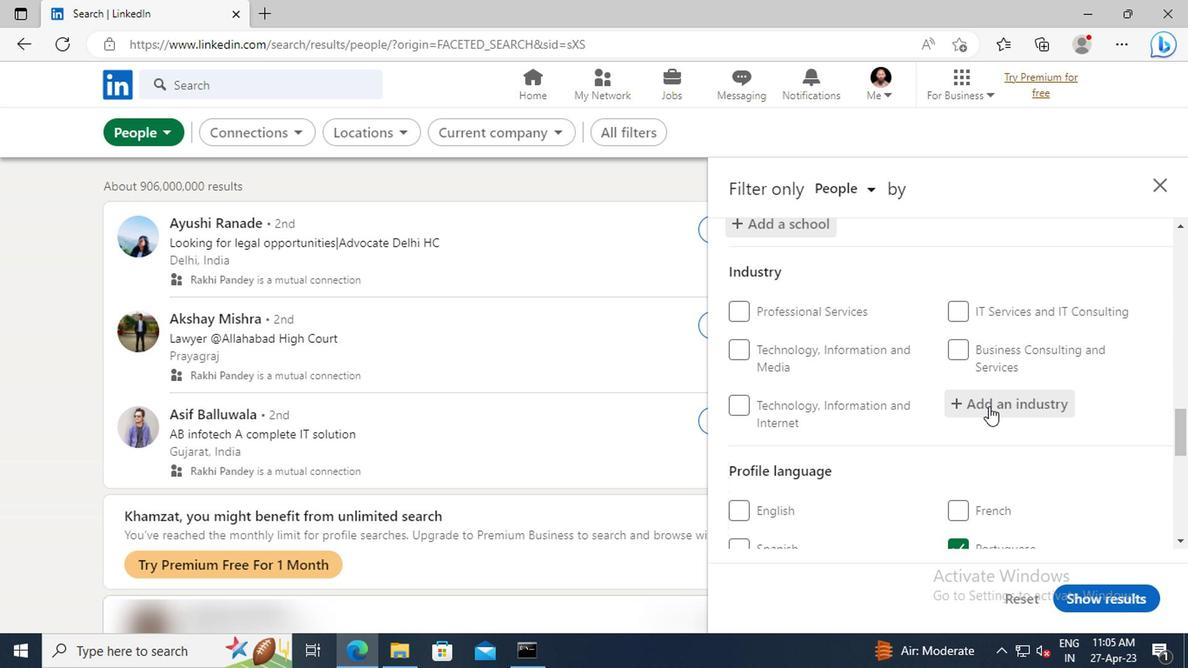 
Action: Key pressed <Key.shift>IT<Key.space><Key.shift>SYSTEM<Key.space><Key.shift>TESTING
Screenshot: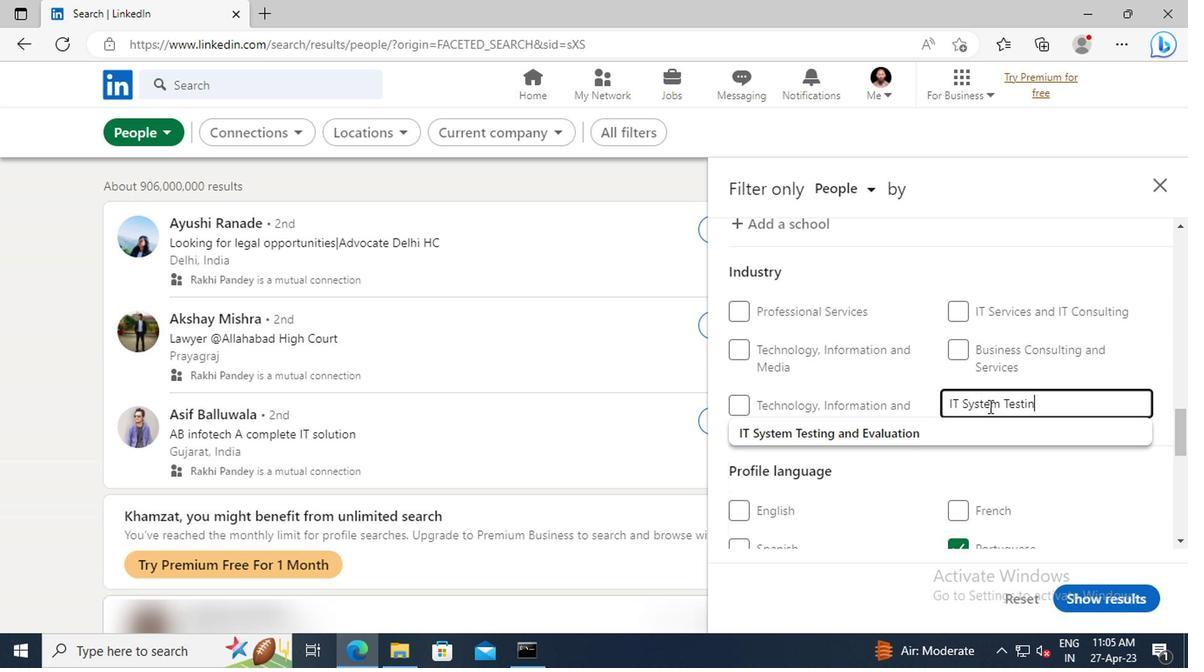 
Action: Mouse moved to (989, 432)
Screenshot: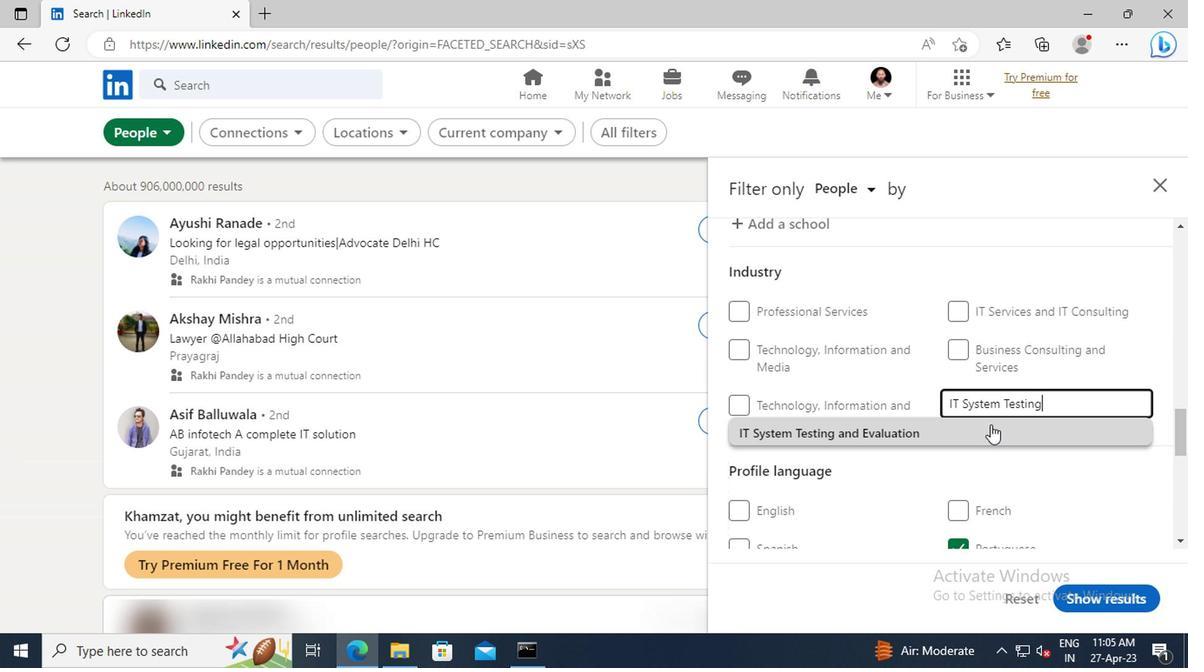 
Action: Mouse pressed left at (989, 432)
Screenshot: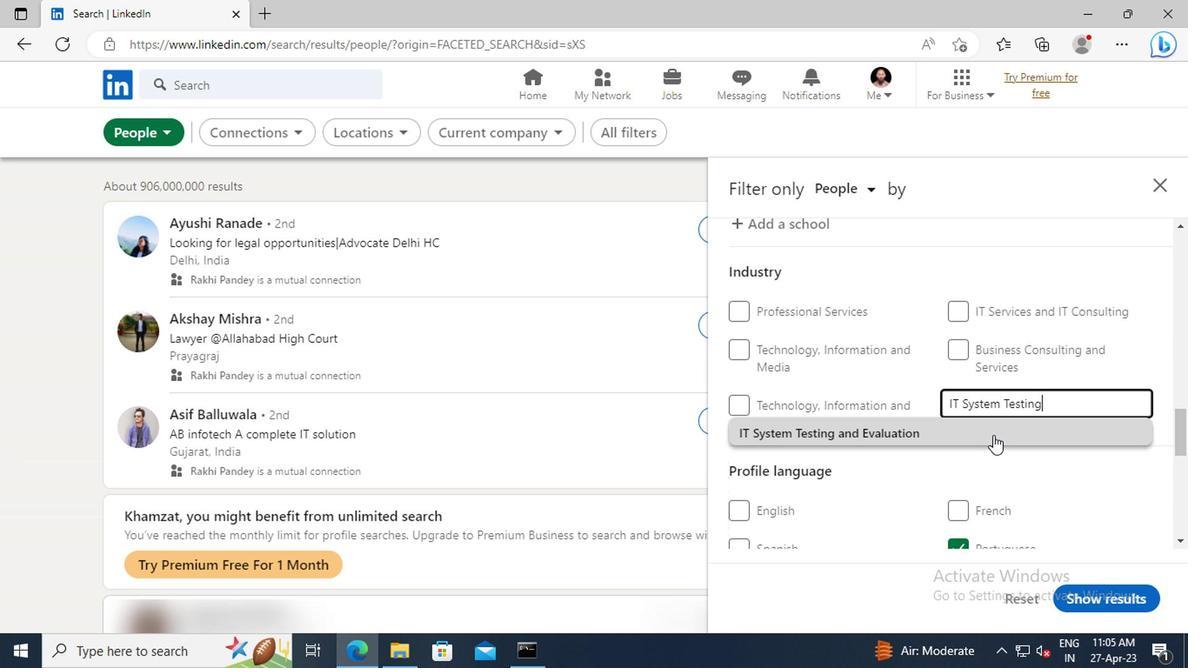 
Action: Mouse moved to (924, 335)
Screenshot: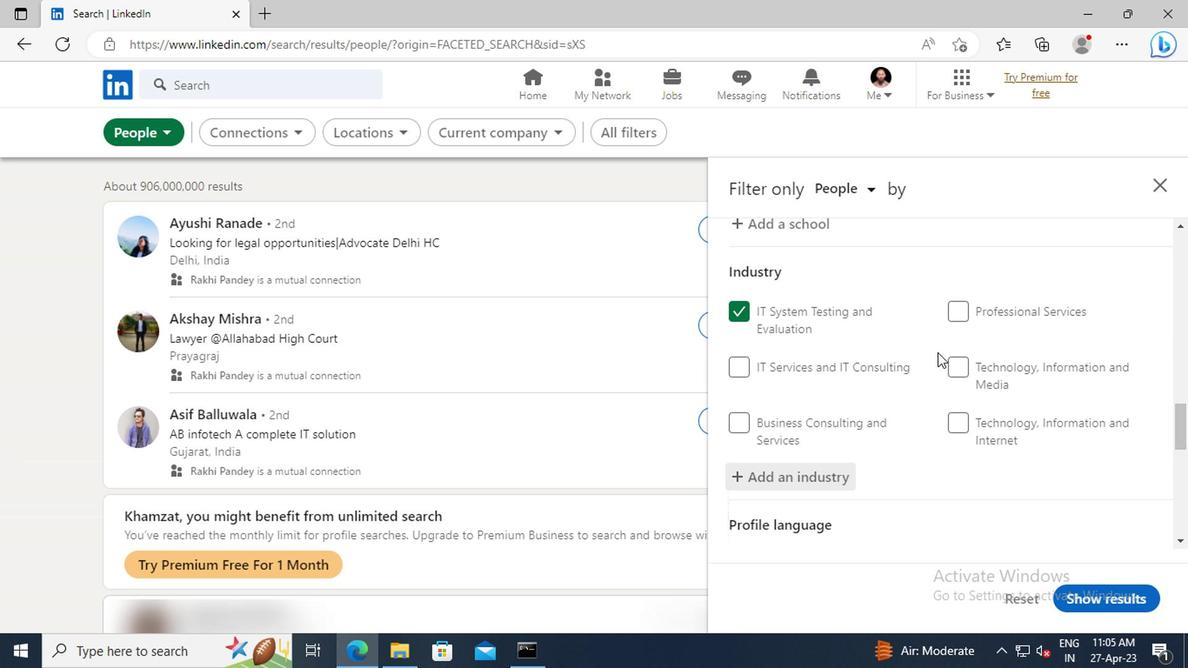 
Action: Mouse scrolled (924, 334) with delta (0, 0)
Screenshot: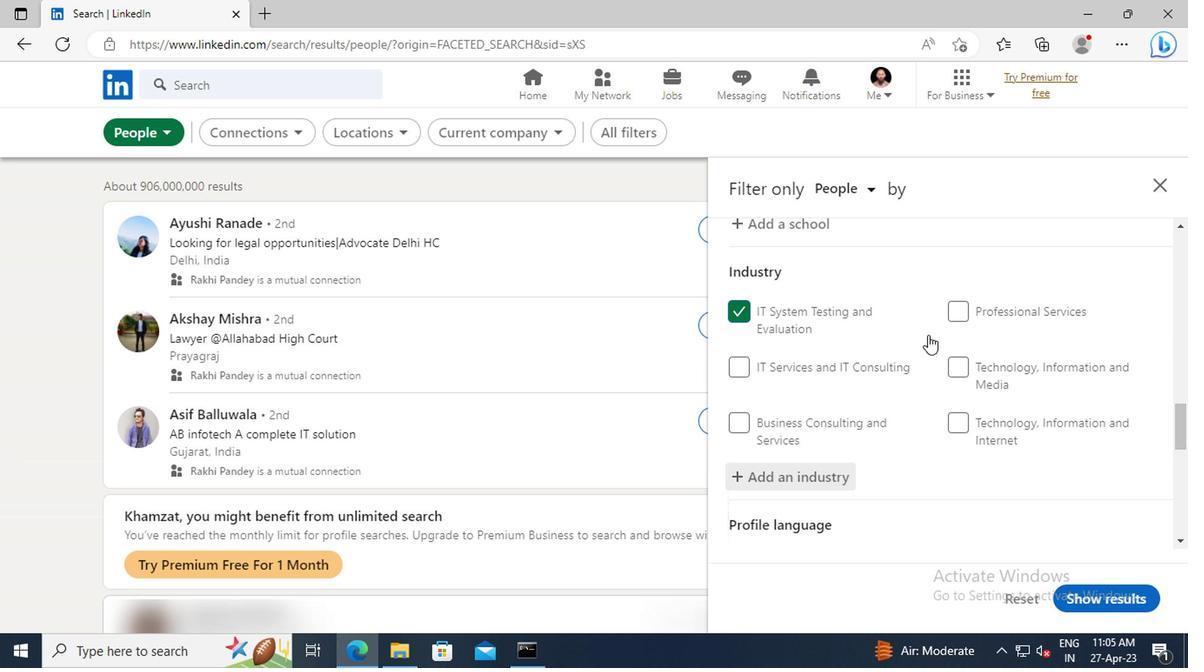 
Action: Mouse scrolled (924, 334) with delta (0, 0)
Screenshot: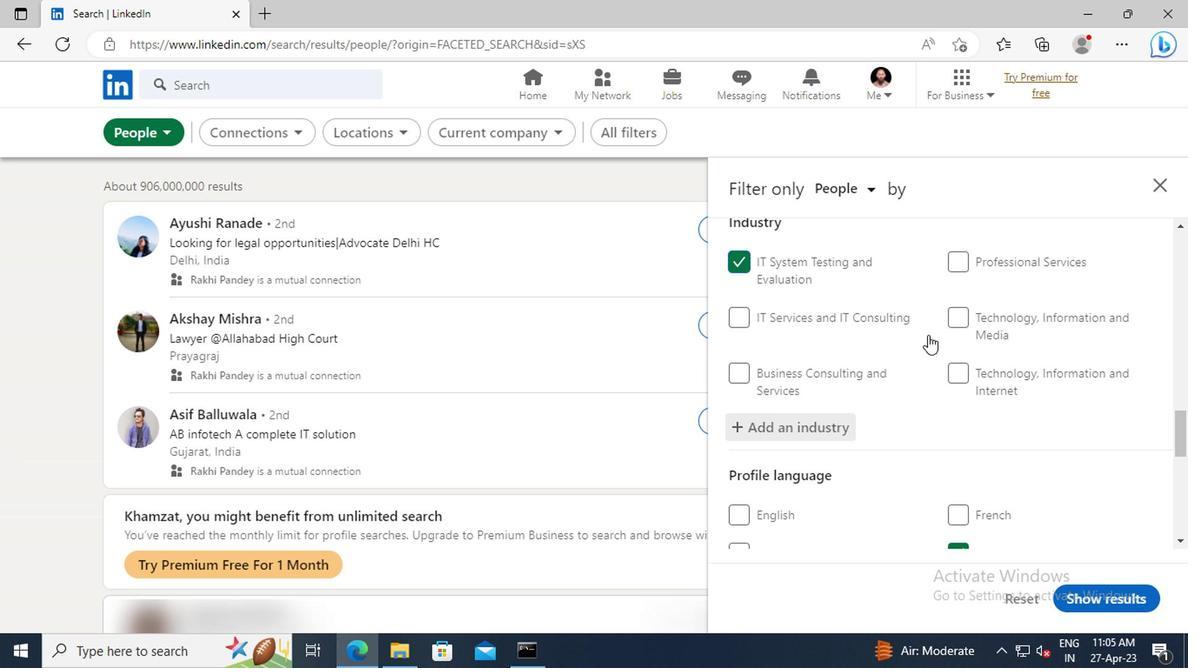 
Action: Mouse scrolled (924, 334) with delta (0, 0)
Screenshot: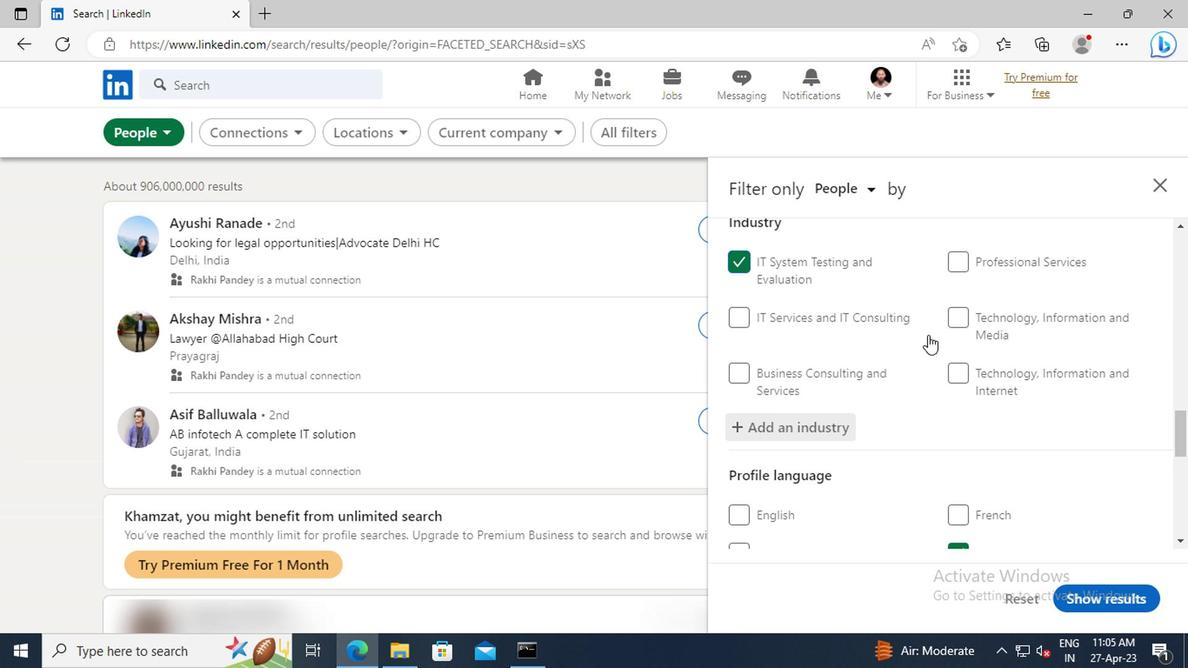 
Action: Mouse scrolled (924, 334) with delta (0, 0)
Screenshot: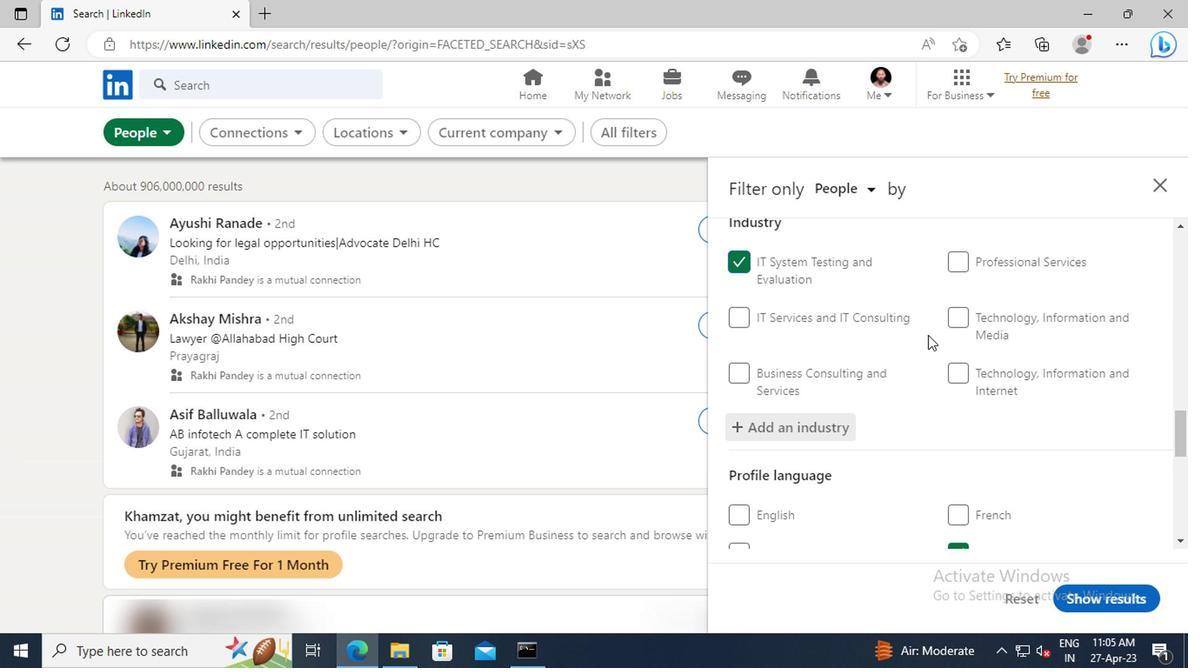 
Action: Mouse scrolled (924, 334) with delta (0, 0)
Screenshot: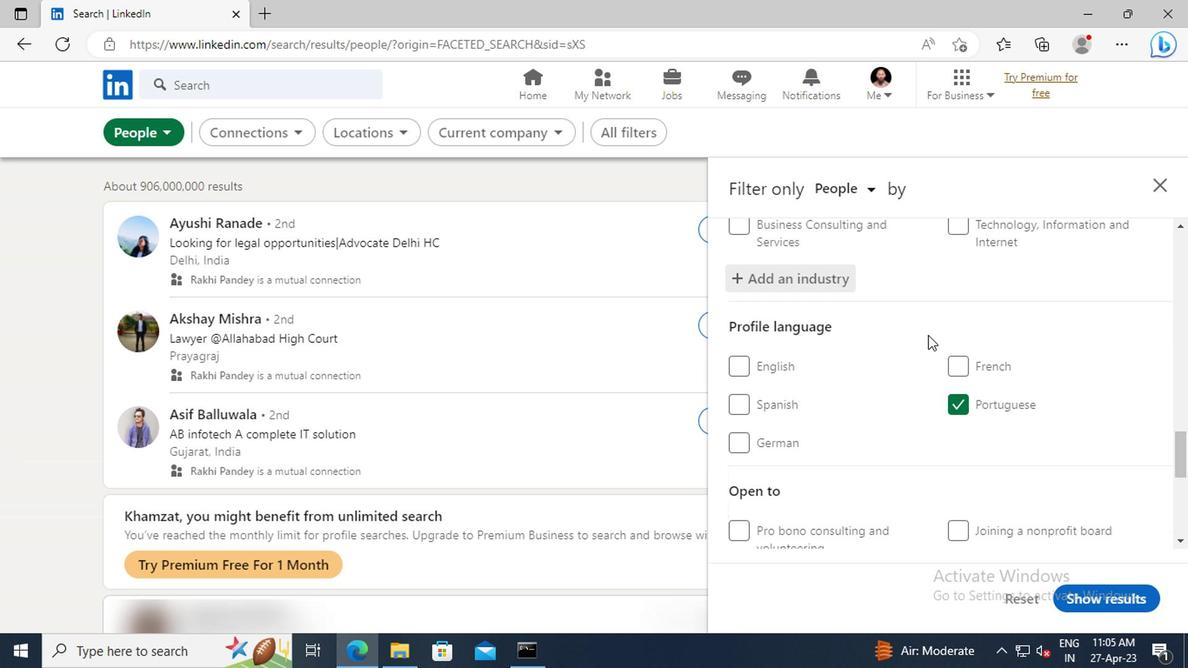 
Action: Mouse scrolled (924, 334) with delta (0, 0)
Screenshot: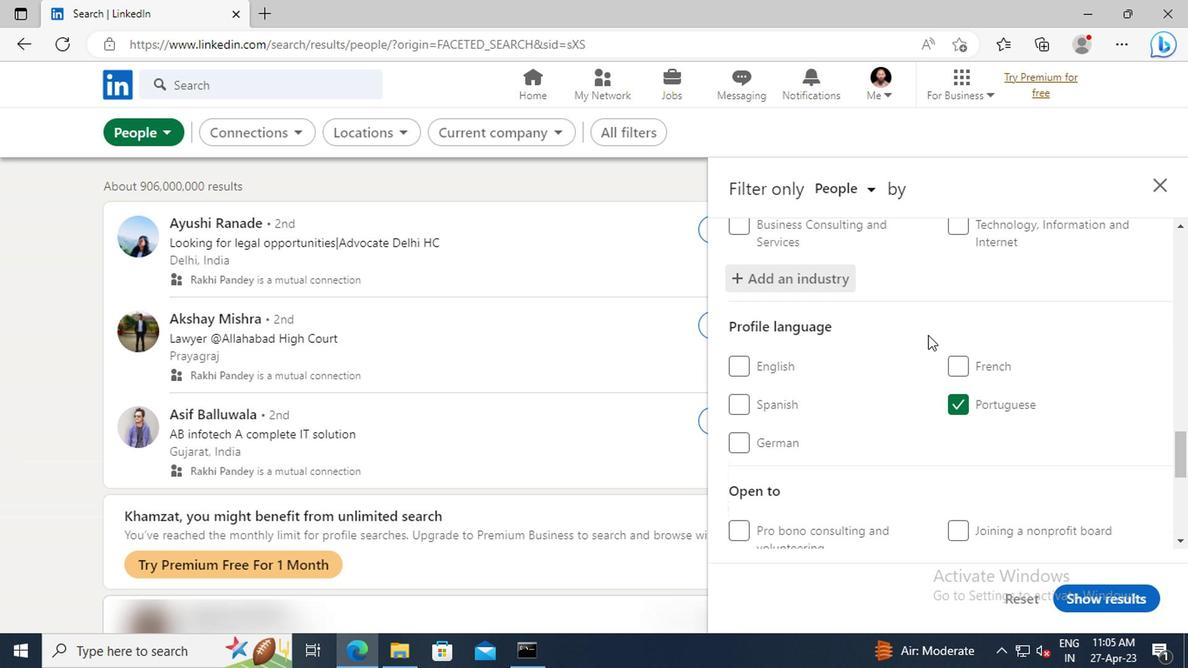 
Action: Mouse scrolled (924, 334) with delta (0, 0)
Screenshot: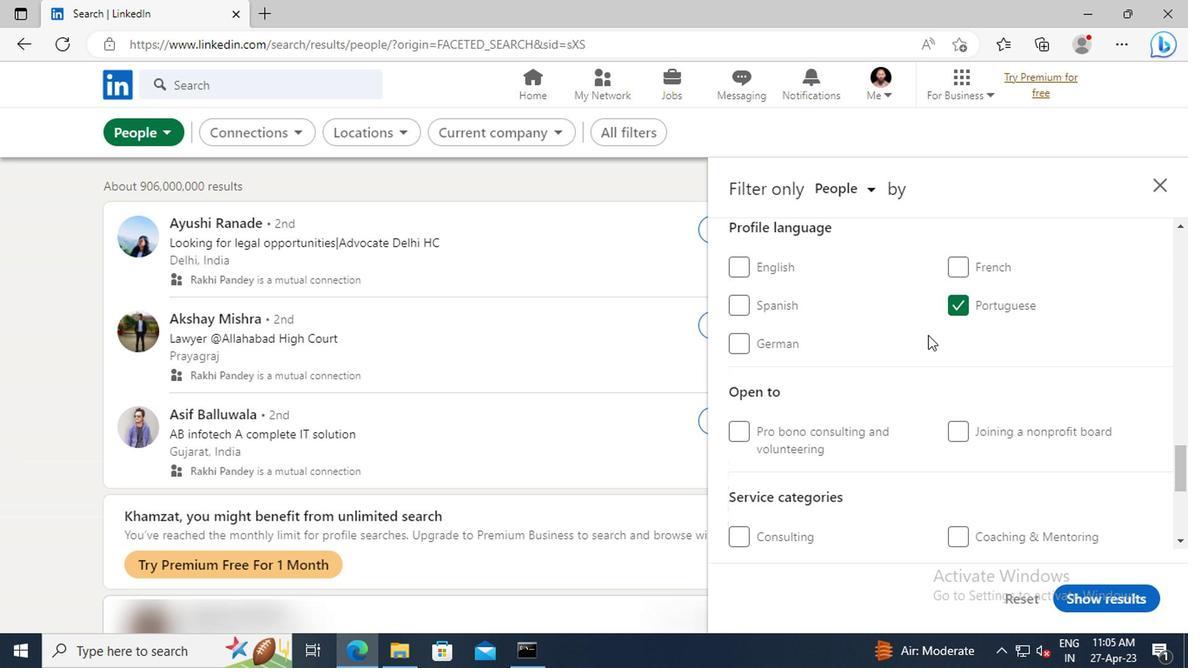 
Action: Mouse scrolled (924, 334) with delta (0, 0)
Screenshot: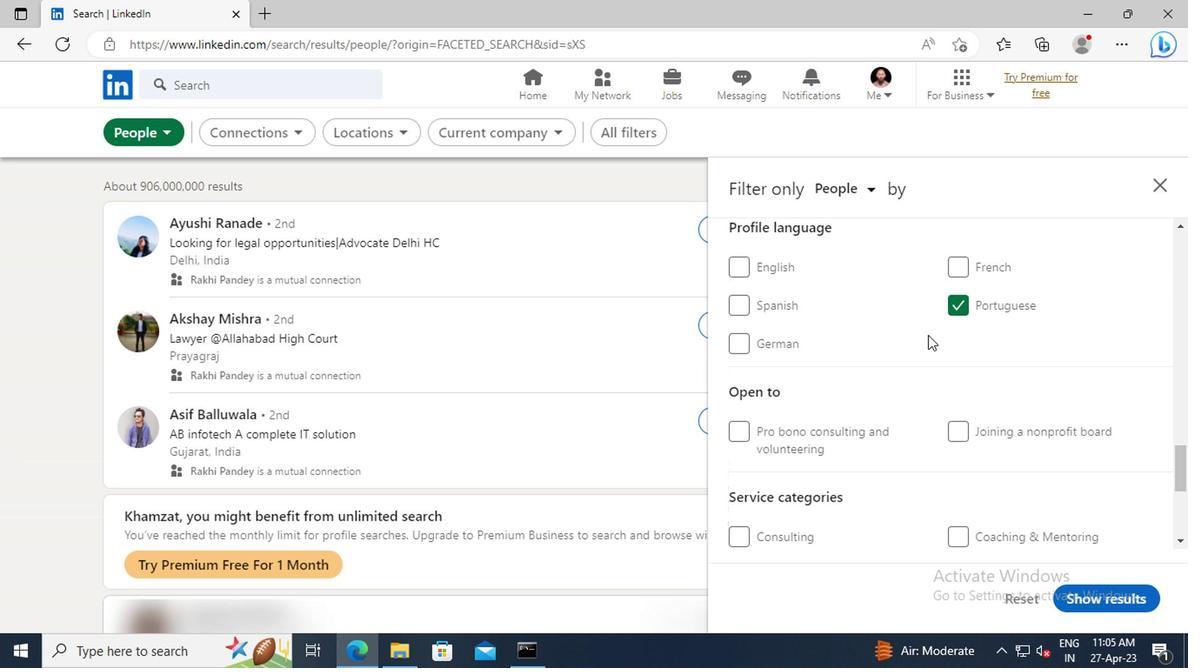 
Action: Mouse scrolled (924, 334) with delta (0, 0)
Screenshot: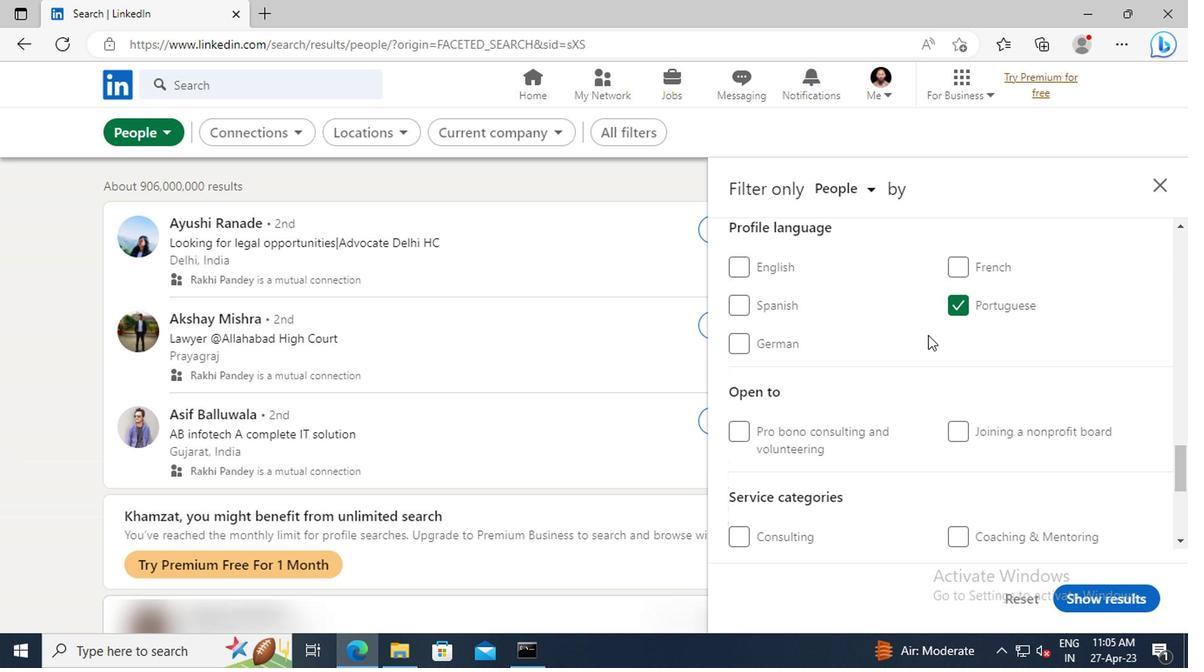 
Action: Mouse scrolled (924, 334) with delta (0, 0)
Screenshot: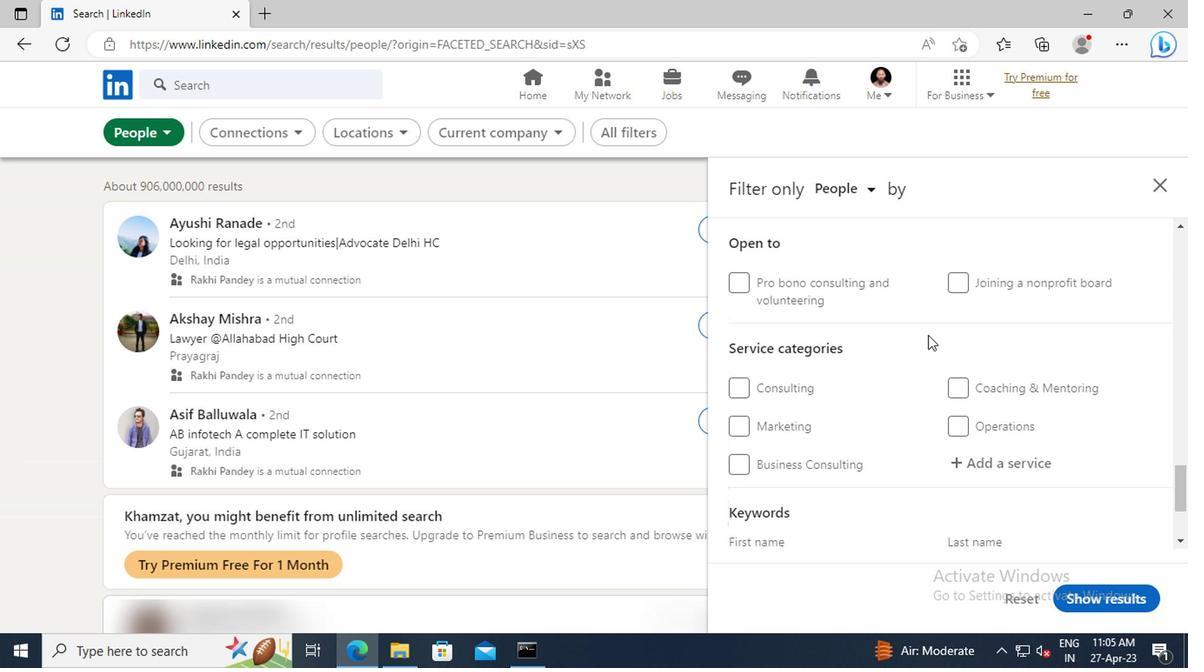 
Action: Mouse scrolled (924, 334) with delta (0, 0)
Screenshot: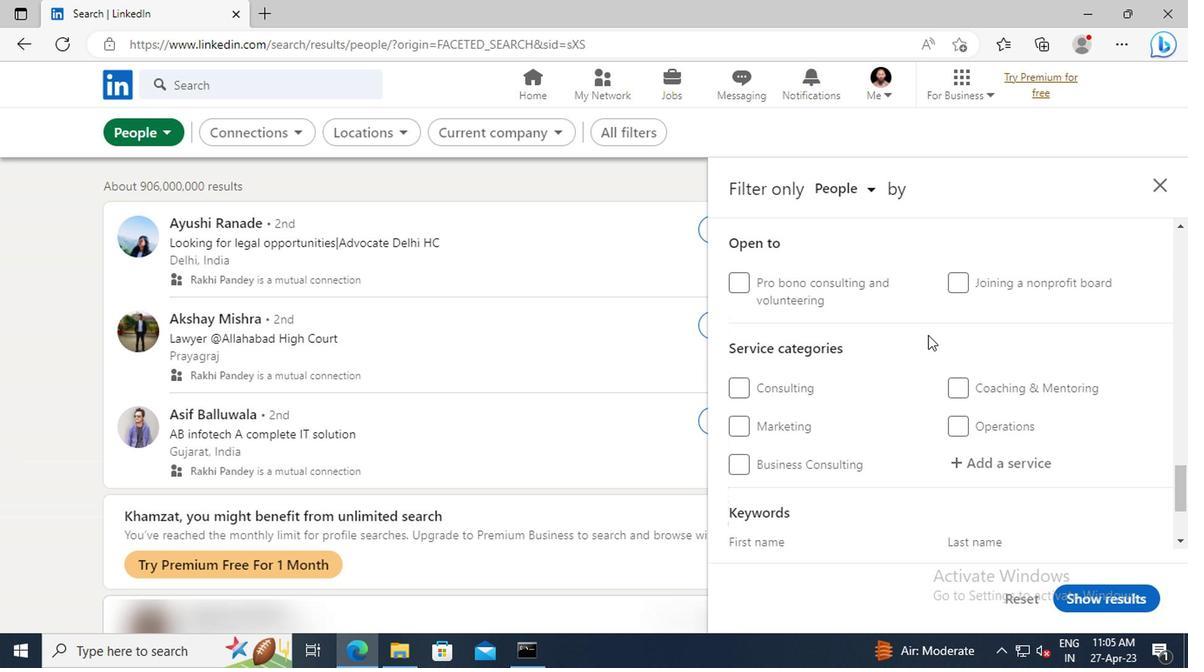 
Action: Mouse moved to (980, 363)
Screenshot: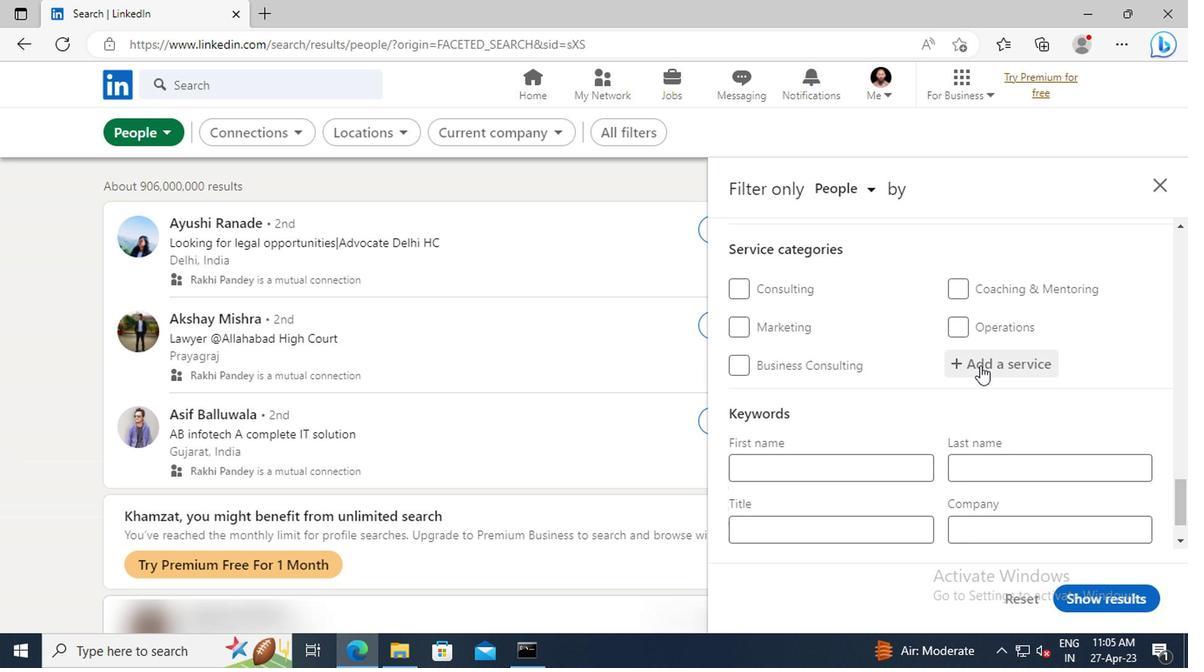 
Action: Mouse pressed left at (980, 363)
Screenshot: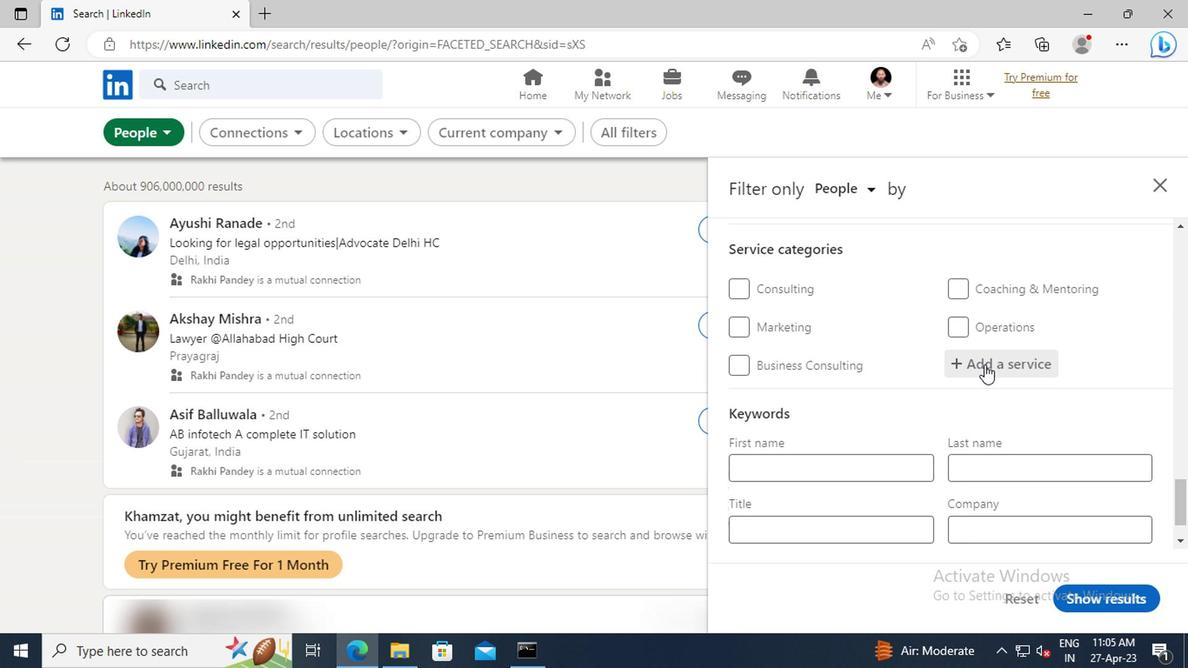 
Action: Key pressed <Key.shift>VIDEO<Key.space><Key.shift>ANIMATION
Screenshot: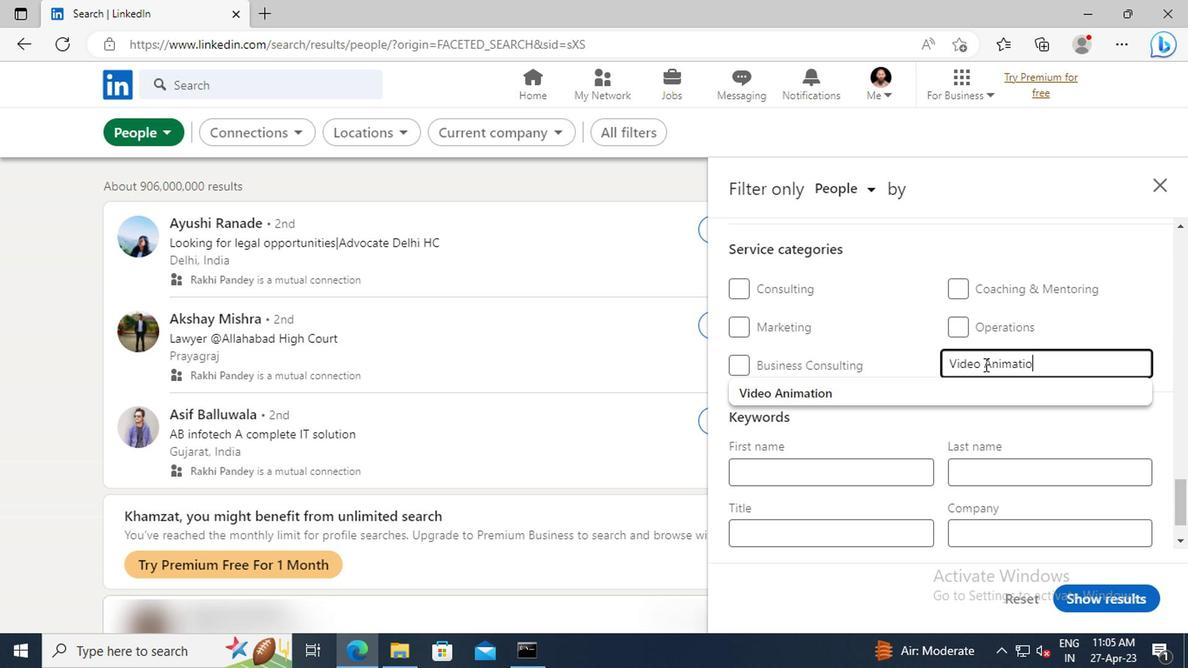
Action: Mouse moved to (986, 389)
Screenshot: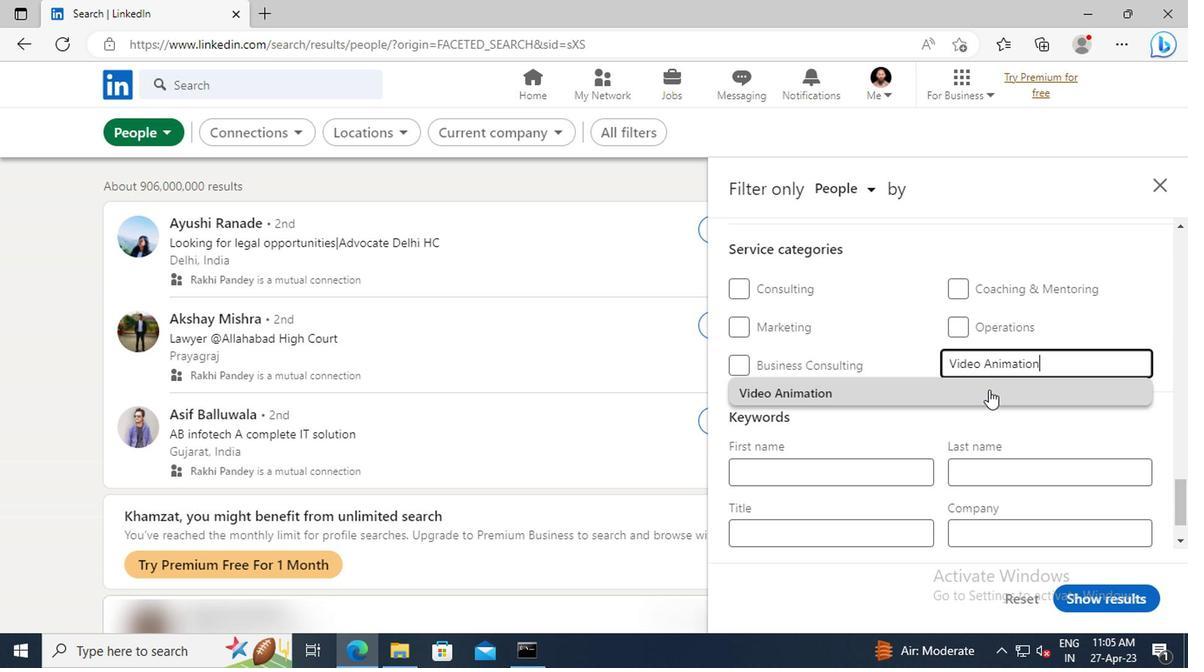 
Action: Mouse pressed left at (986, 389)
Screenshot: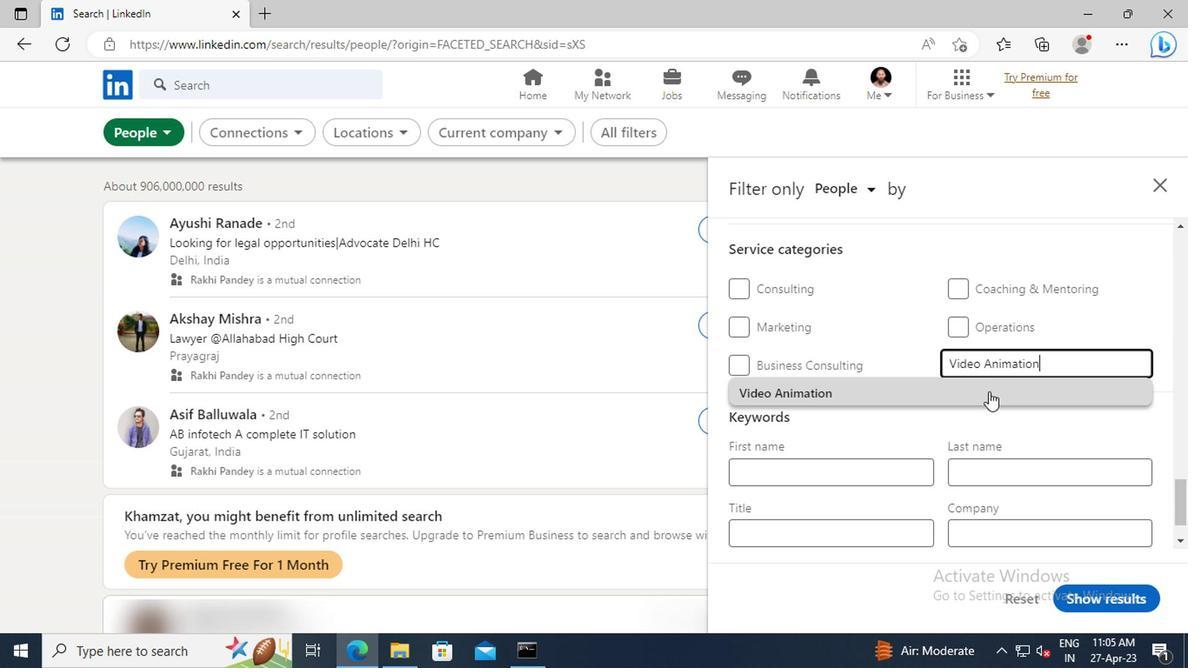 
Action: Mouse moved to (898, 368)
Screenshot: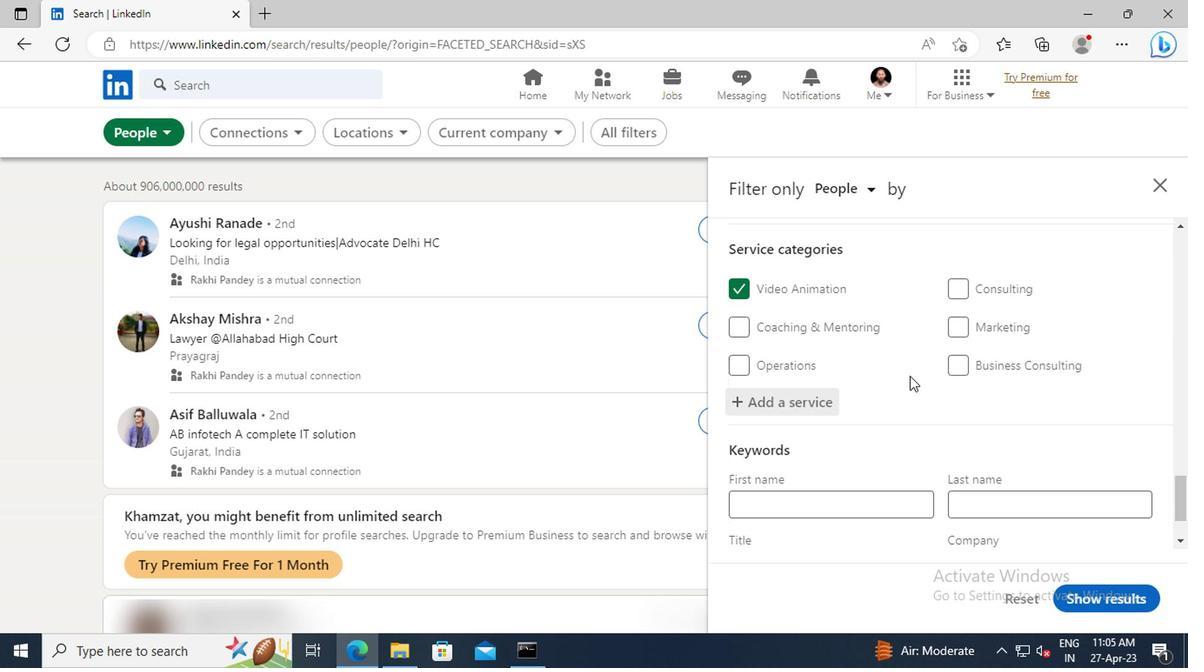 
Action: Mouse scrolled (898, 367) with delta (0, 0)
Screenshot: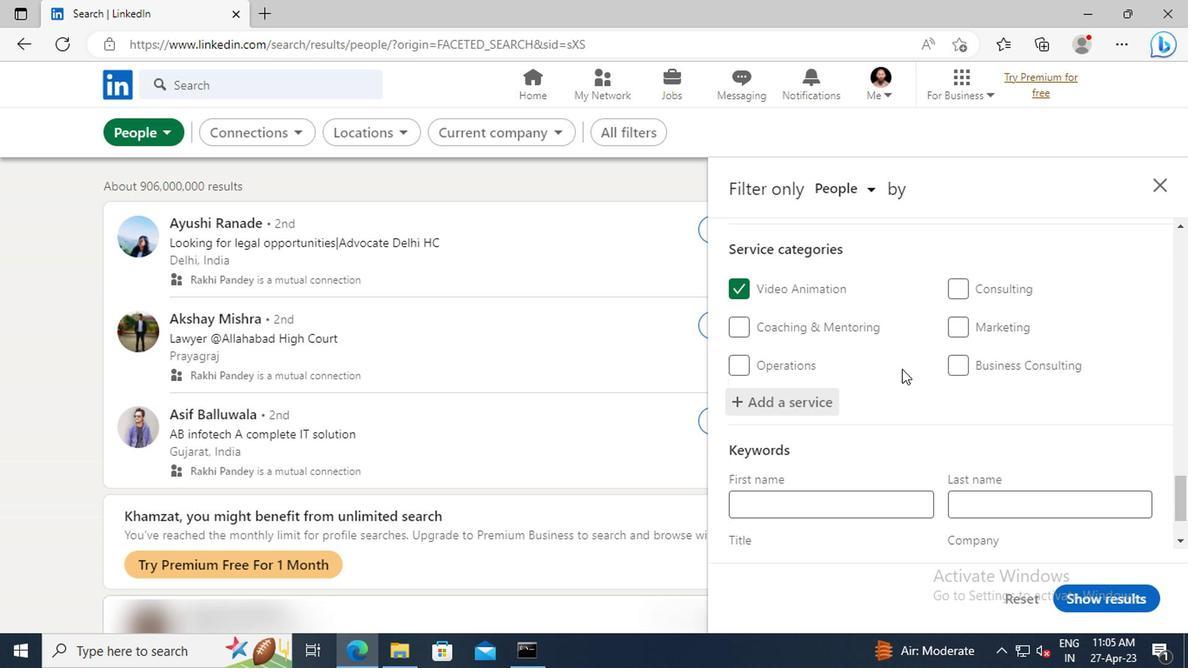 
Action: Mouse scrolled (898, 367) with delta (0, 0)
Screenshot: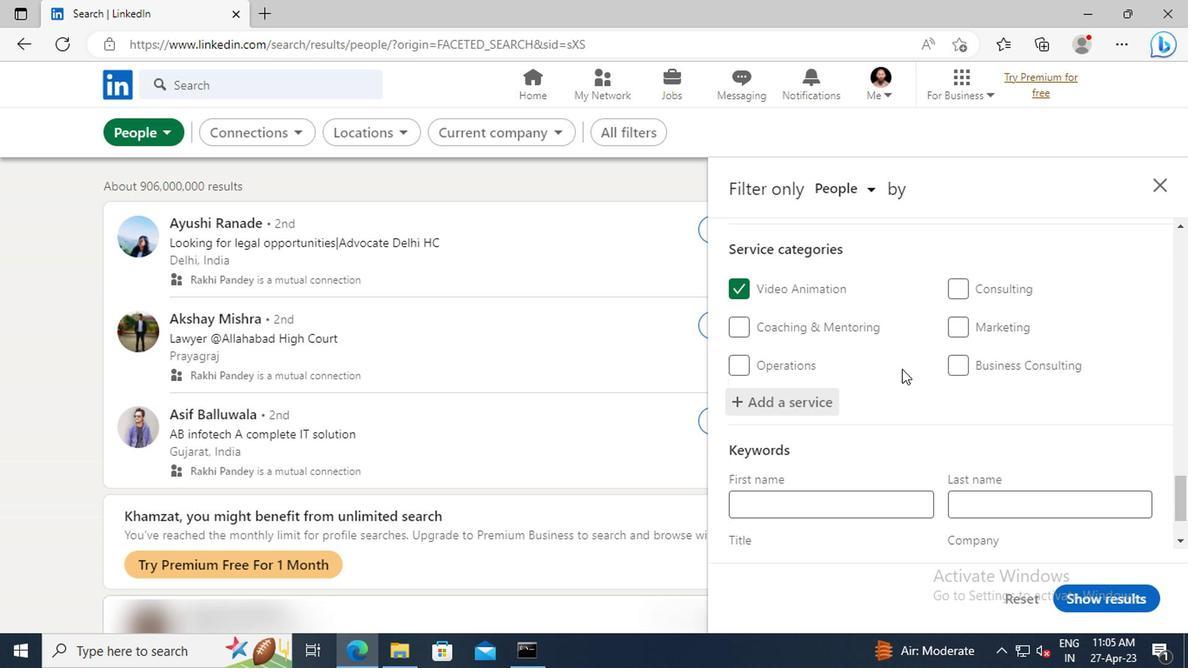 
Action: Mouse scrolled (898, 367) with delta (0, 0)
Screenshot: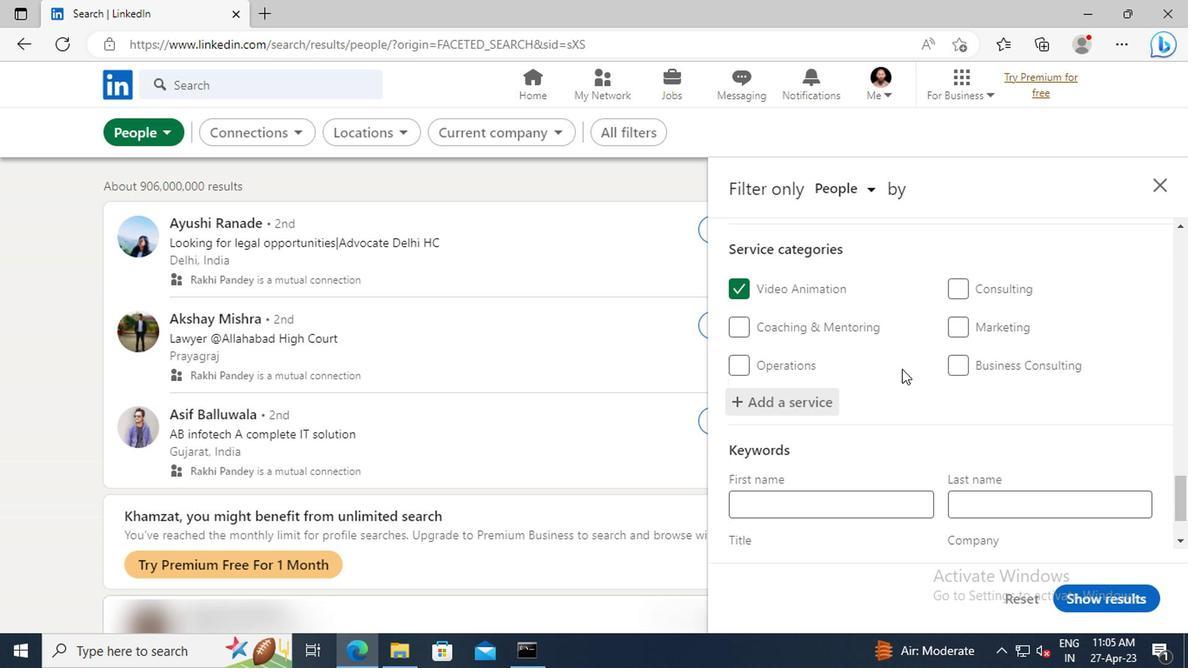 
Action: Mouse moved to (836, 461)
Screenshot: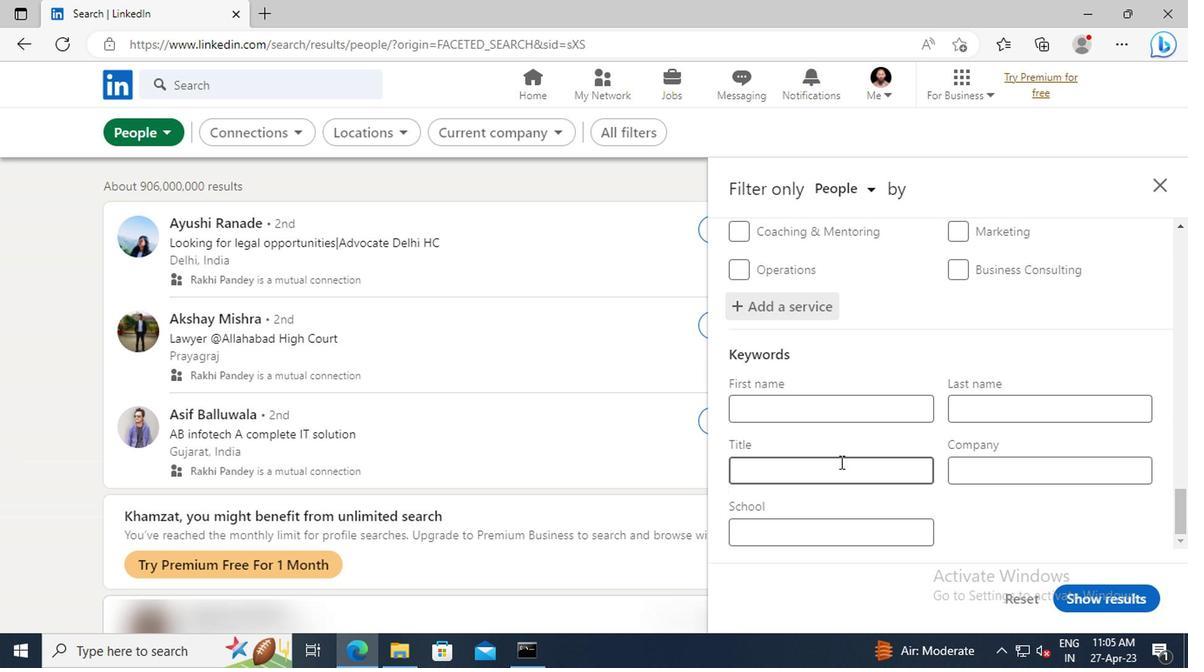 
Action: Mouse pressed left at (836, 461)
Screenshot: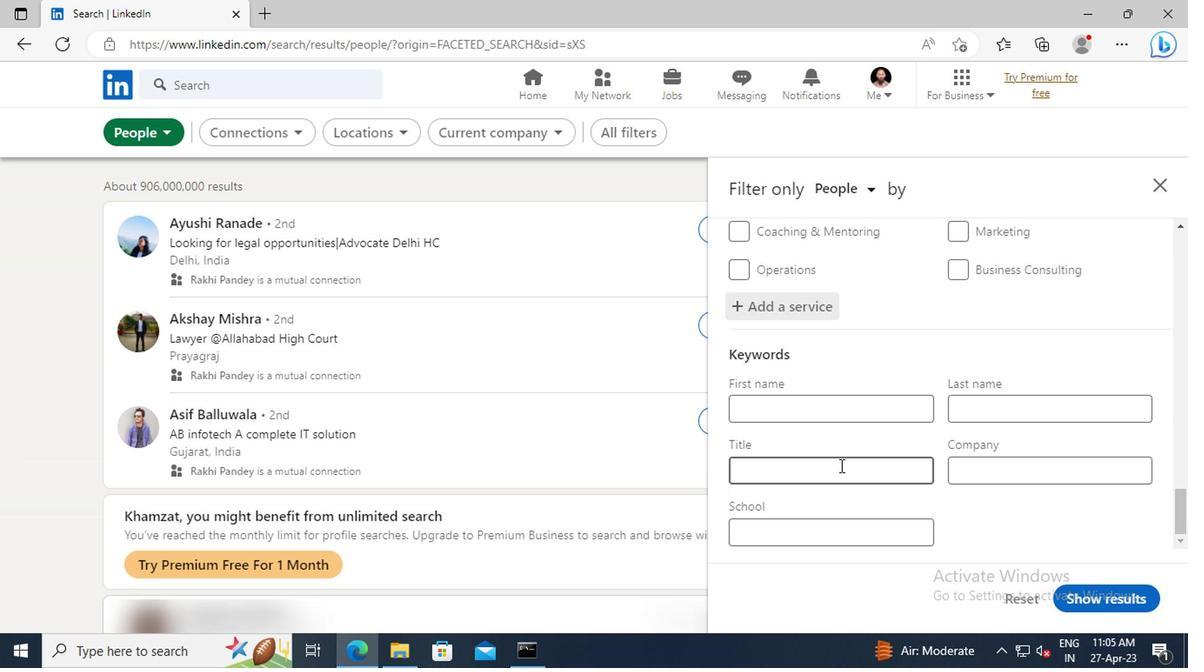 
Action: Key pressed <Key.shift>MEDICAL<Key.space><Key.shift>RESEARCHER<Key.enter>
Screenshot: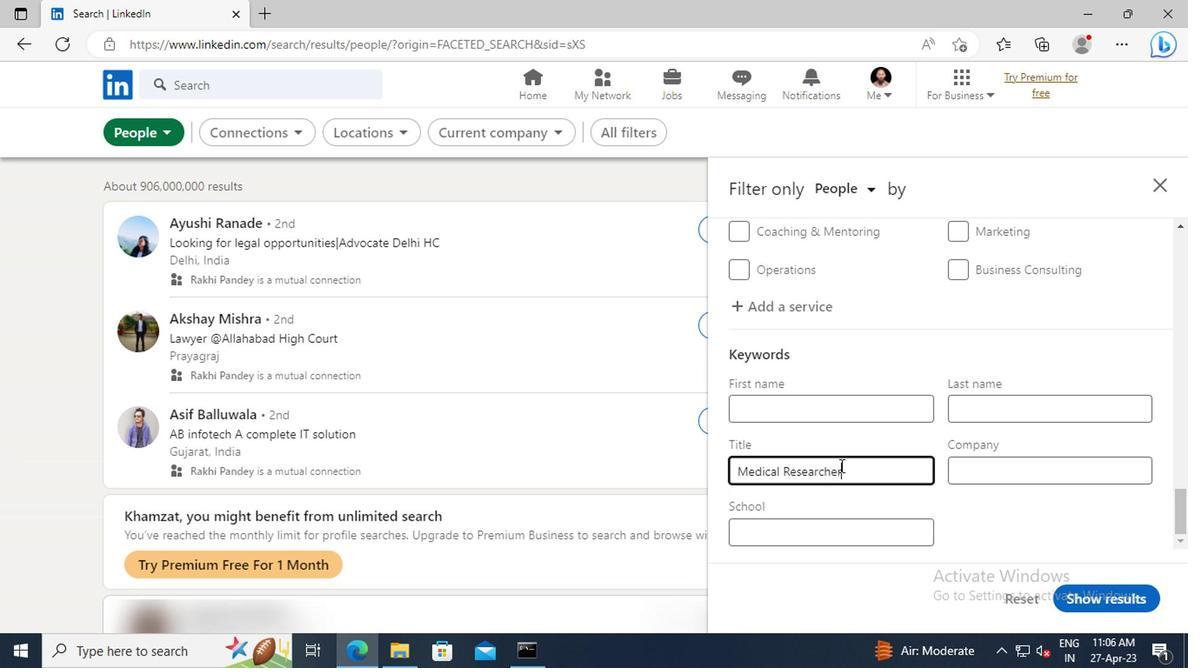 
Action: Mouse moved to (1117, 587)
Screenshot: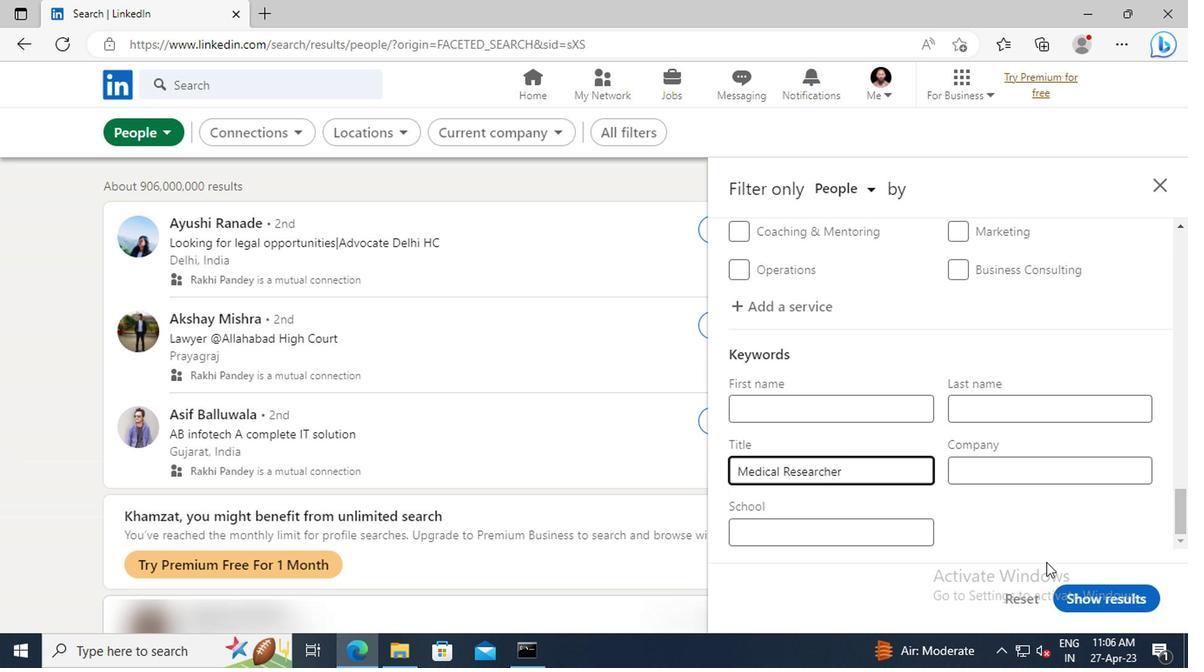 
Action: Mouse pressed left at (1117, 587)
Screenshot: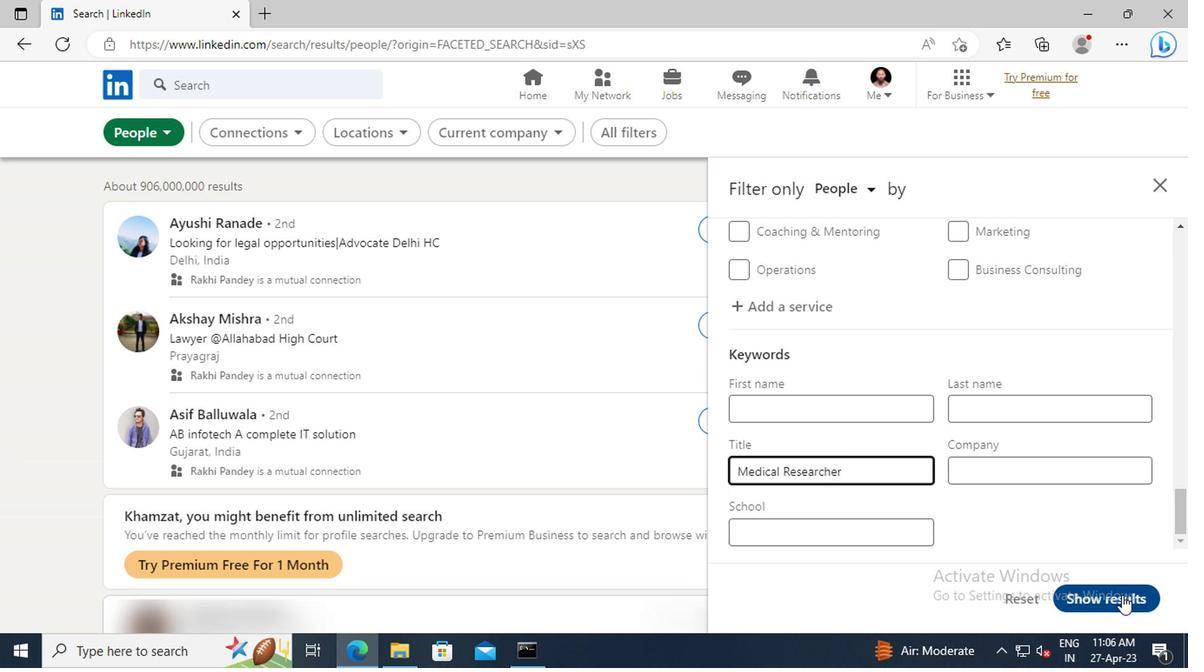 
